 Task: Compose an email with the signature Cooper Powell with the subject Product update announcement and the message I will be unavailable during this time. from softage.1@softage.net to softage.6@softage.net,  softage.1@softage.net and softage.7@softage.net with CC to softage.8@softage.net with an attached document Quality_assurance_plan.docx, insert an emoji of bus Send the email
Action: Mouse moved to (470, 614)
Screenshot: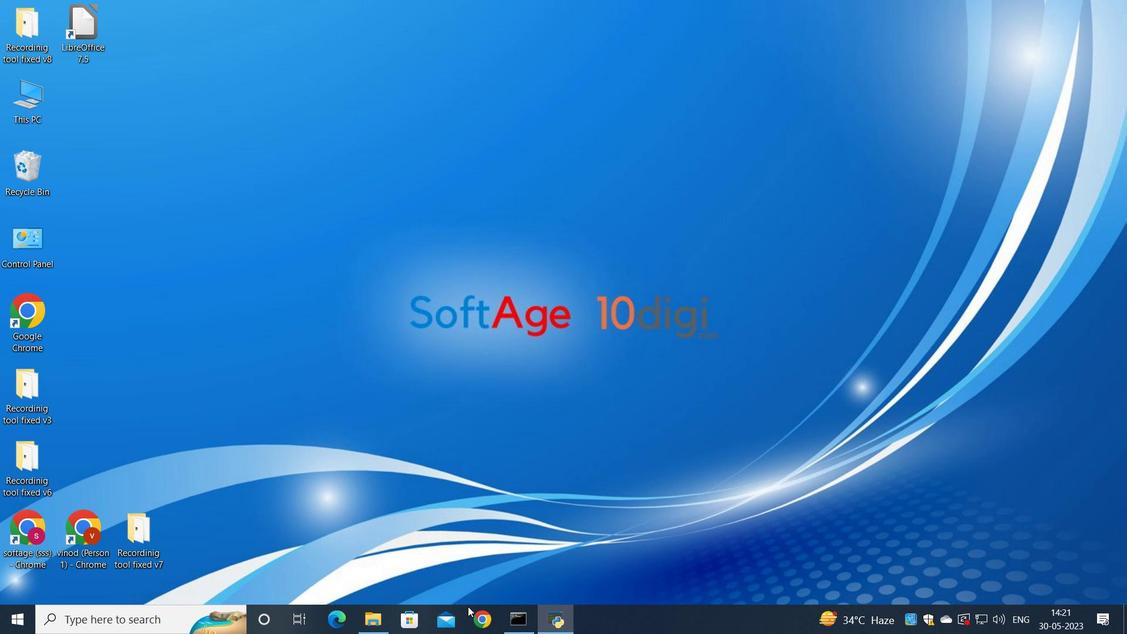 
Action: Mouse pressed left at (470, 614)
Screenshot: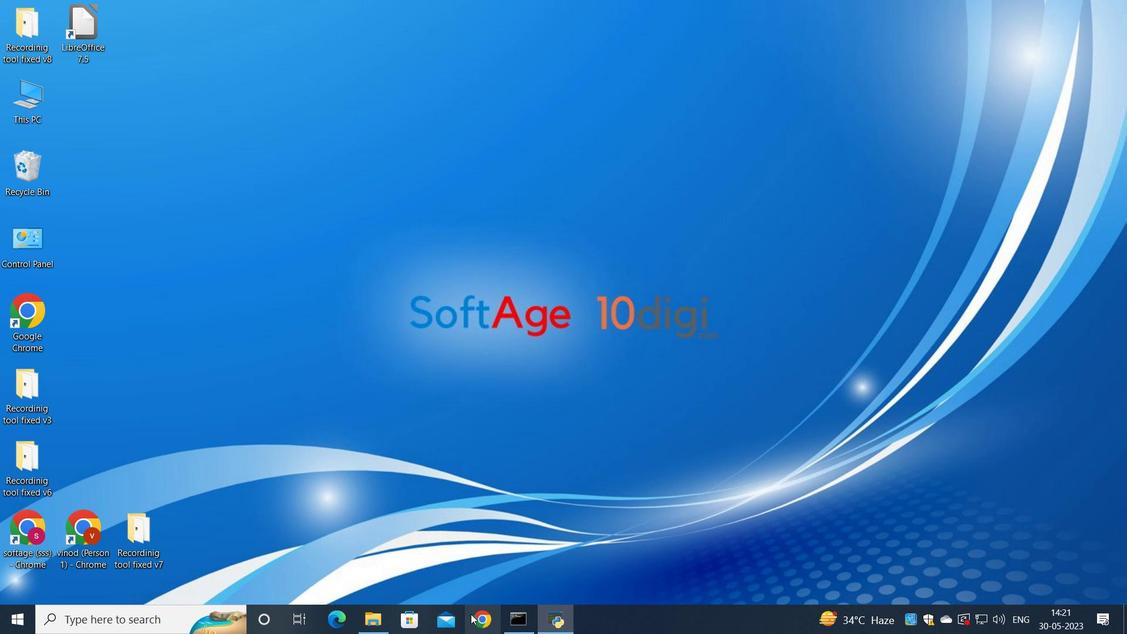 
Action: Mouse moved to (481, 376)
Screenshot: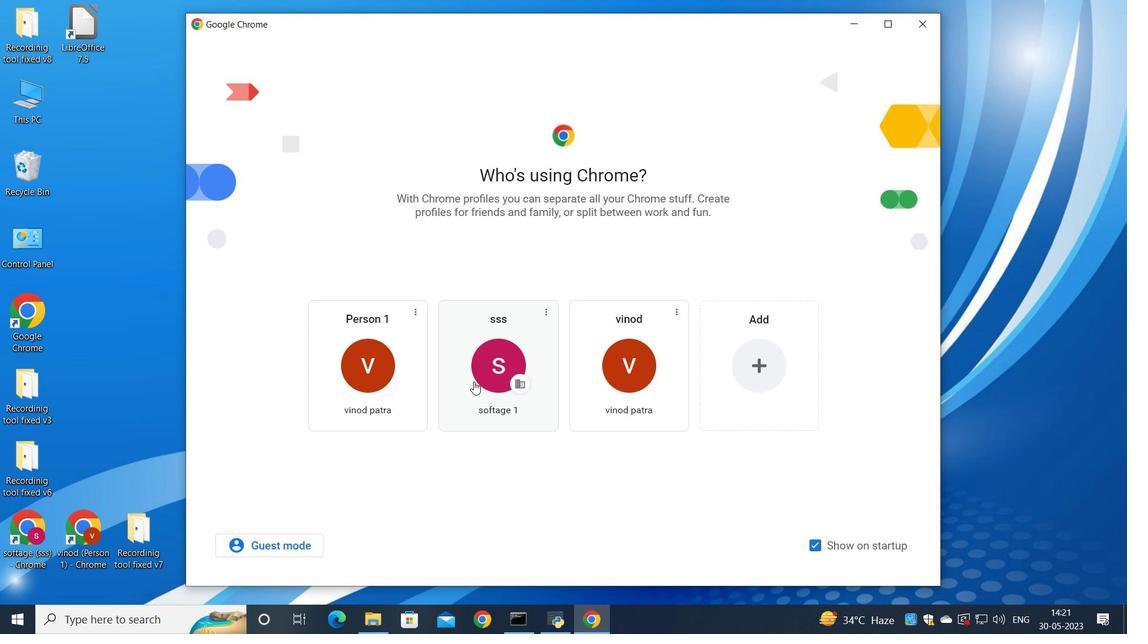 
Action: Mouse pressed left at (481, 376)
Screenshot: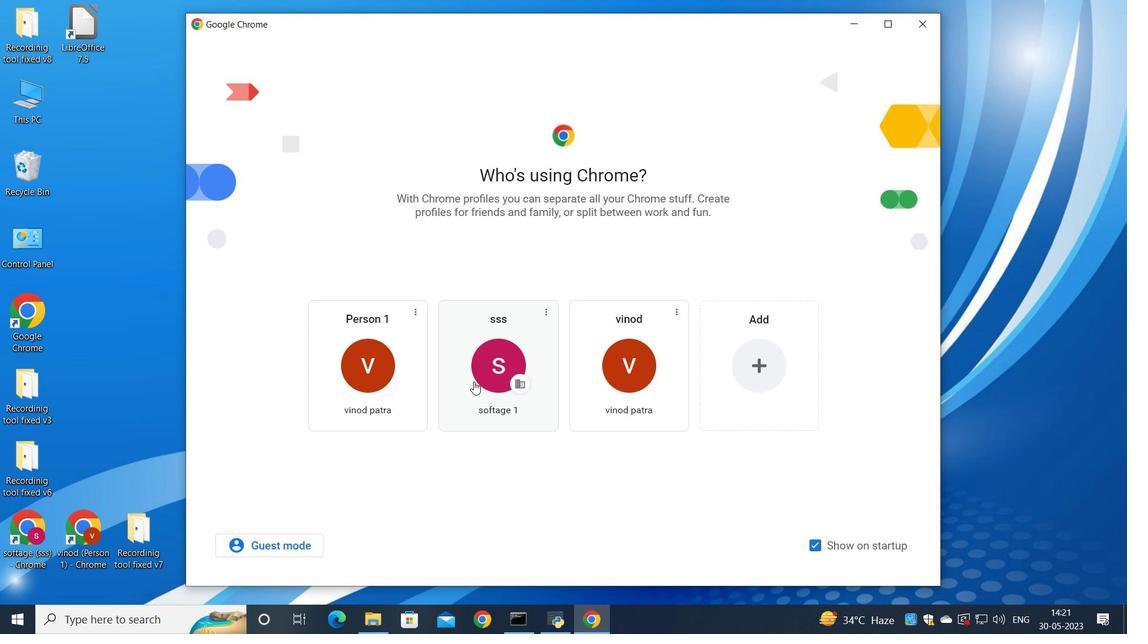 
Action: Mouse moved to (992, 76)
Screenshot: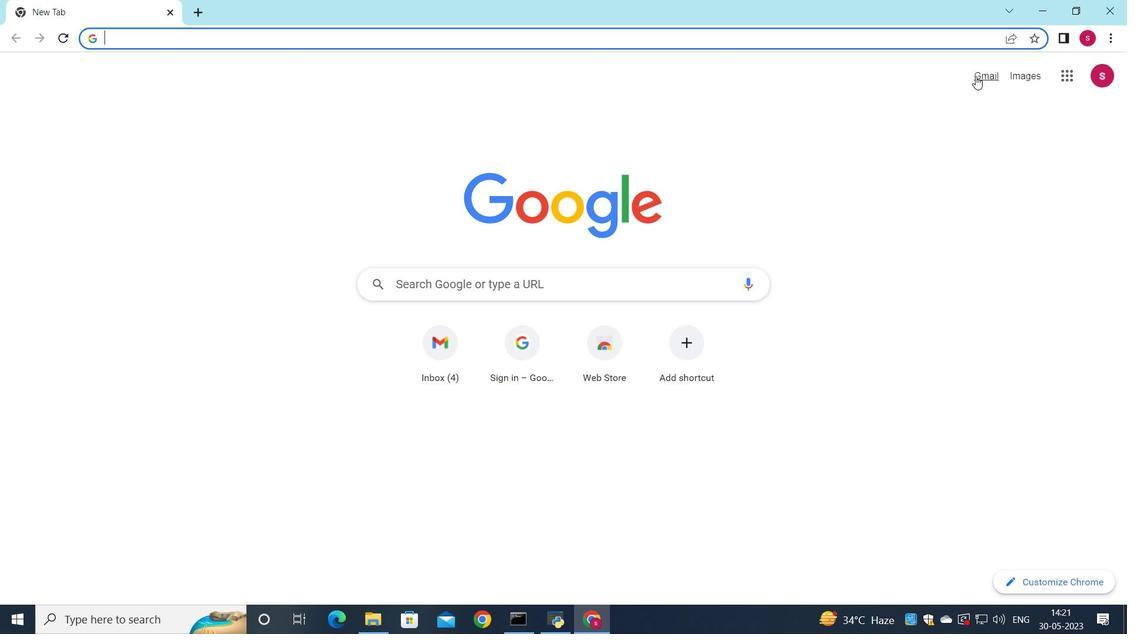 
Action: Mouse pressed left at (992, 76)
Screenshot: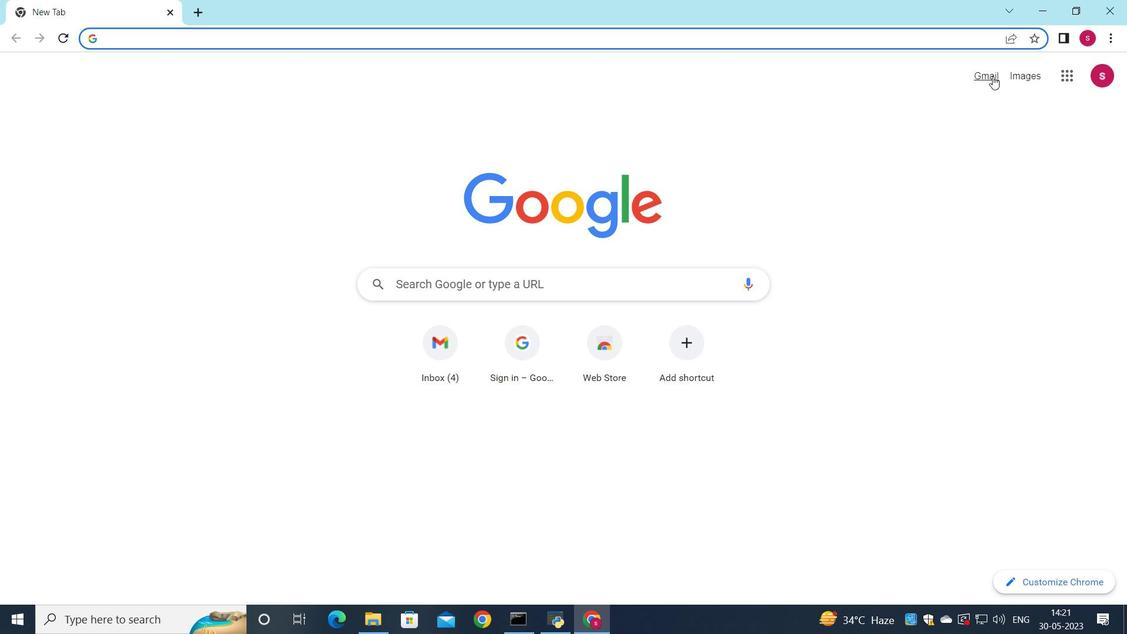 
Action: Mouse moved to (962, 94)
Screenshot: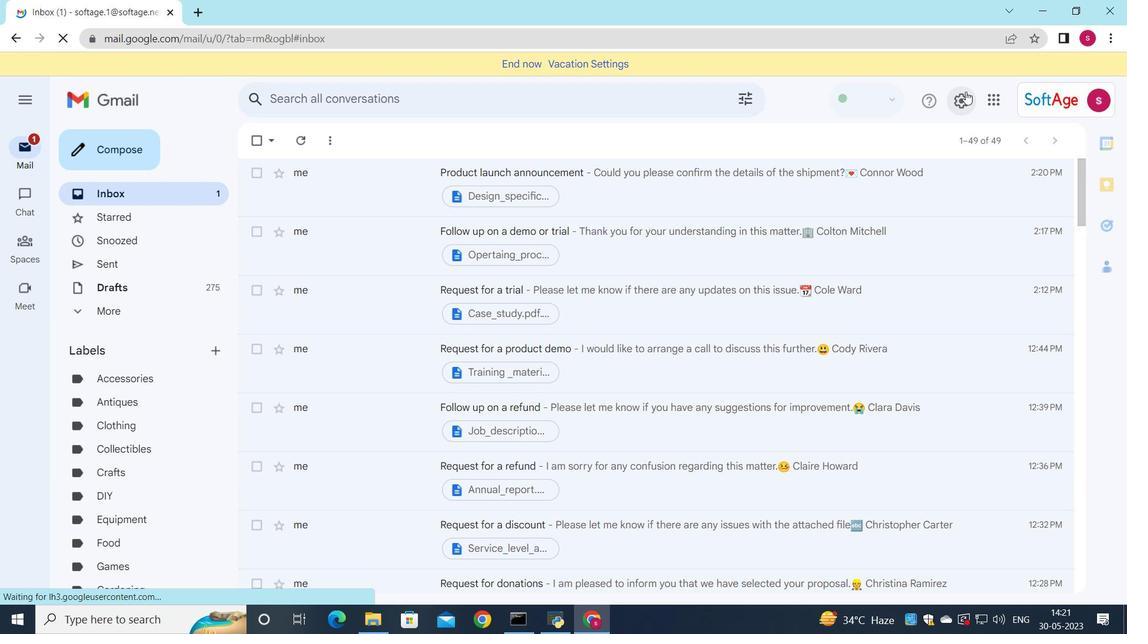 
Action: Mouse pressed left at (962, 94)
Screenshot: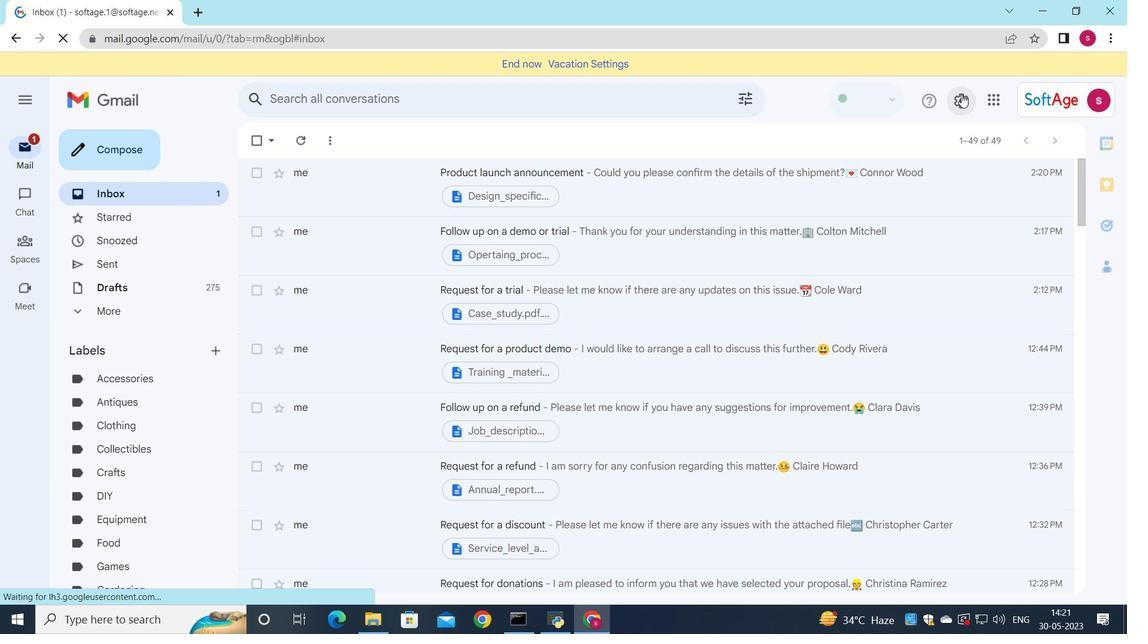 
Action: Mouse moved to (970, 175)
Screenshot: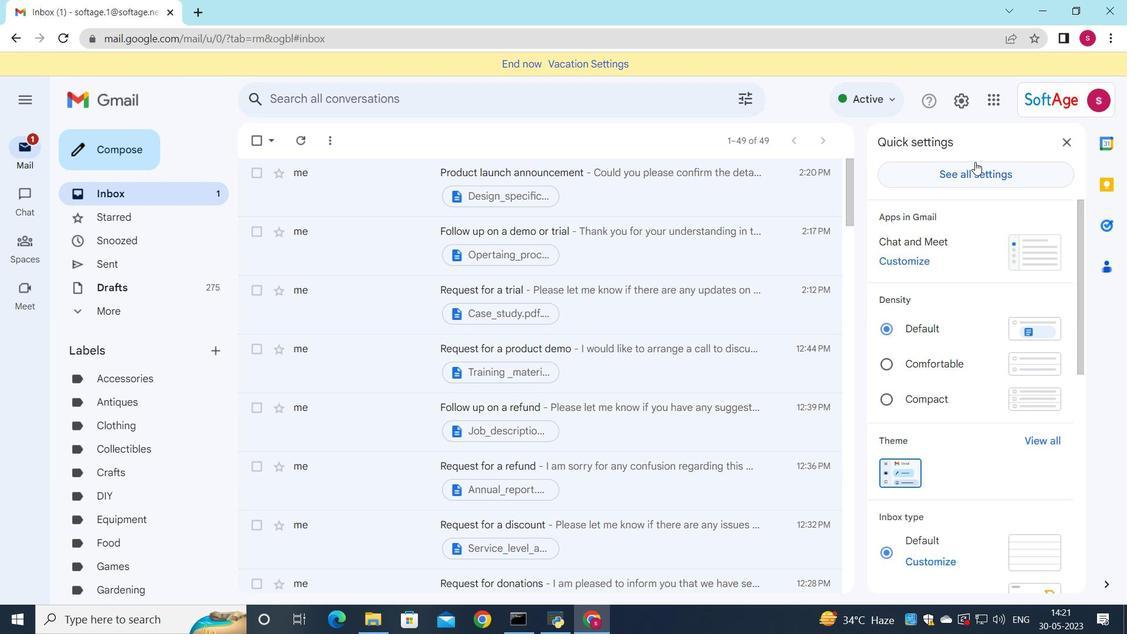 
Action: Mouse pressed left at (970, 175)
Screenshot: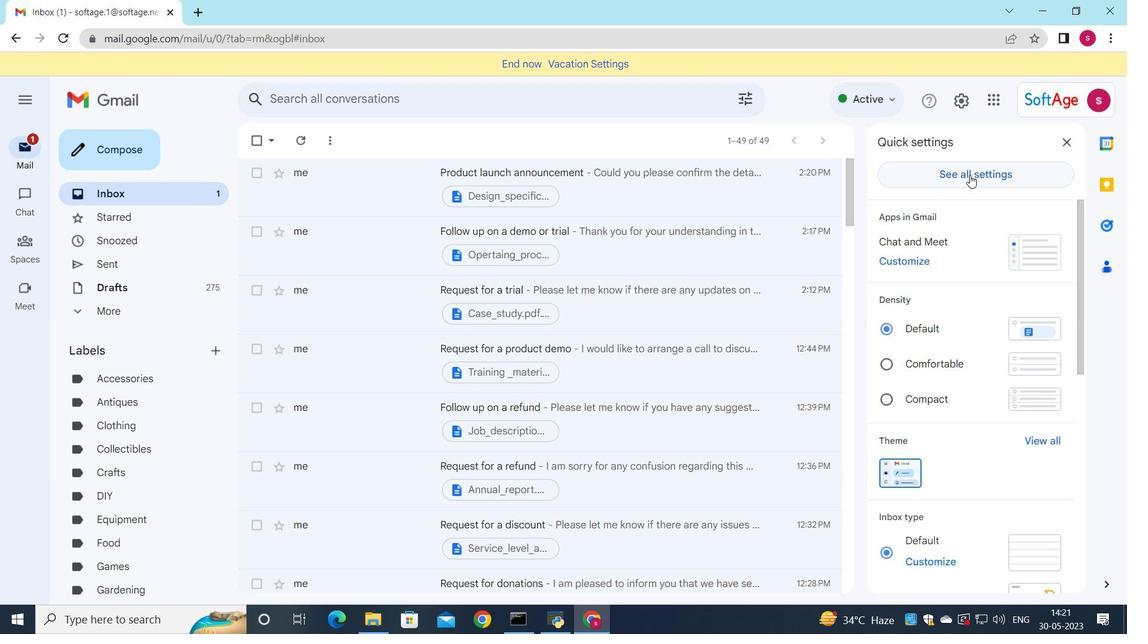 
Action: Mouse moved to (603, 298)
Screenshot: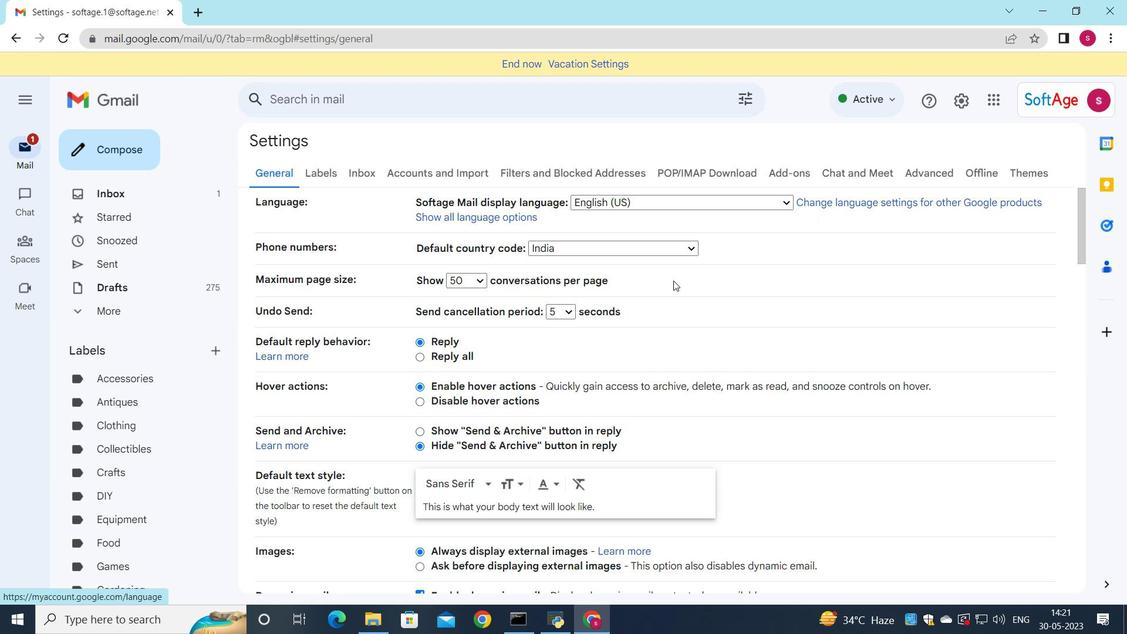 
Action: Mouse scrolled (603, 298) with delta (0, 0)
Screenshot: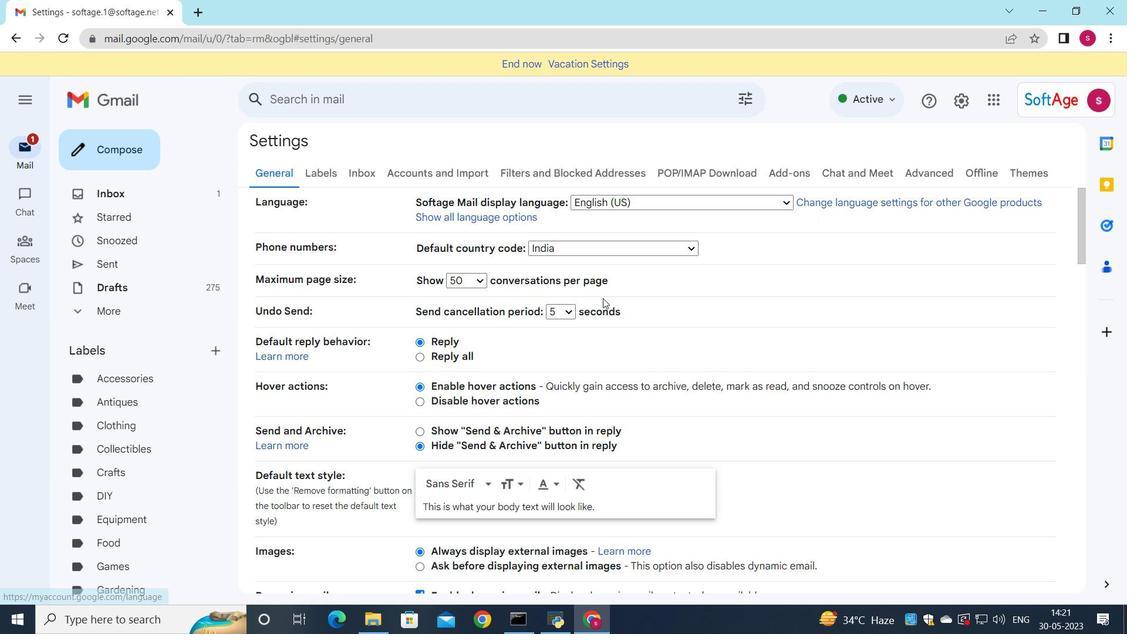 
Action: Mouse scrolled (603, 298) with delta (0, 0)
Screenshot: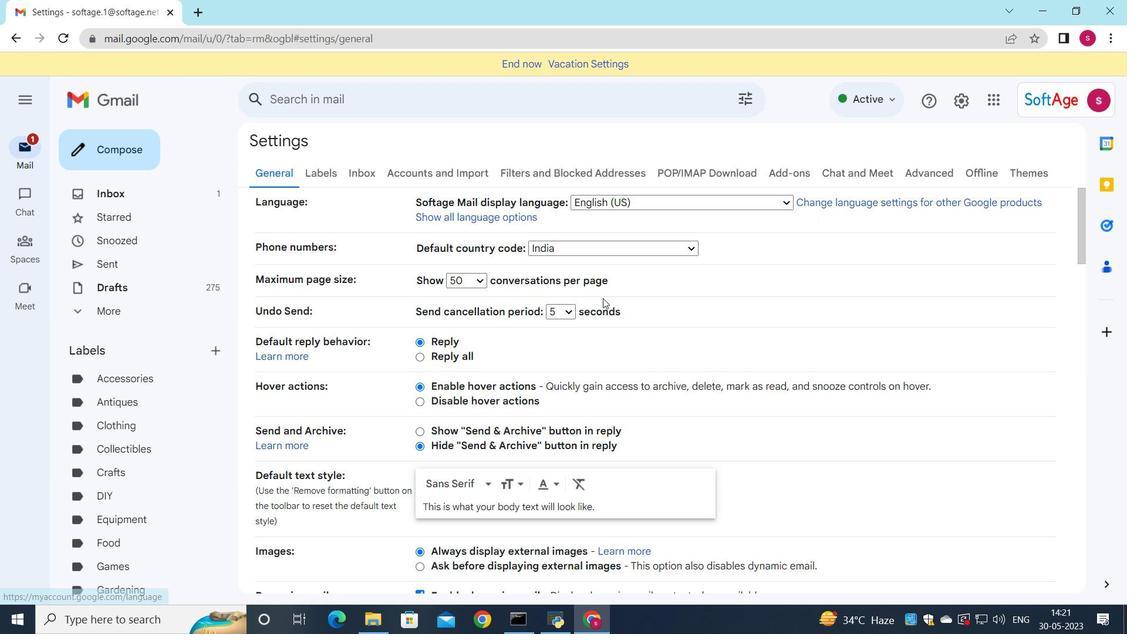 
Action: Mouse scrolled (603, 298) with delta (0, 0)
Screenshot: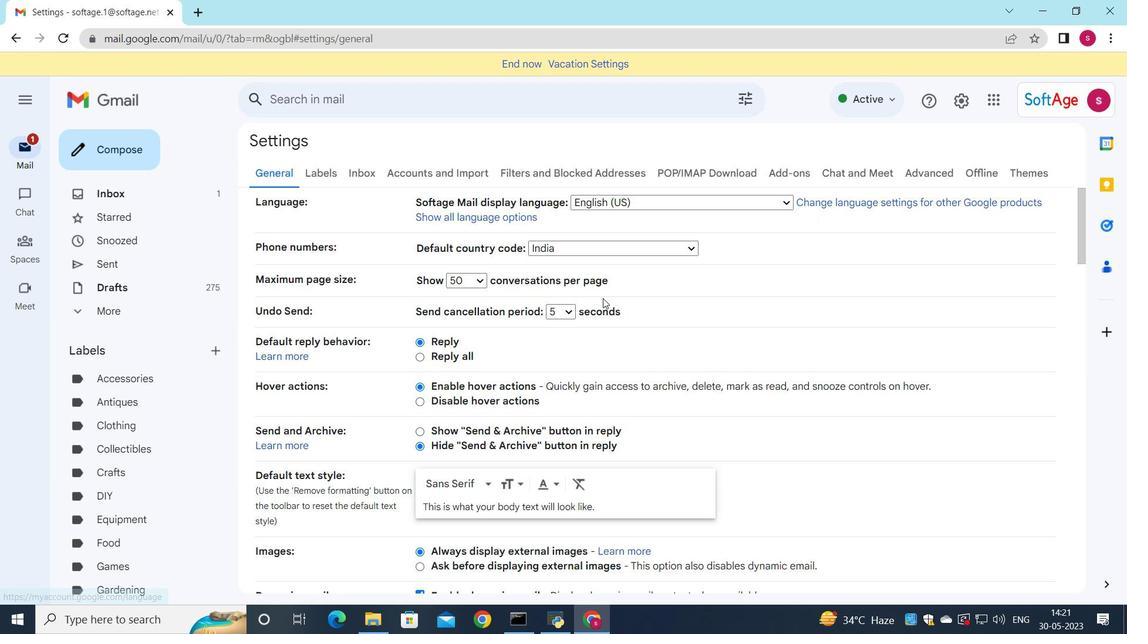 
Action: Mouse moved to (602, 298)
Screenshot: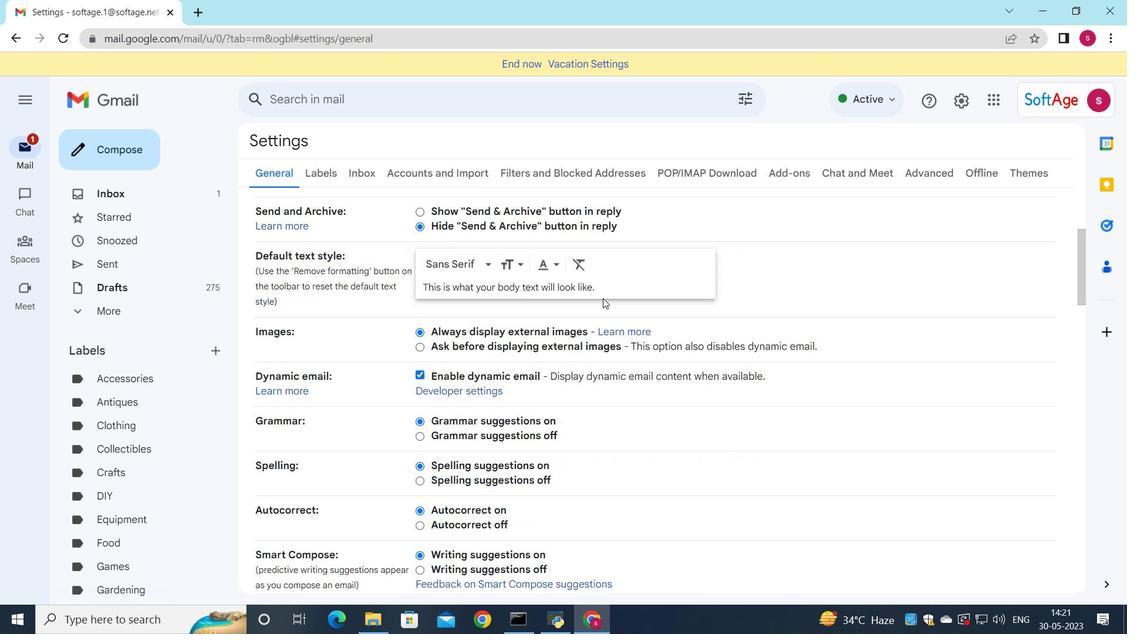 
Action: Mouse scrolled (602, 298) with delta (0, 0)
Screenshot: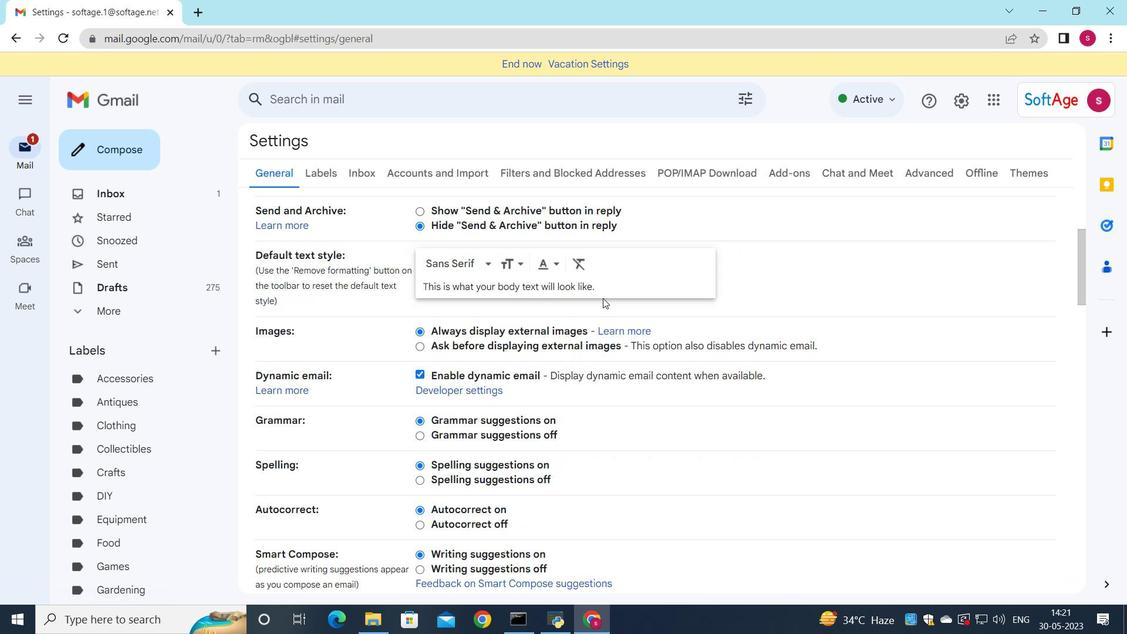 
Action: Mouse scrolled (602, 298) with delta (0, 0)
Screenshot: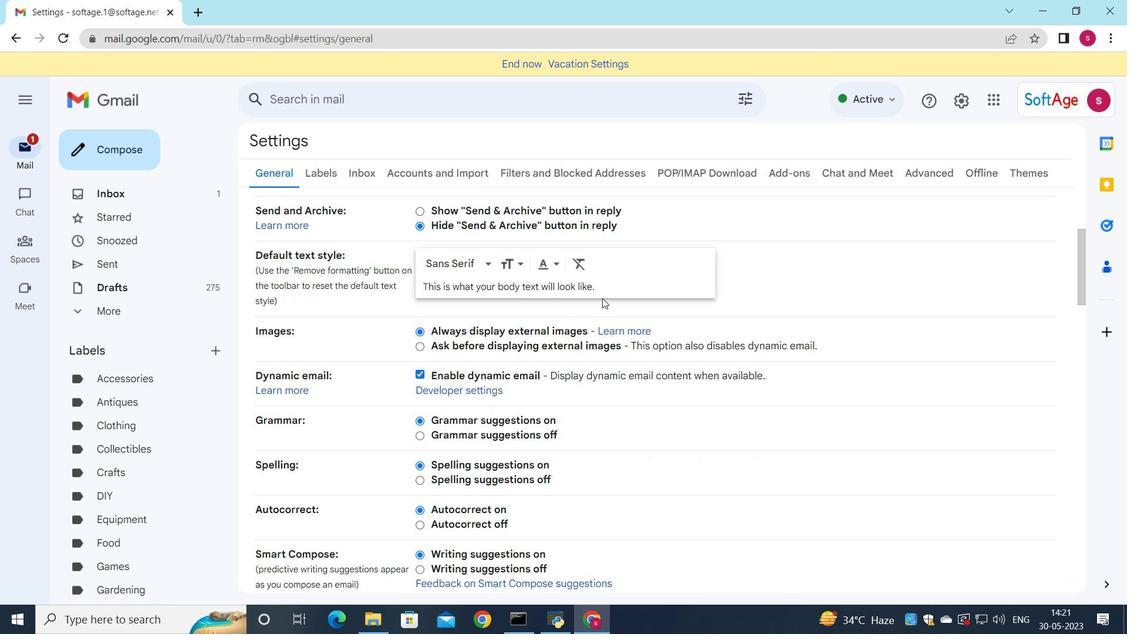 
Action: Mouse scrolled (602, 298) with delta (0, 0)
Screenshot: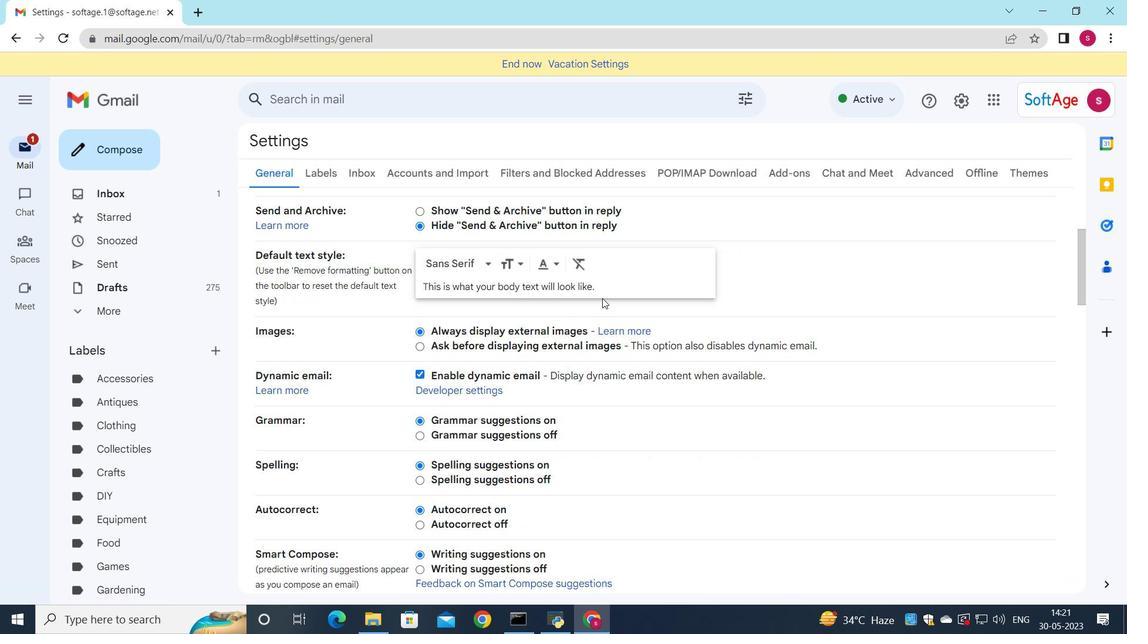 
Action: Mouse moved to (601, 298)
Screenshot: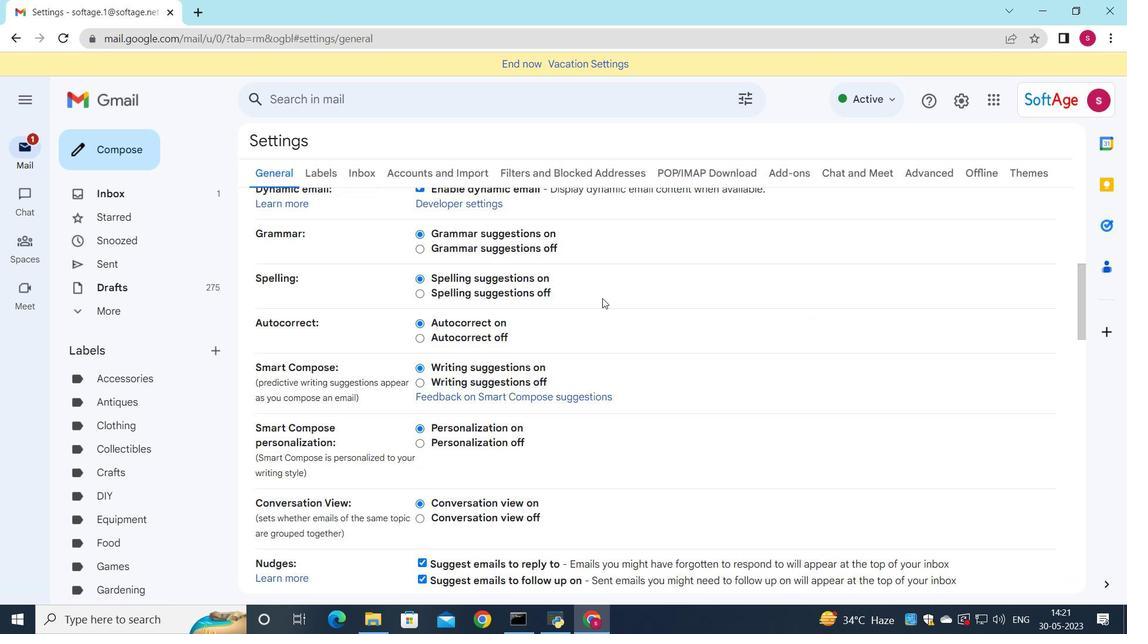 
Action: Mouse scrolled (601, 298) with delta (0, 0)
Screenshot: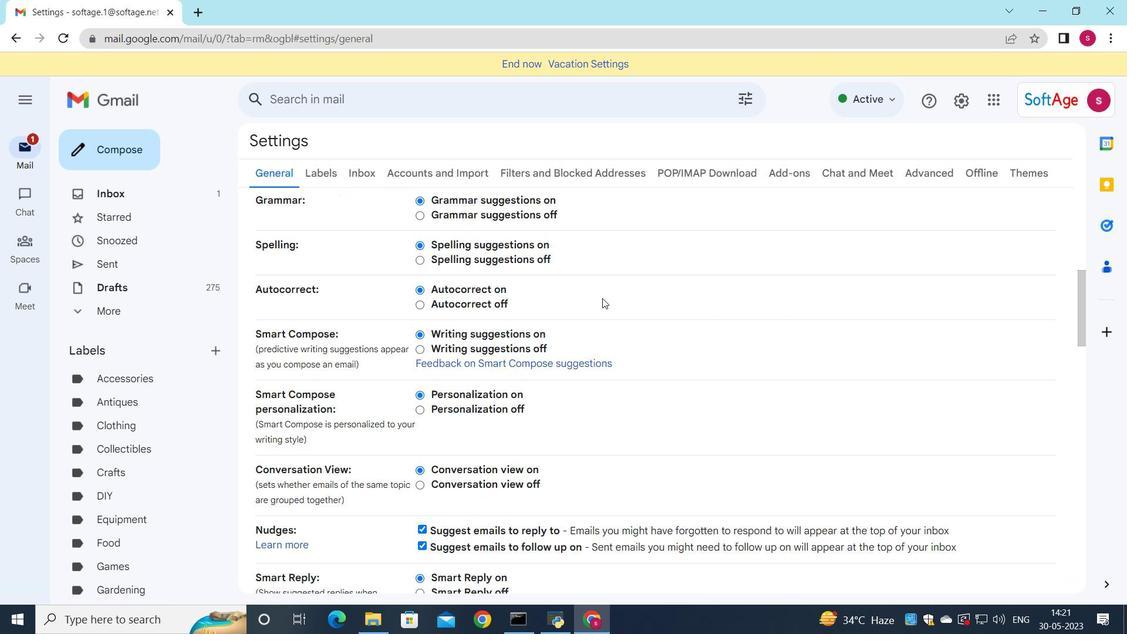 
Action: Mouse scrolled (601, 298) with delta (0, 0)
Screenshot: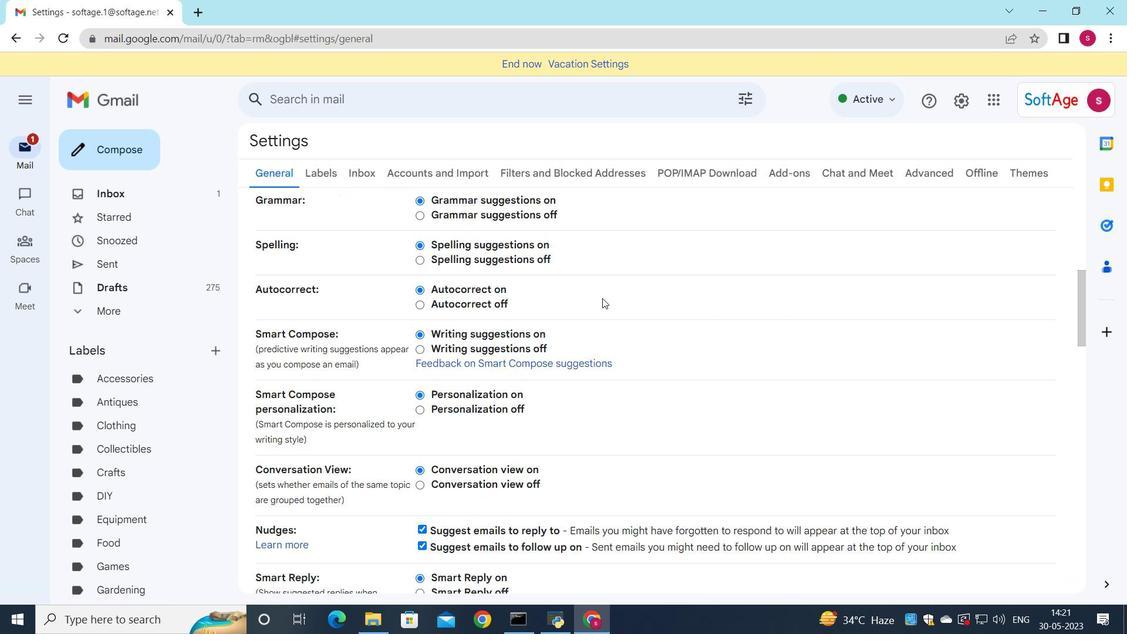 
Action: Mouse scrolled (601, 298) with delta (0, 0)
Screenshot: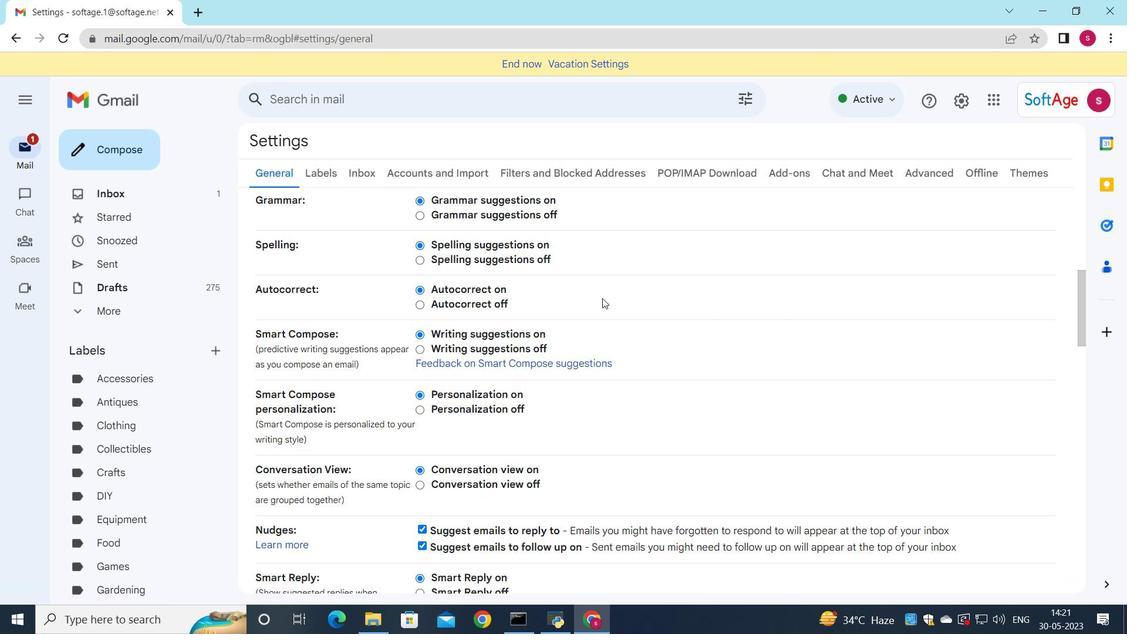 
Action: Mouse scrolled (601, 298) with delta (0, 0)
Screenshot: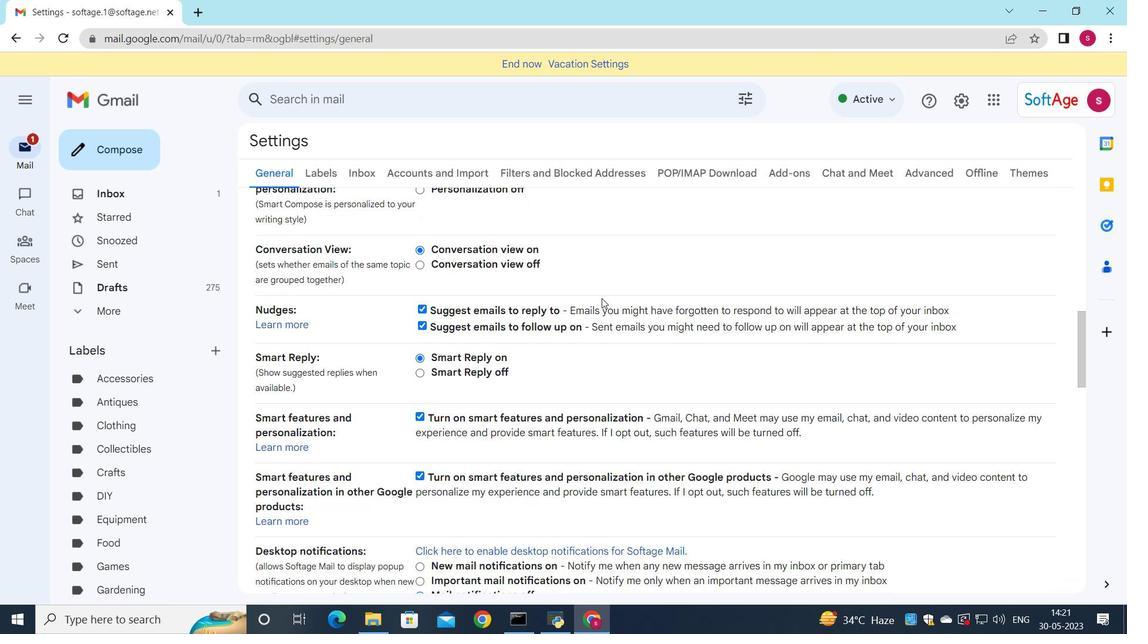 
Action: Mouse scrolled (601, 298) with delta (0, 0)
Screenshot: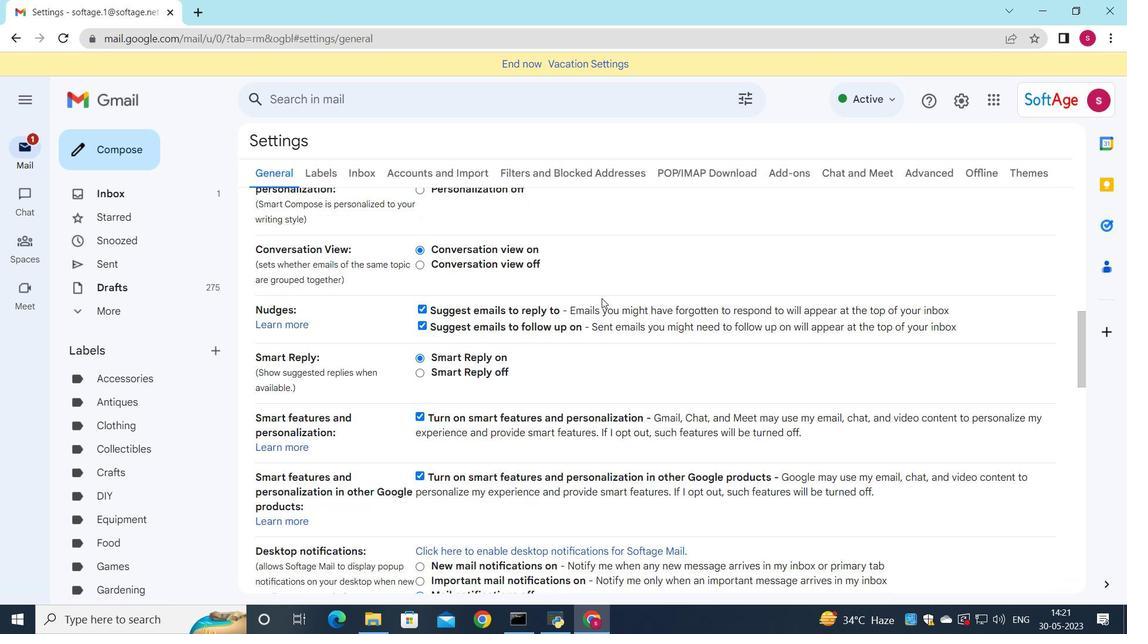 
Action: Mouse scrolled (601, 298) with delta (0, 0)
Screenshot: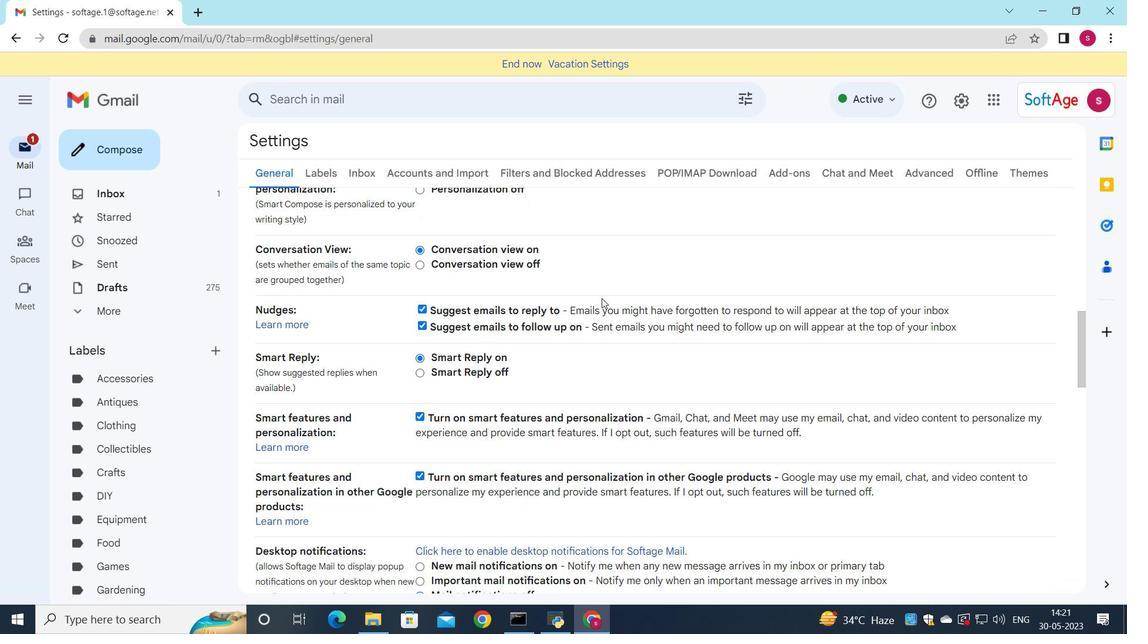 
Action: Mouse scrolled (601, 298) with delta (0, 0)
Screenshot: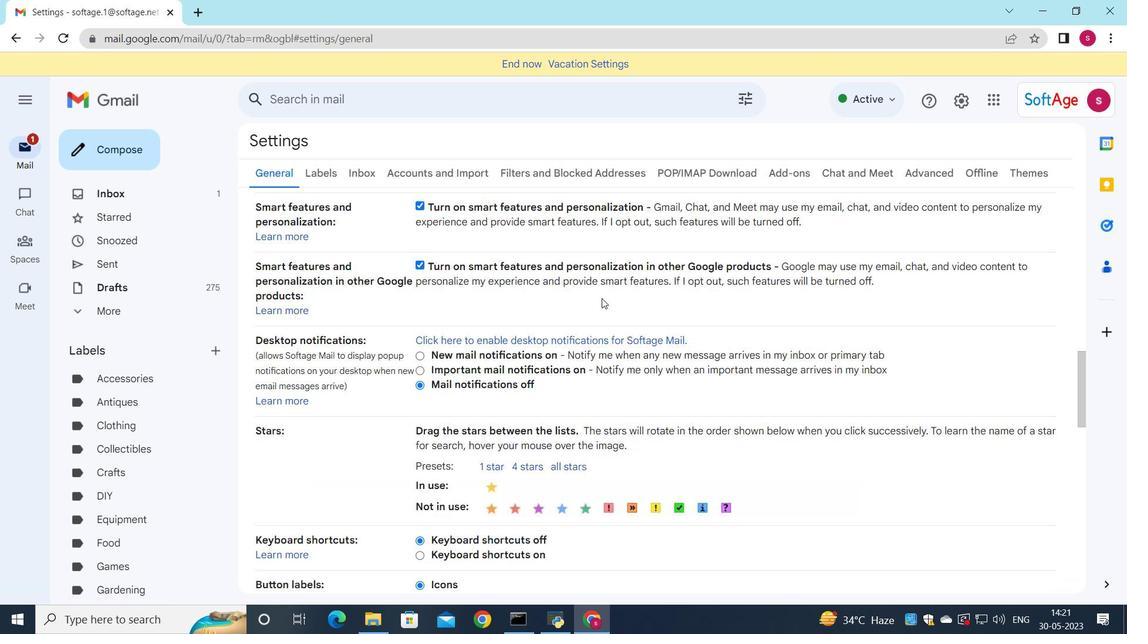 
Action: Mouse scrolled (601, 298) with delta (0, 0)
Screenshot: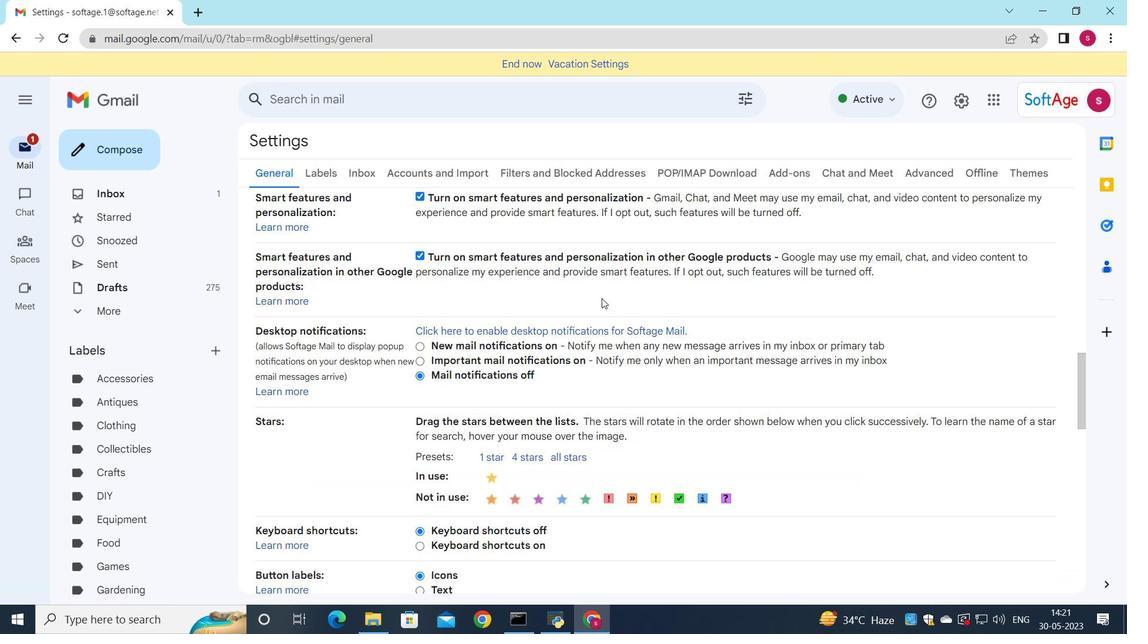 
Action: Mouse scrolled (601, 298) with delta (0, 0)
Screenshot: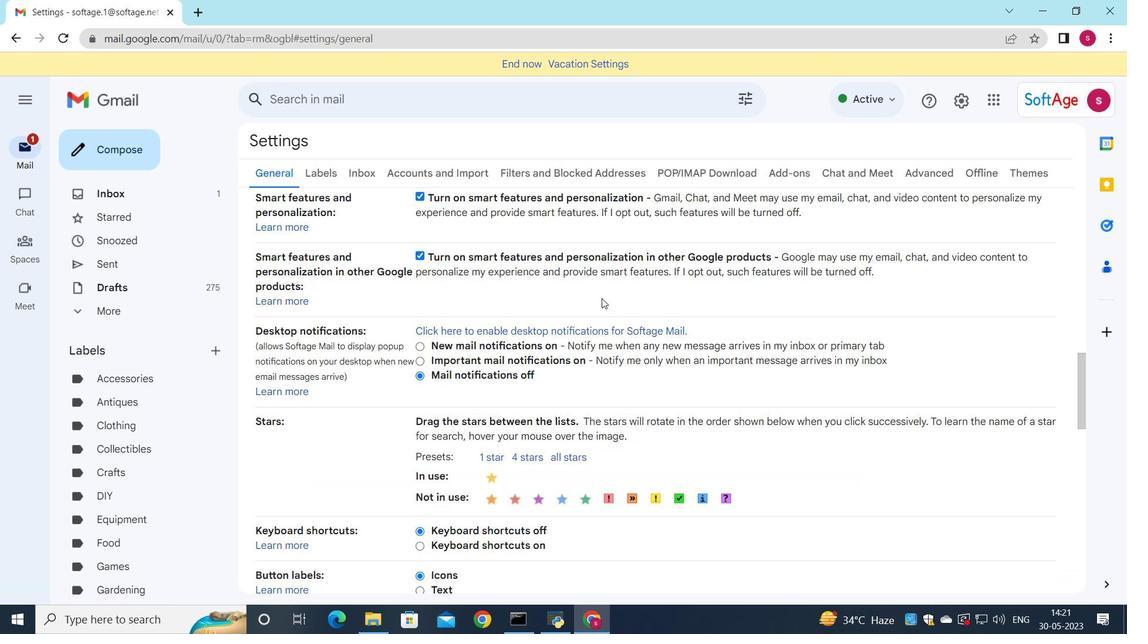 
Action: Mouse moved to (598, 294)
Screenshot: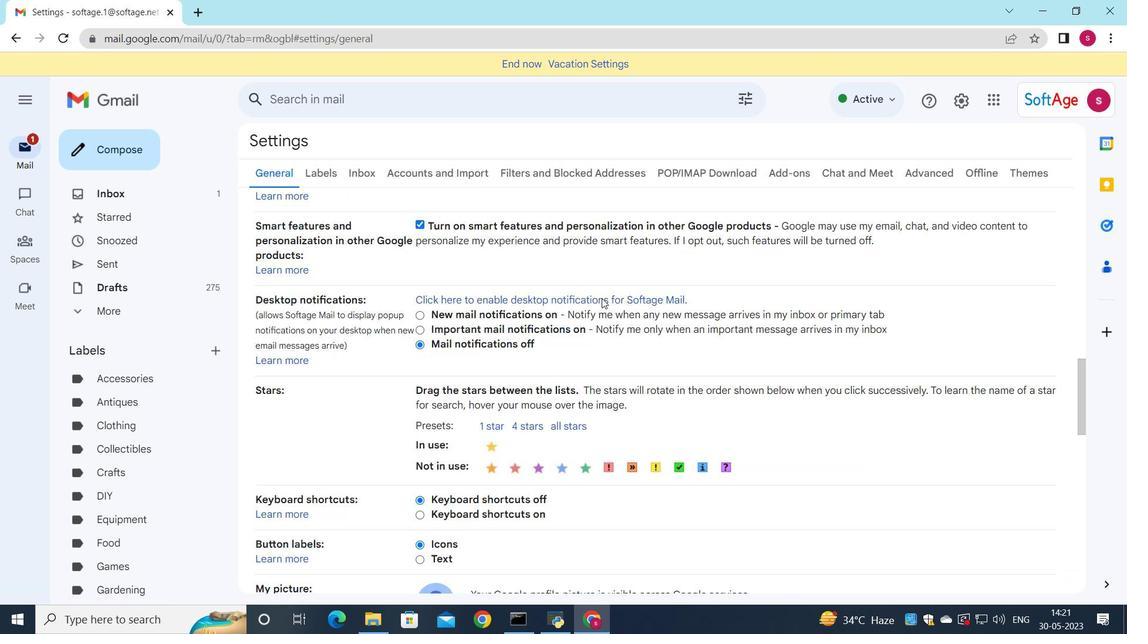 
Action: Mouse scrolled (598, 294) with delta (0, 0)
Screenshot: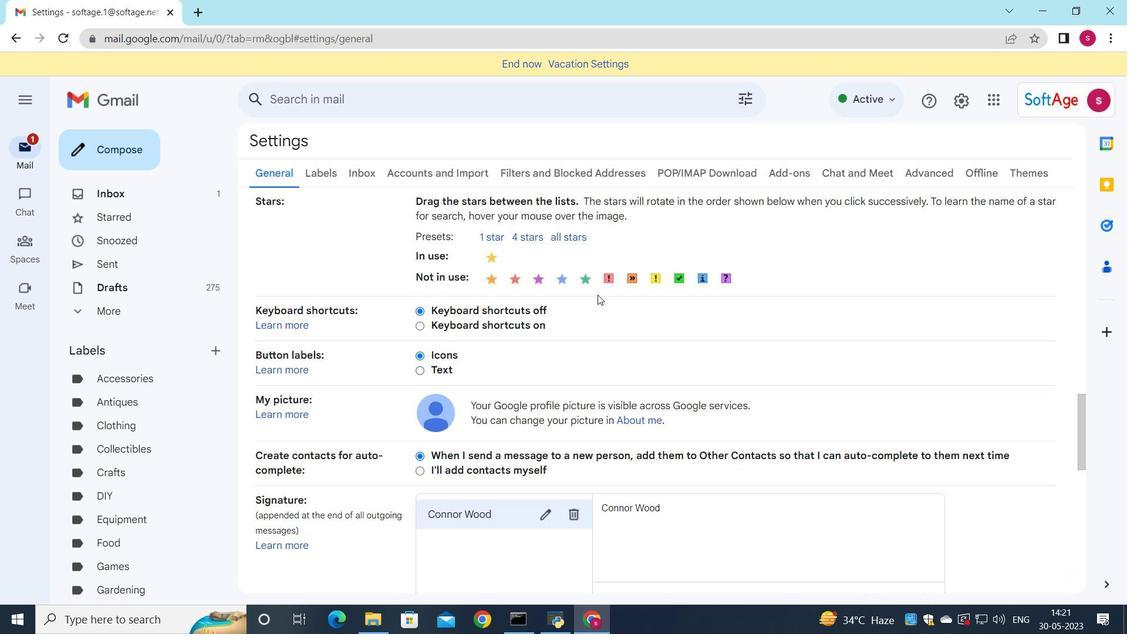 
Action: Mouse moved to (595, 292)
Screenshot: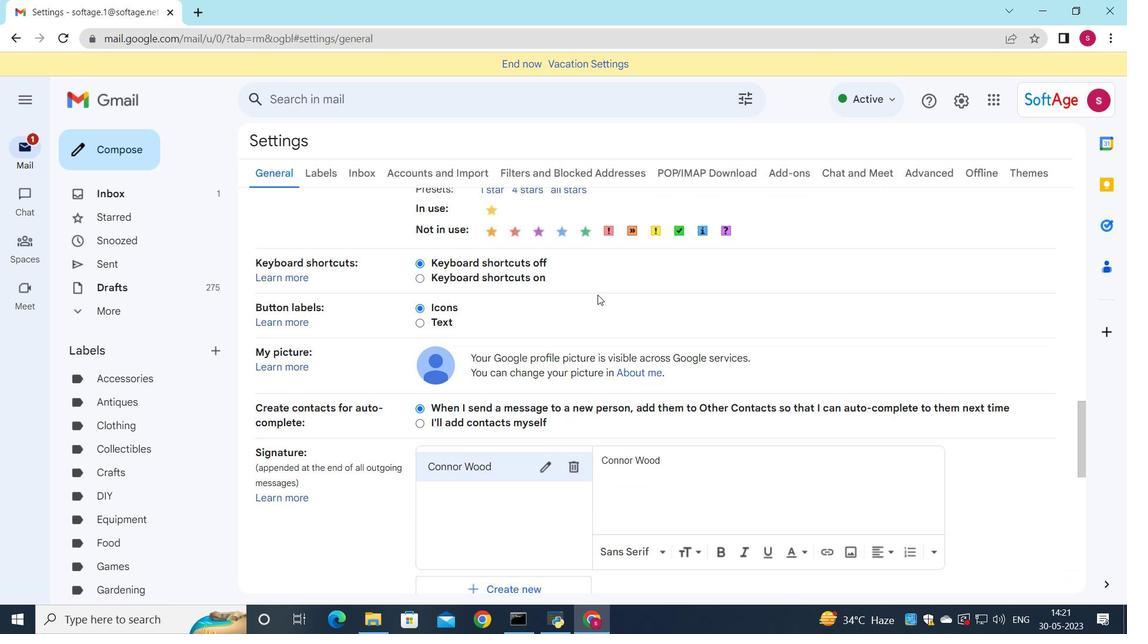 
Action: Mouse scrolled (595, 291) with delta (0, 0)
Screenshot: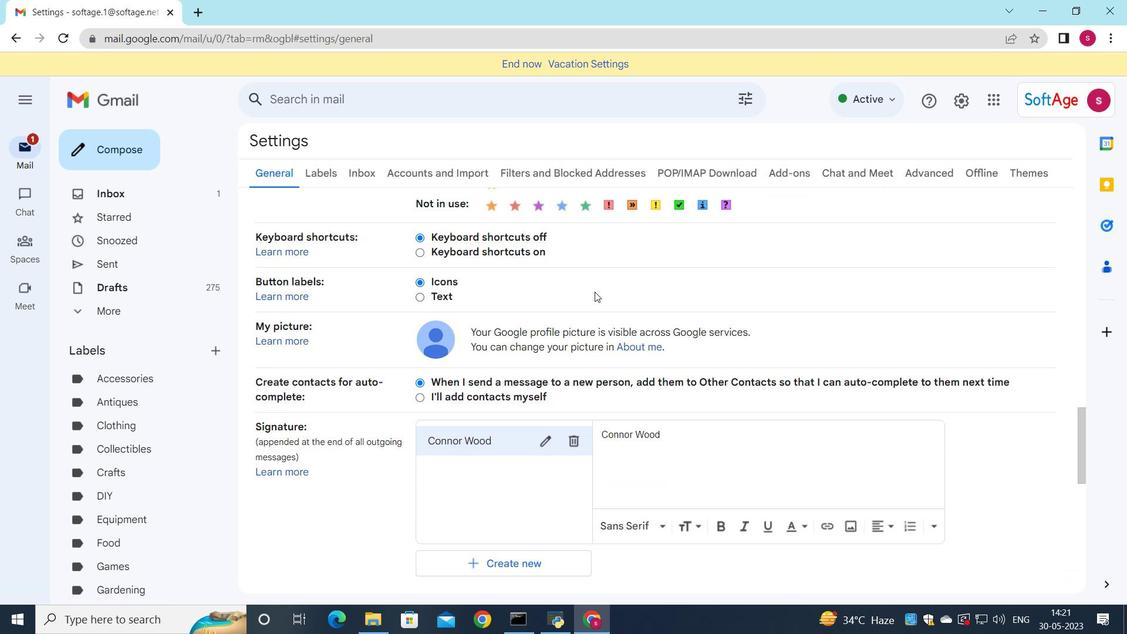 
Action: Mouse moved to (580, 362)
Screenshot: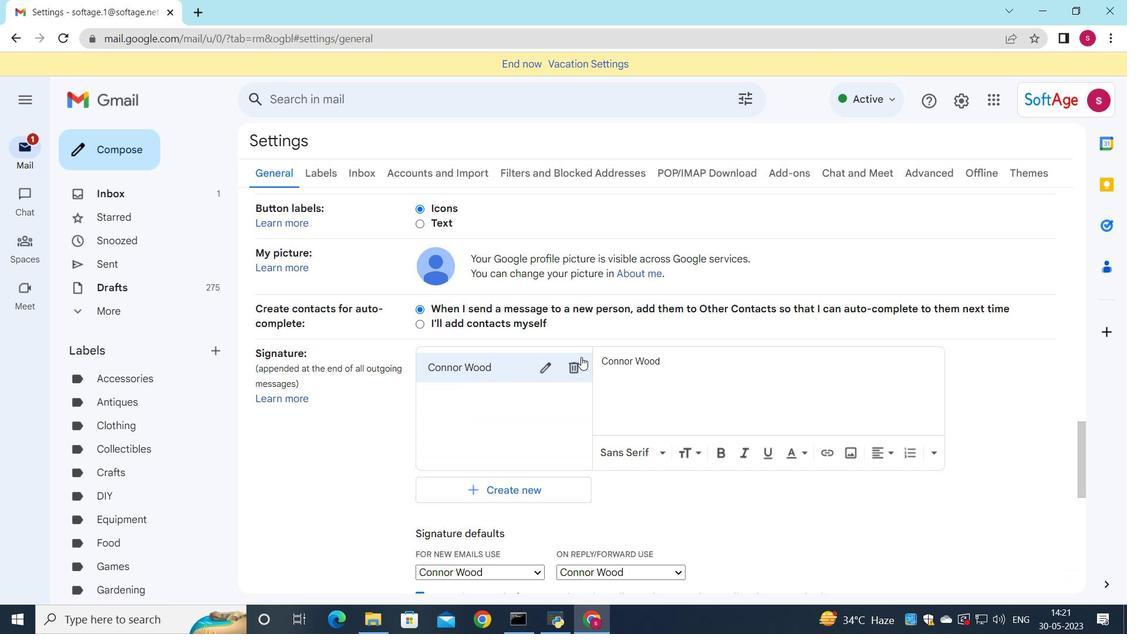 
Action: Mouse pressed left at (580, 362)
Screenshot: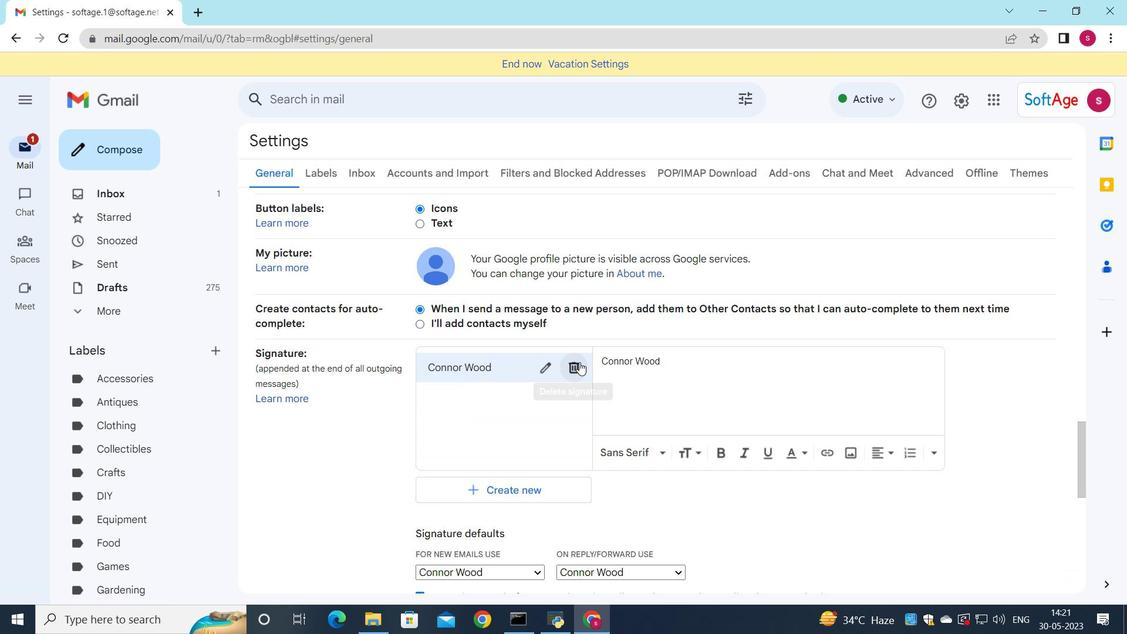 
Action: Mouse moved to (696, 362)
Screenshot: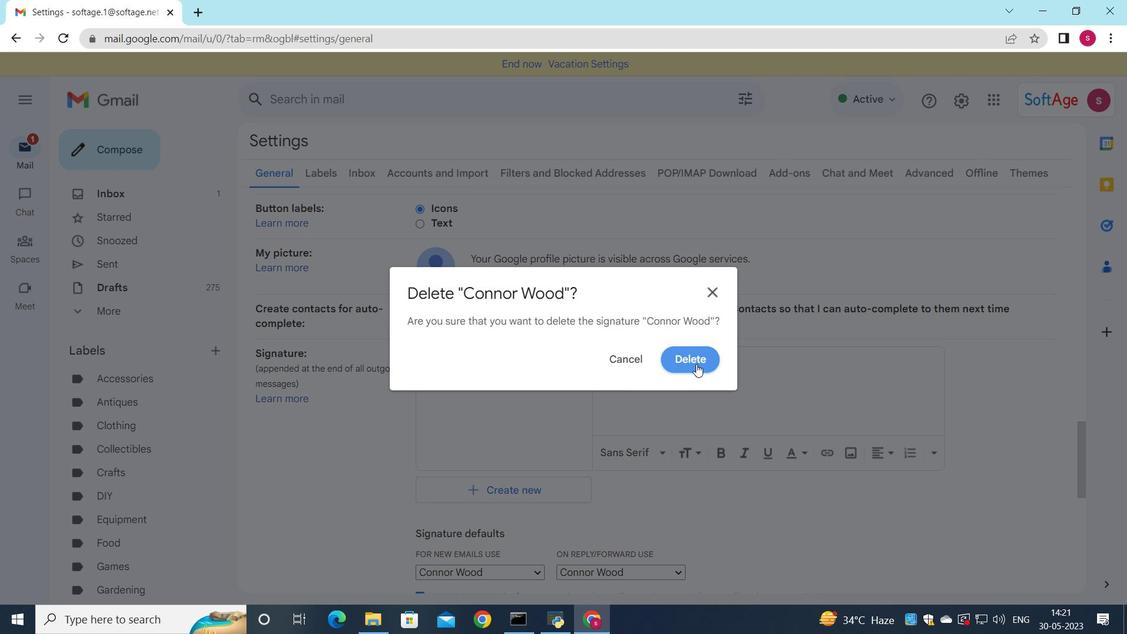 
Action: Mouse pressed left at (696, 362)
Screenshot: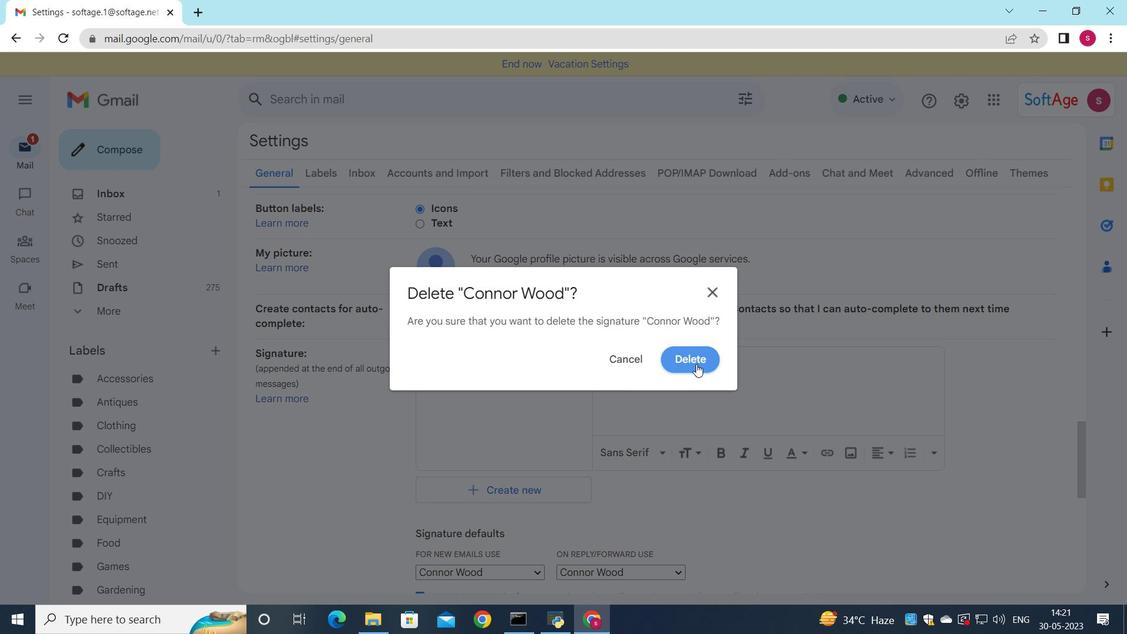 
Action: Mouse moved to (497, 376)
Screenshot: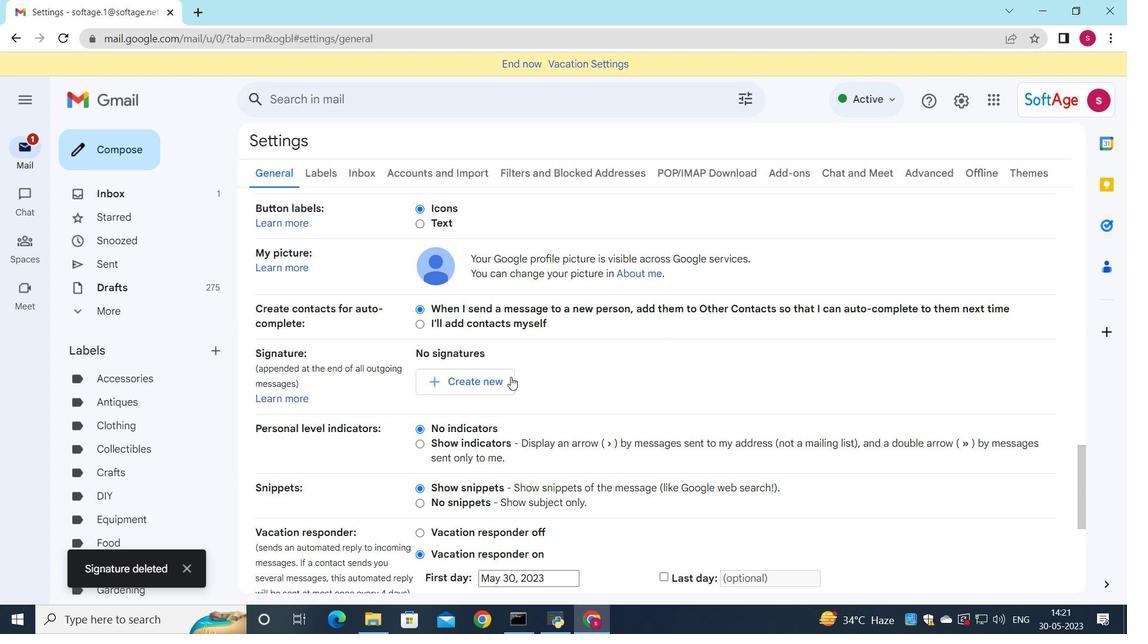
Action: Mouse pressed left at (497, 376)
Screenshot: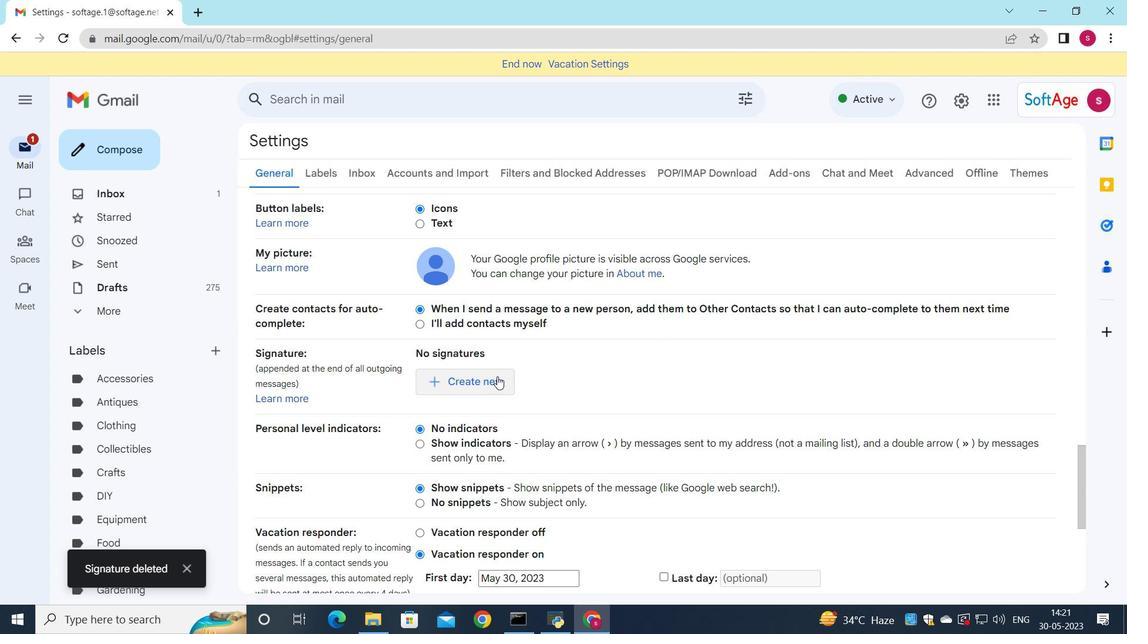 
Action: Mouse moved to (851, 360)
Screenshot: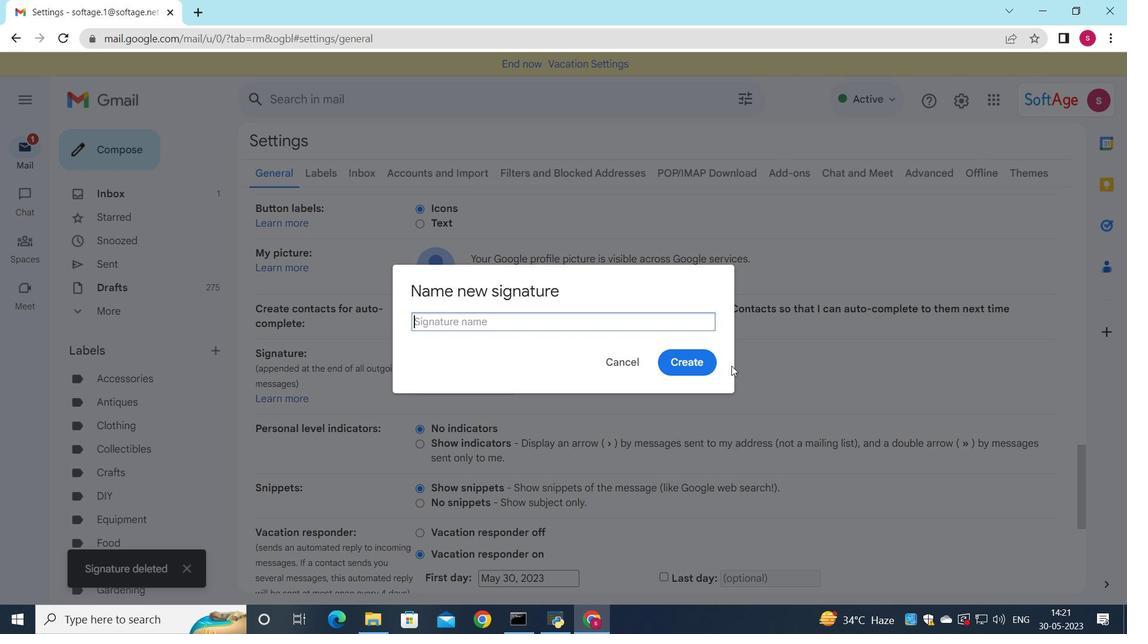 
Action: Key pressed <Key.shift>Cooper<Key.space><Key.shift>Powell
Screenshot: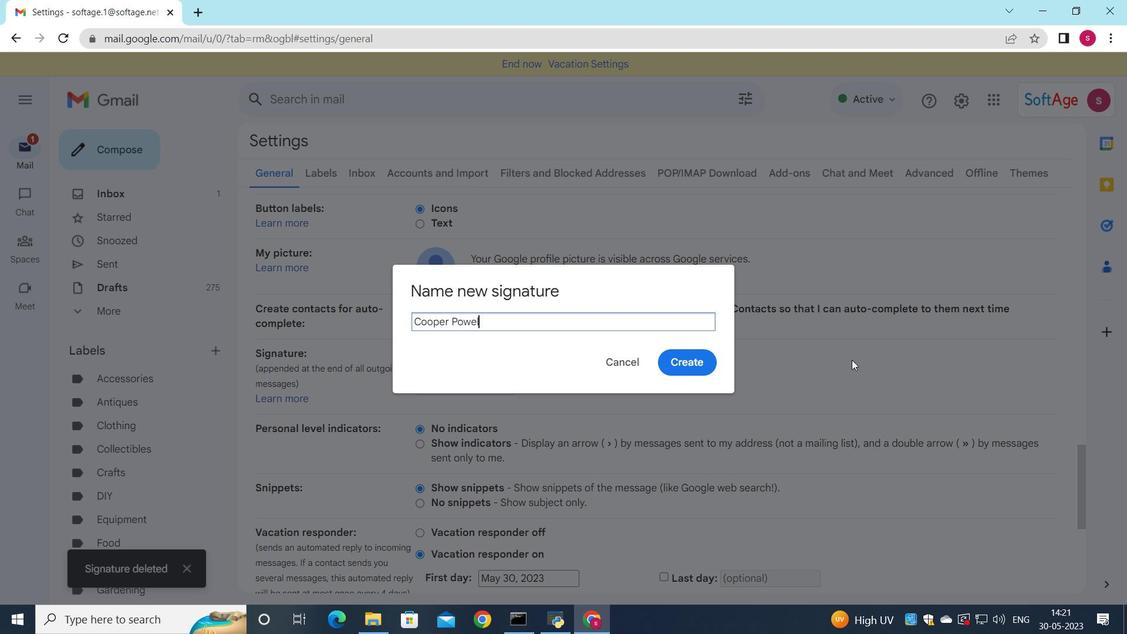 
Action: Mouse moved to (680, 364)
Screenshot: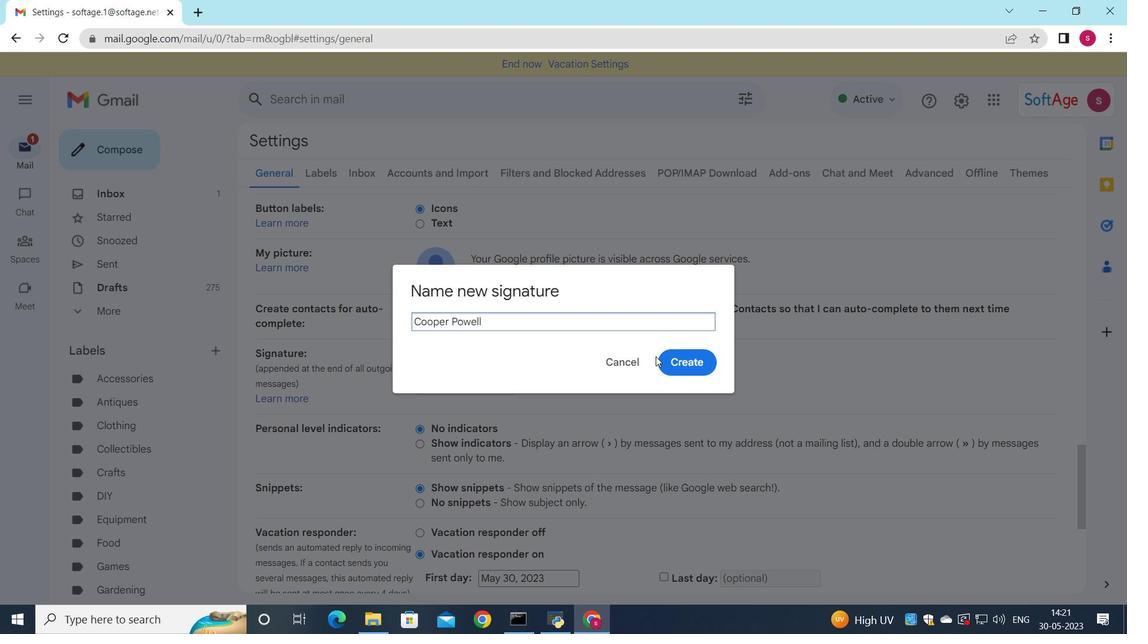 
Action: Mouse pressed left at (680, 364)
Screenshot: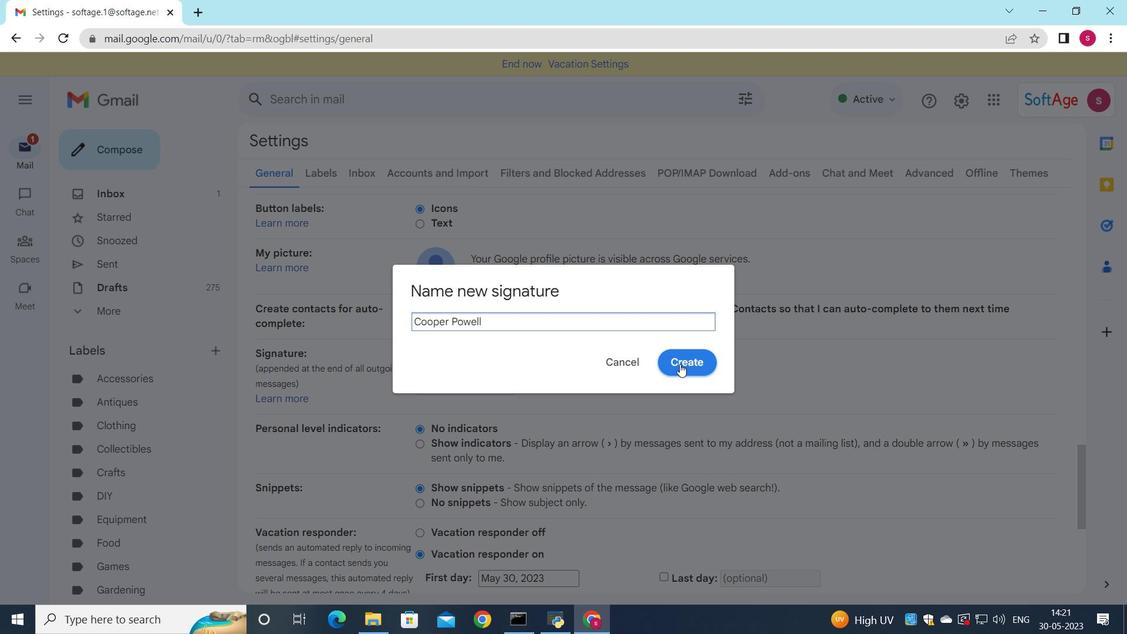 
Action: Mouse moved to (688, 371)
Screenshot: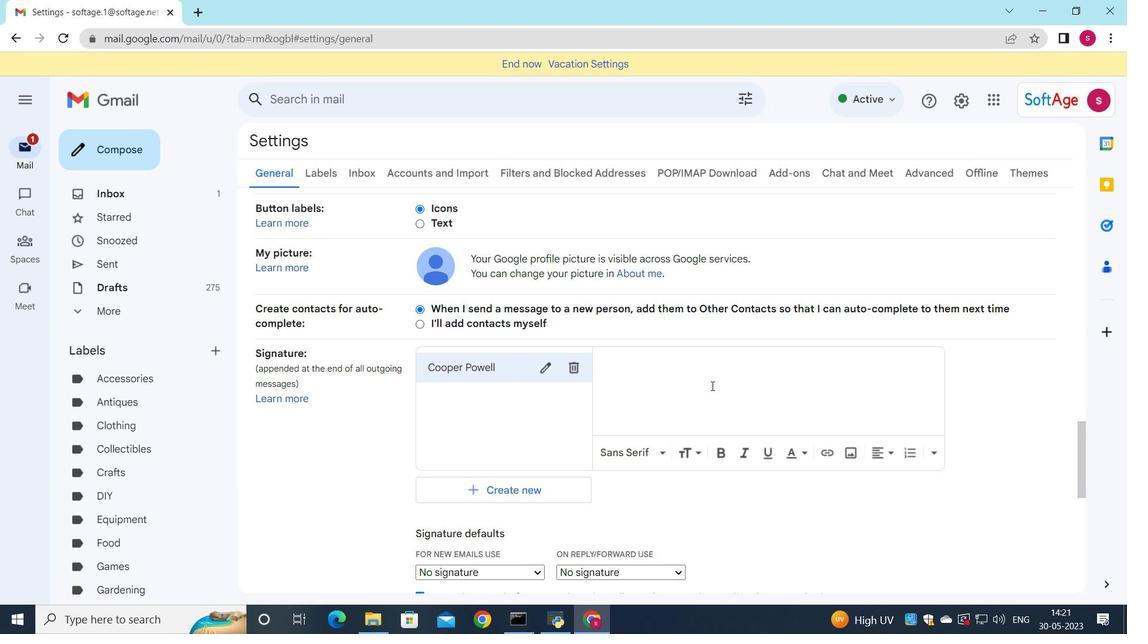 
Action: Mouse pressed left at (688, 371)
Screenshot: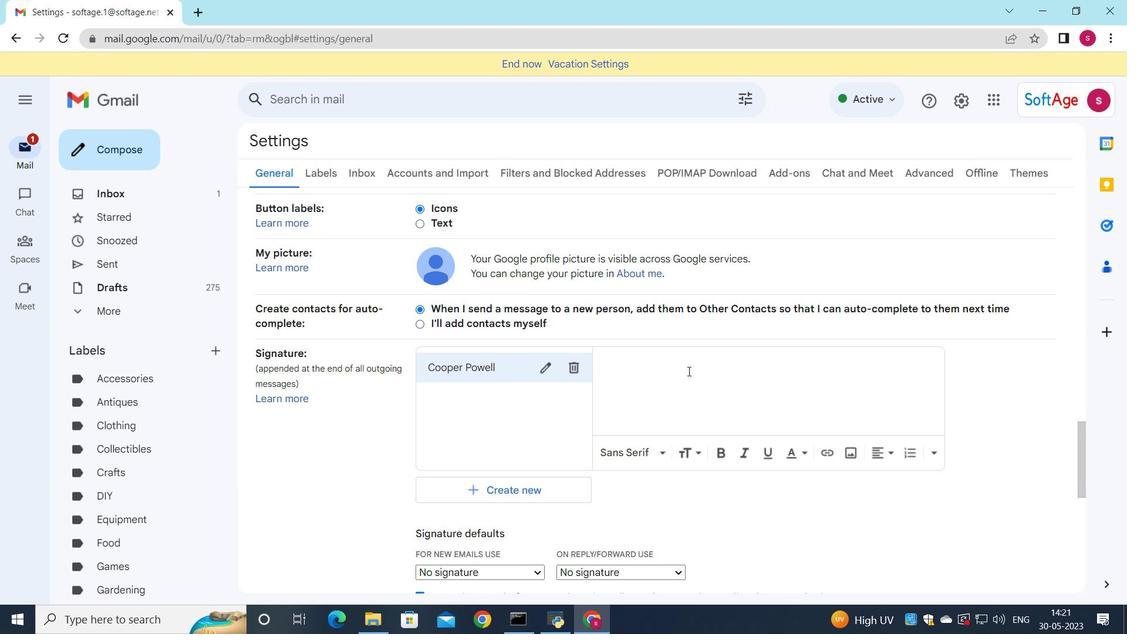 
Action: Key pressed <Key.shift>cooper<Key.space><Key.shift>powell
Screenshot: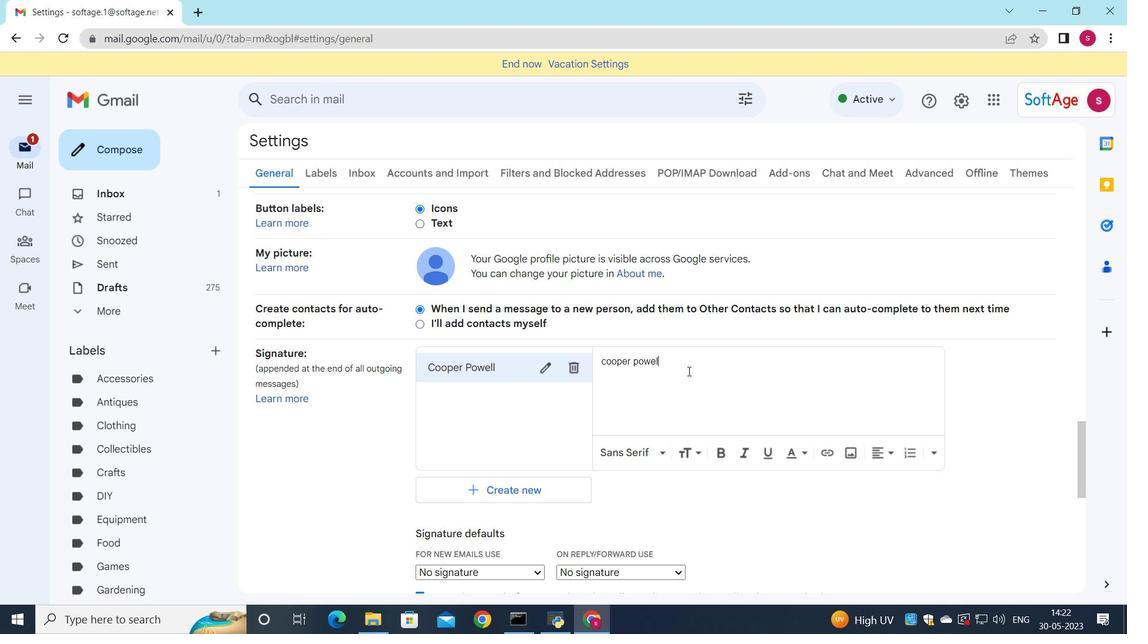 
Action: Mouse moved to (638, 363)
Screenshot: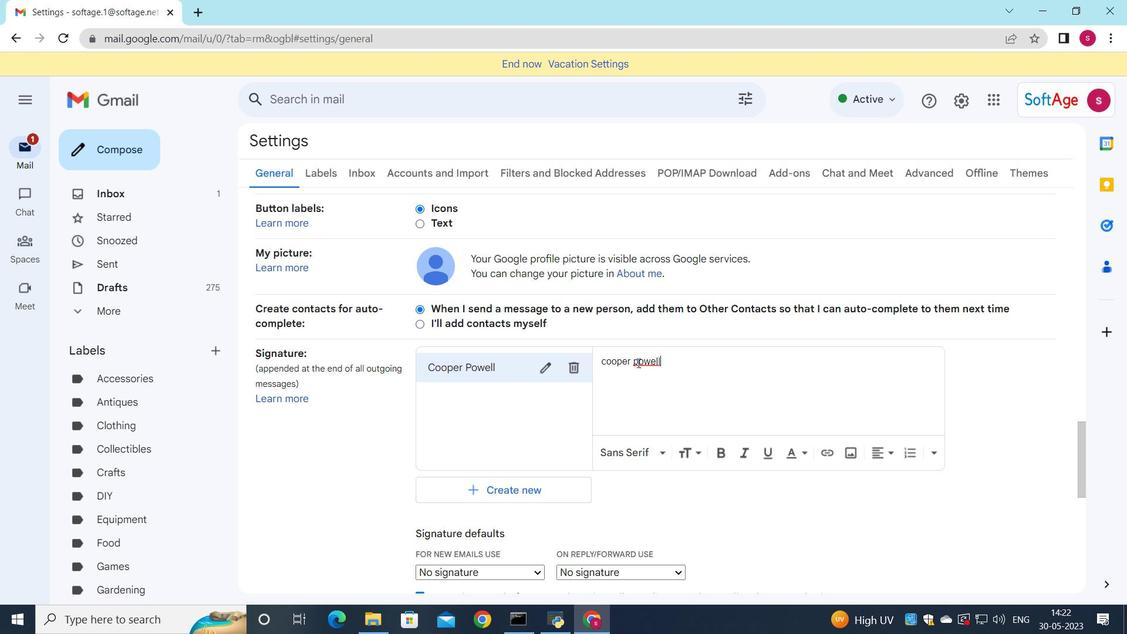 
Action: Mouse pressed left at (638, 363)
Screenshot: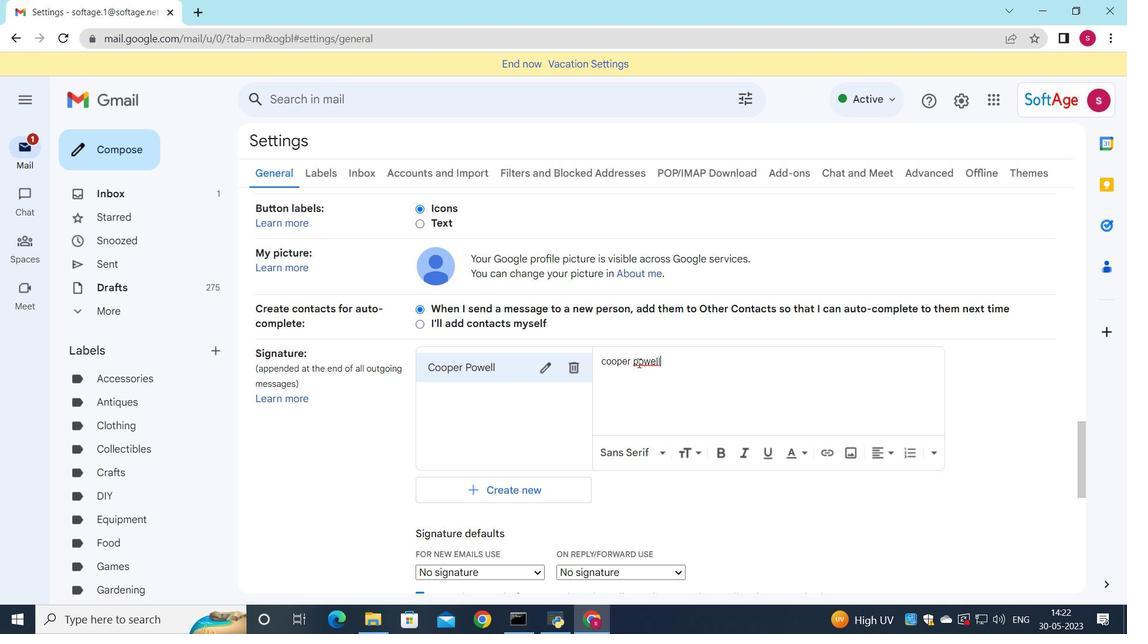 
Action: Key pressed <Key.backspace><Key.shift>P
Screenshot: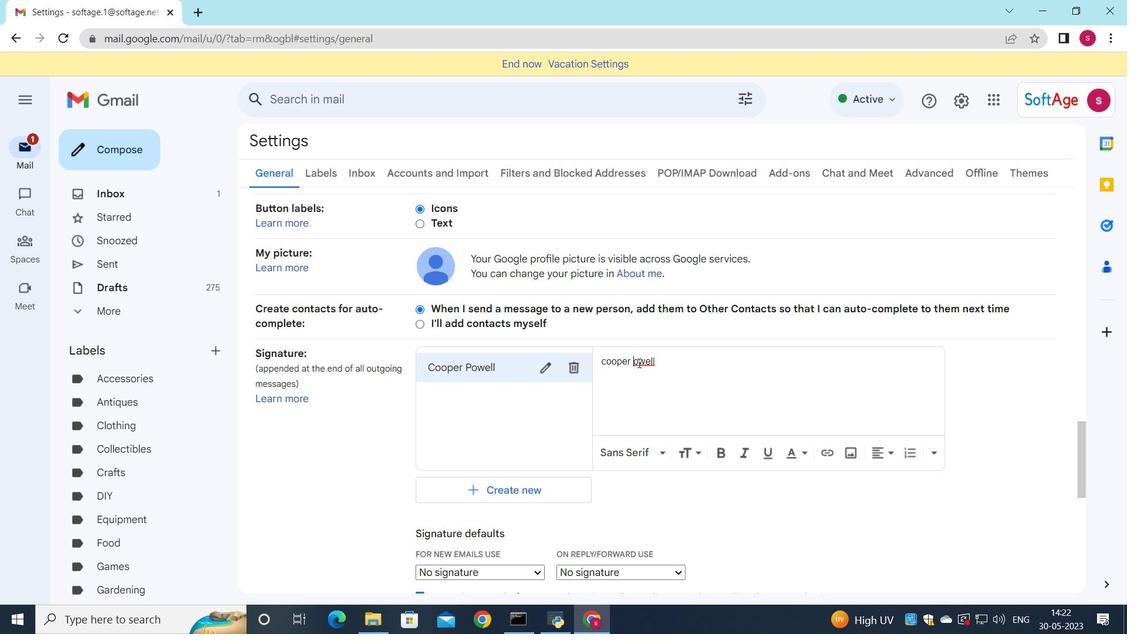 
Action: Mouse moved to (637, 429)
Screenshot: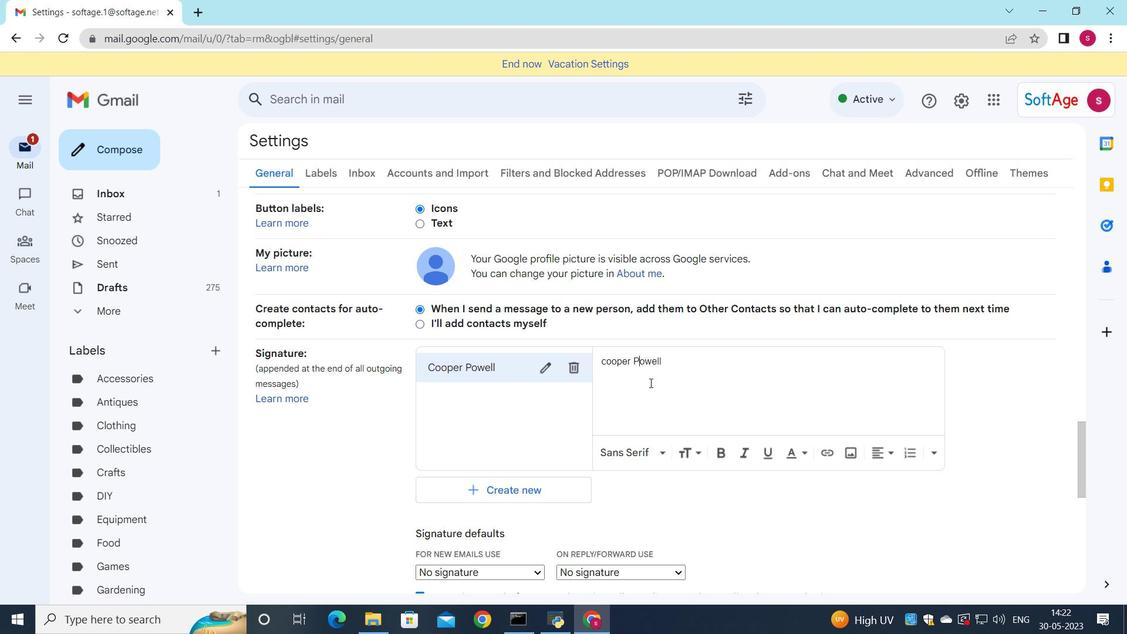 
Action: Mouse scrolled (637, 428) with delta (0, 0)
Screenshot: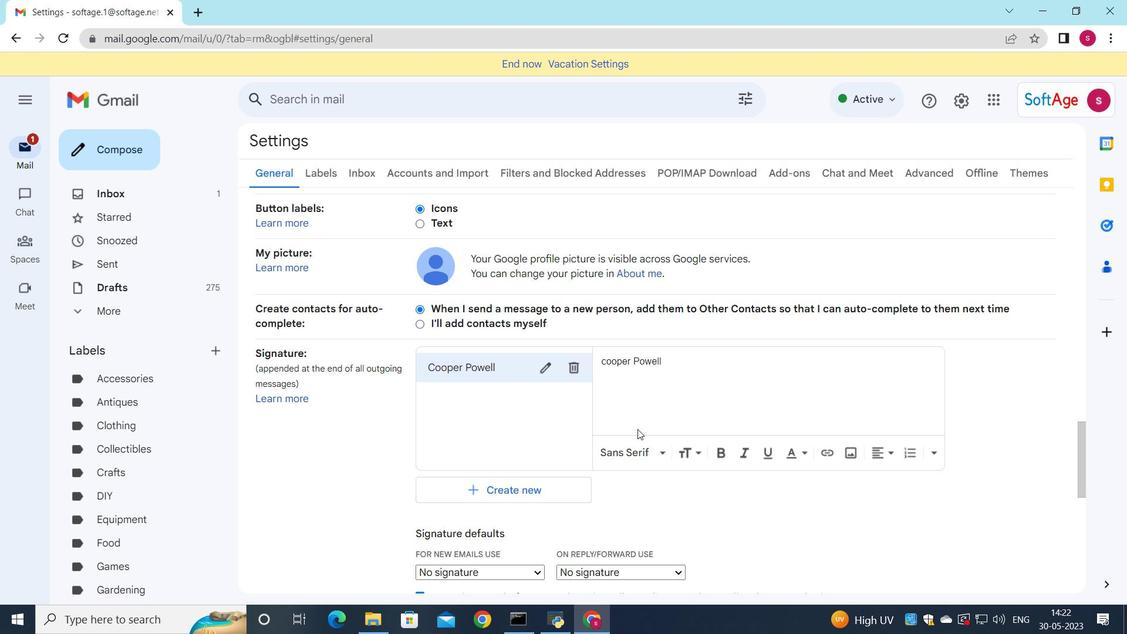 
Action: Mouse scrolled (637, 428) with delta (0, 0)
Screenshot: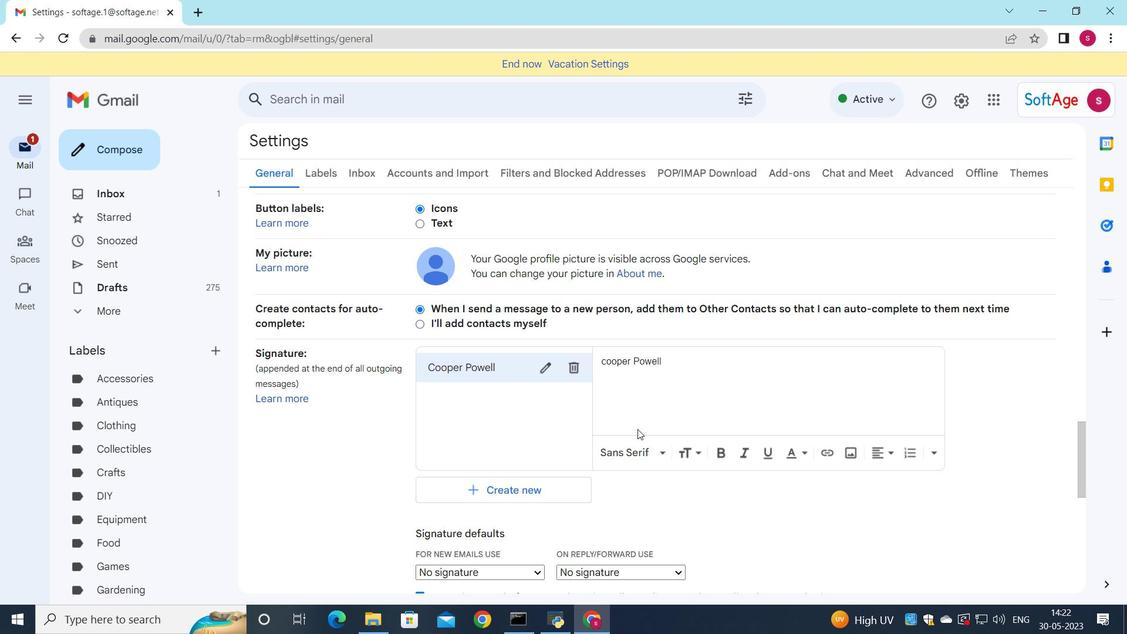 
Action: Mouse moved to (604, 216)
Screenshot: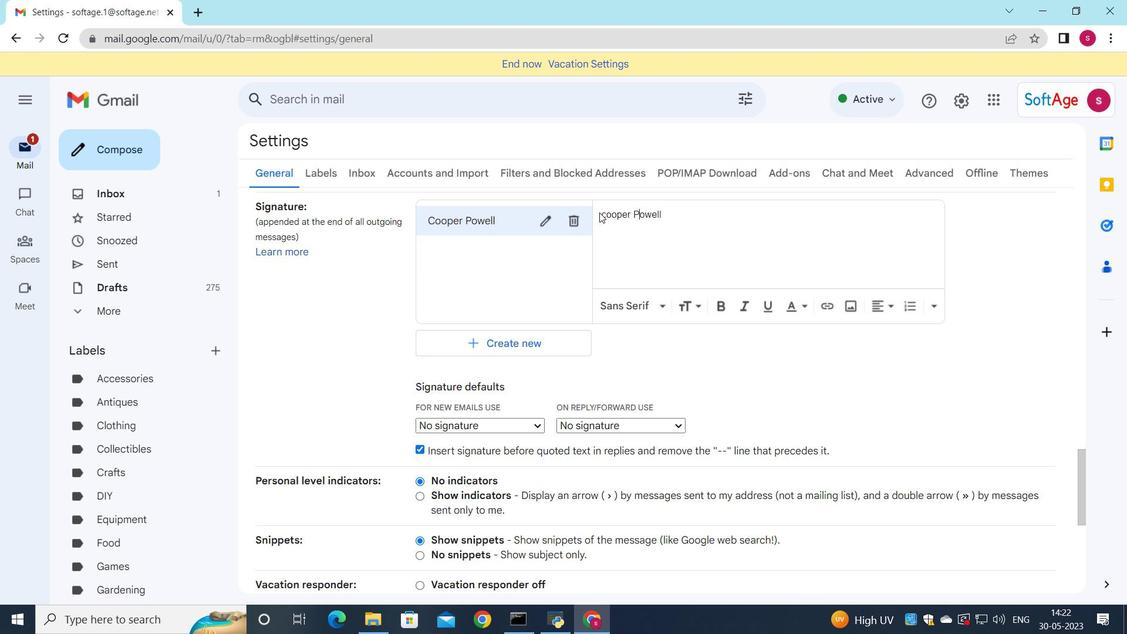 
Action: Mouse pressed left at (604, 216)
Screenshot: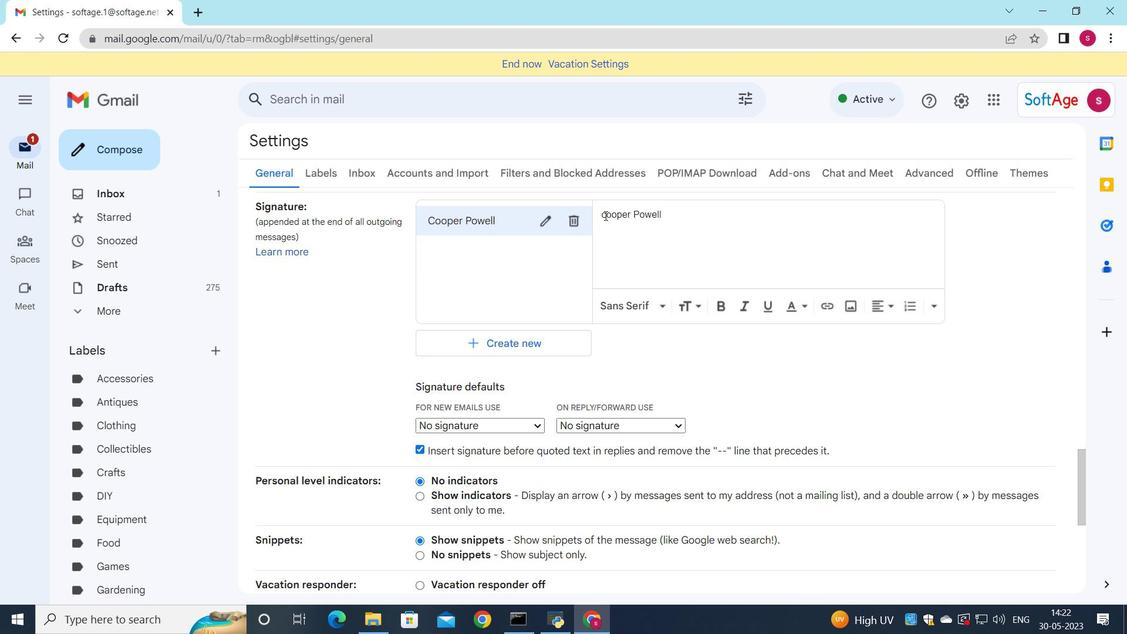 
Action: Key pressed <Key.backspace><Key.shift>C
Screenshot: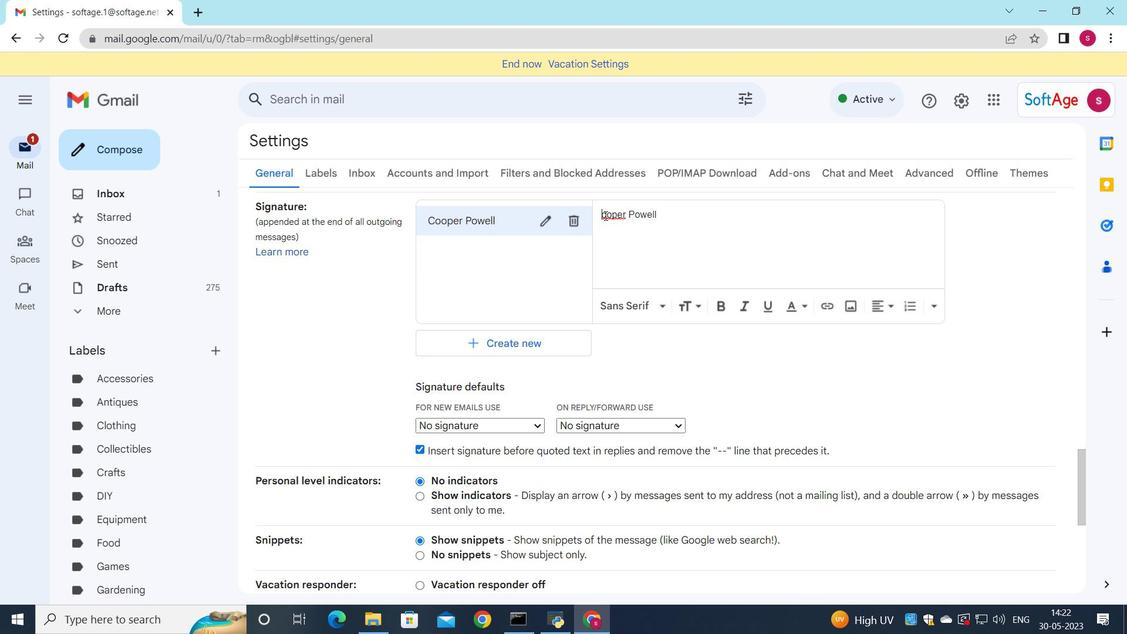 
Action: Mouse moved to (559, 289)
Screenshot: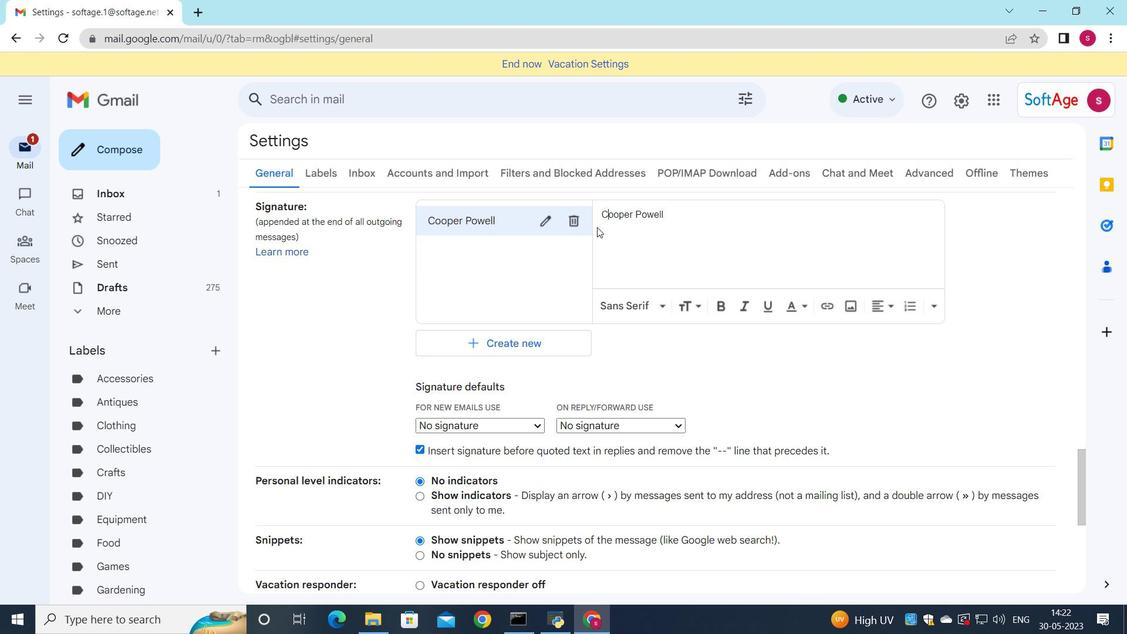 
Action: Mouse scrolled (578, 262) with delta (0, 0)
Screenshot: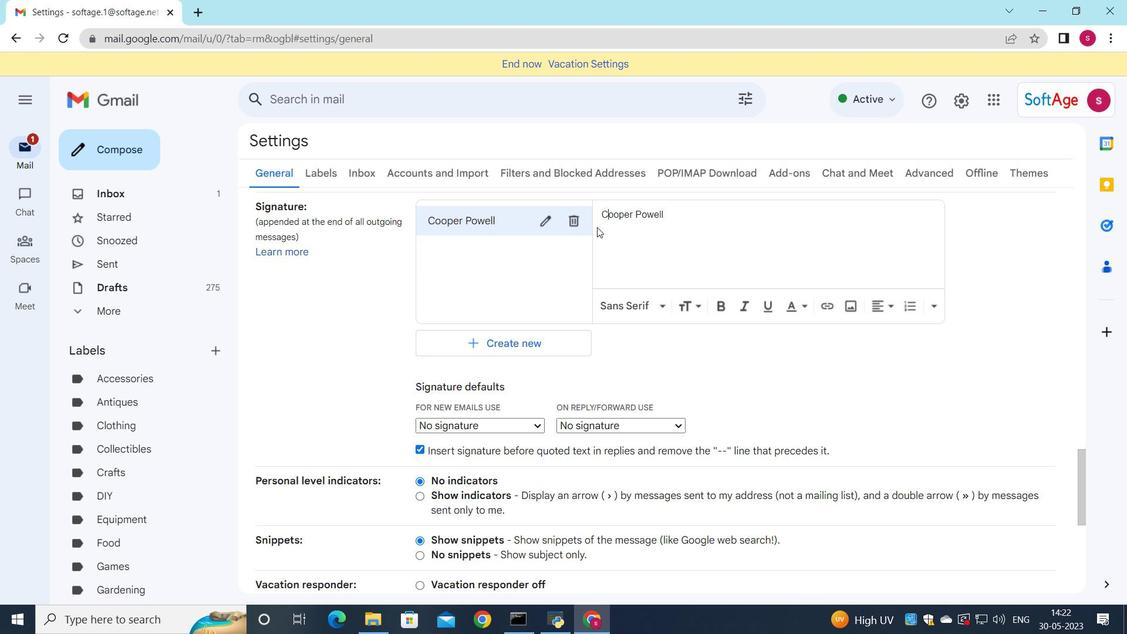 
Action: Mouse moved to (530, 317)
Screenshot: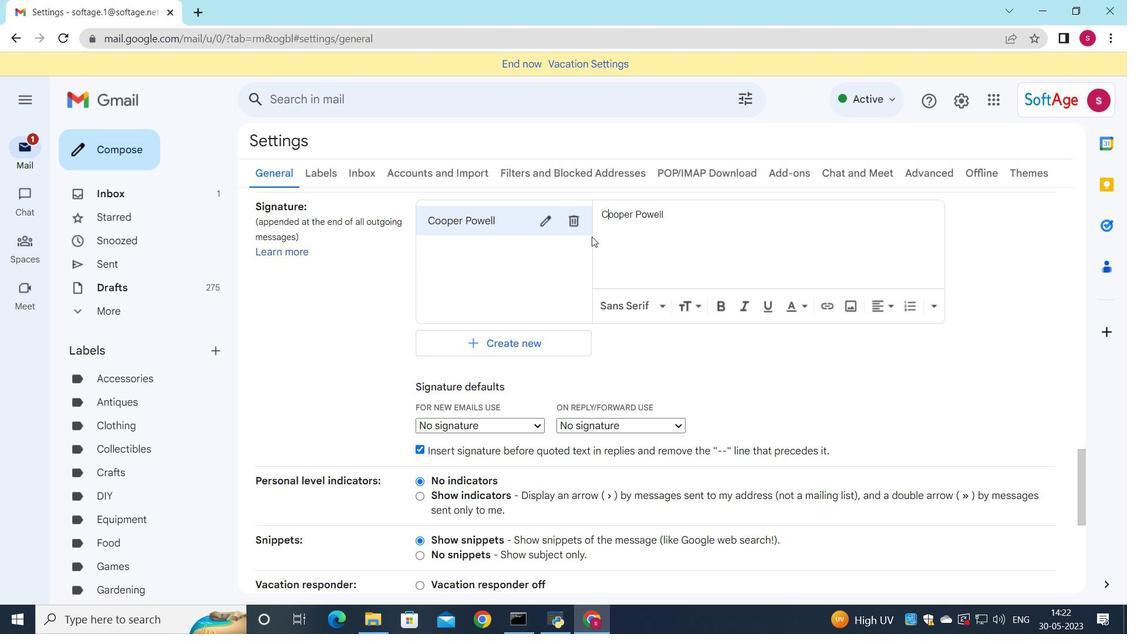 
Action: Mouse scrolled (530, 317) with delta (0, 0)
Screenshot: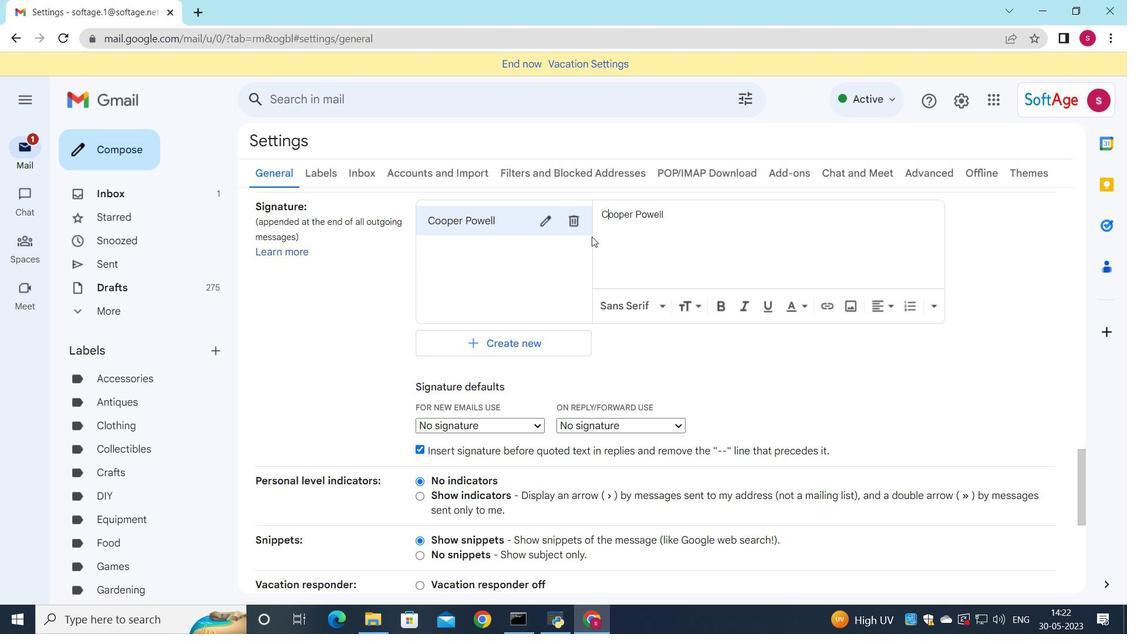 
Action: Mouse moved to (511, 337)
Screenshot: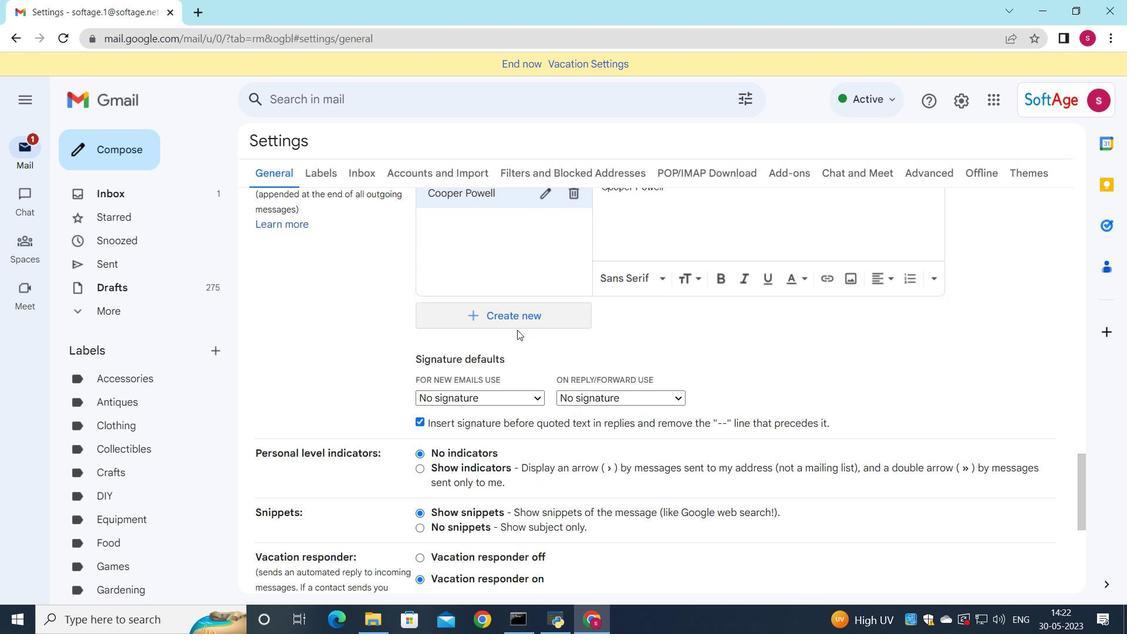 
Action: Mouse scrolled (511, 336) with delta (0, 0)
Screenshot: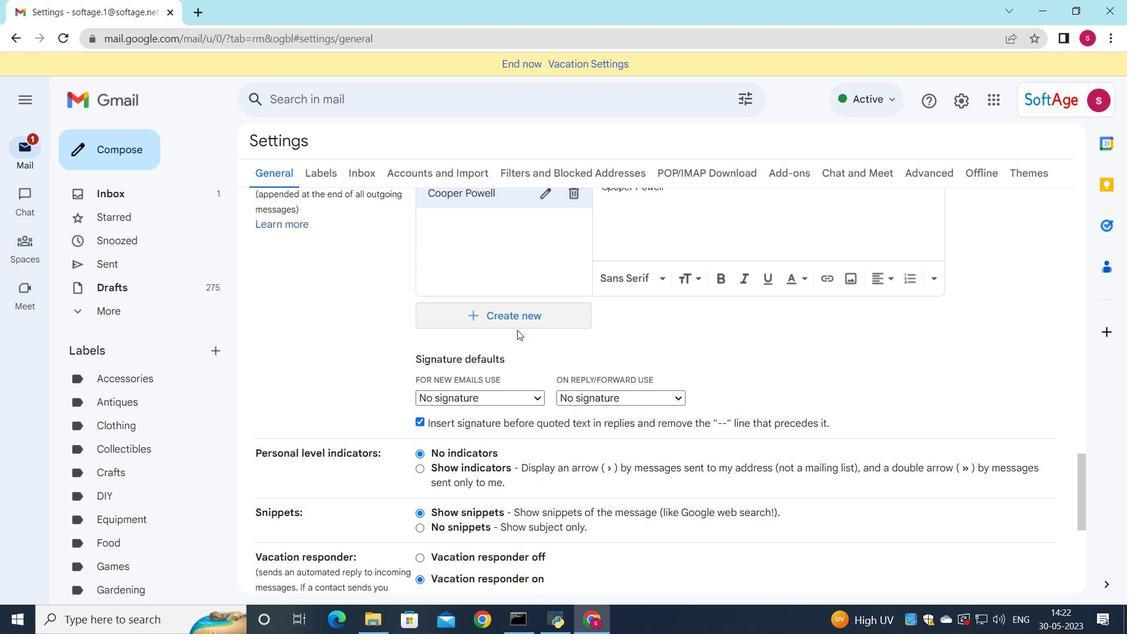 
Action: Mouse moved to (500, 206)
Screenshot: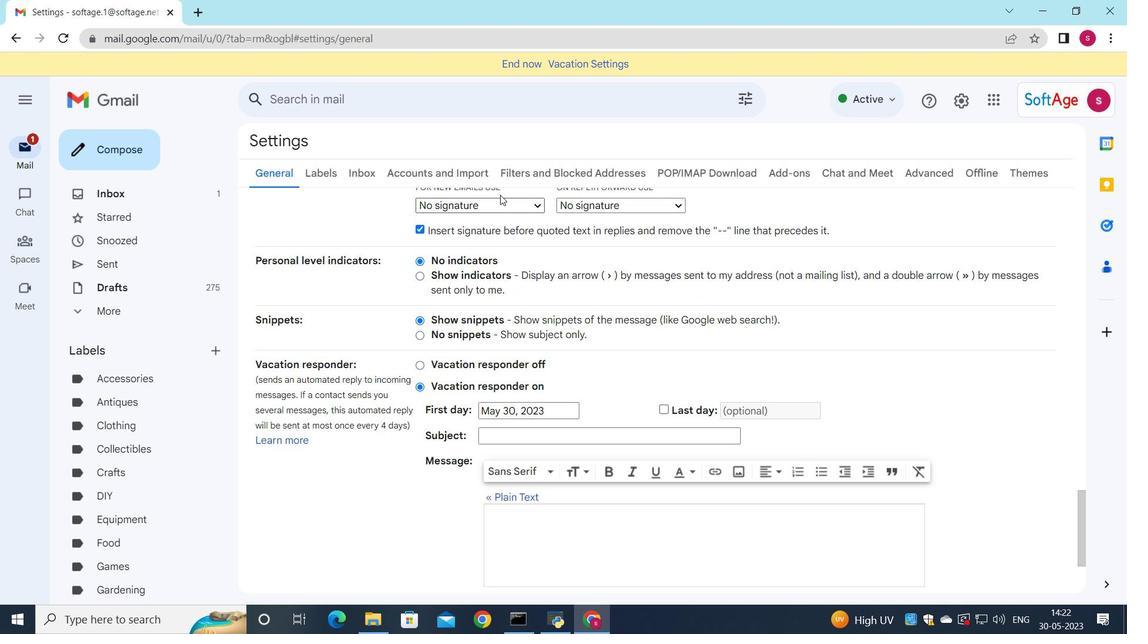 
Action: Mouse pressed left at (500, 206)
Screenshot: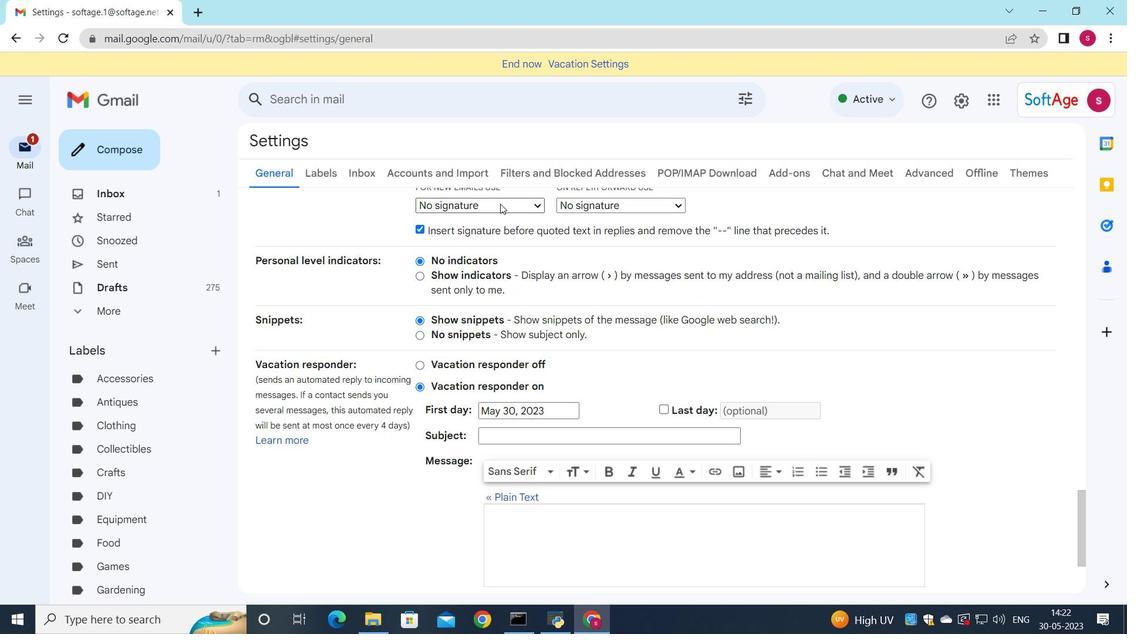 
Action: Mouse moved to (500, 235)
Screenshot: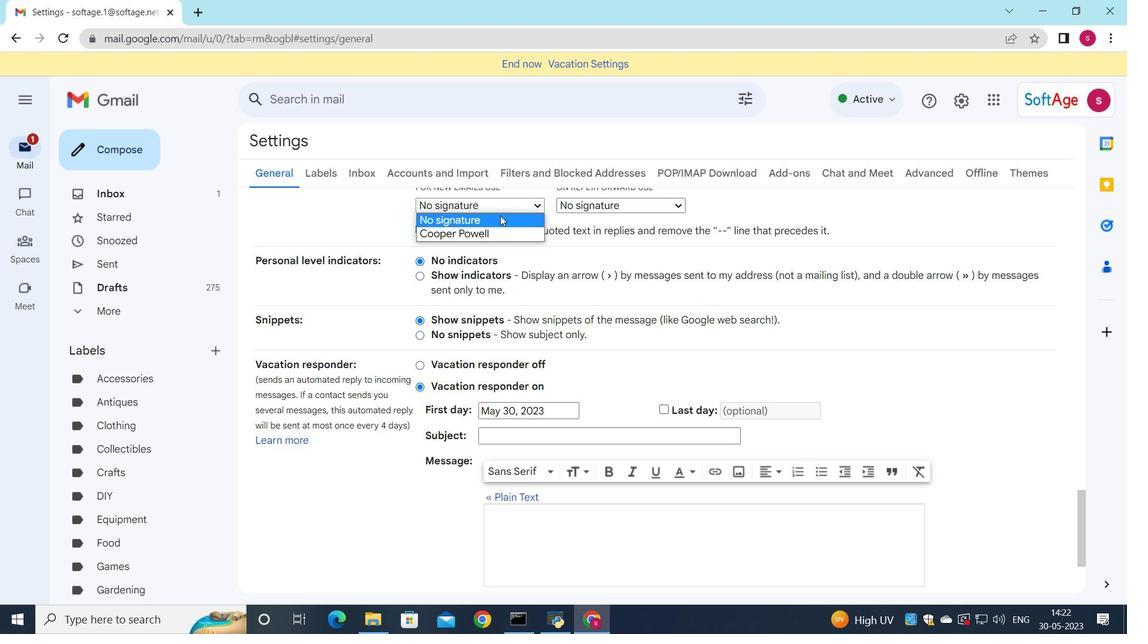 
Action: Mouse pressed left at (500, 235)
Screenshot: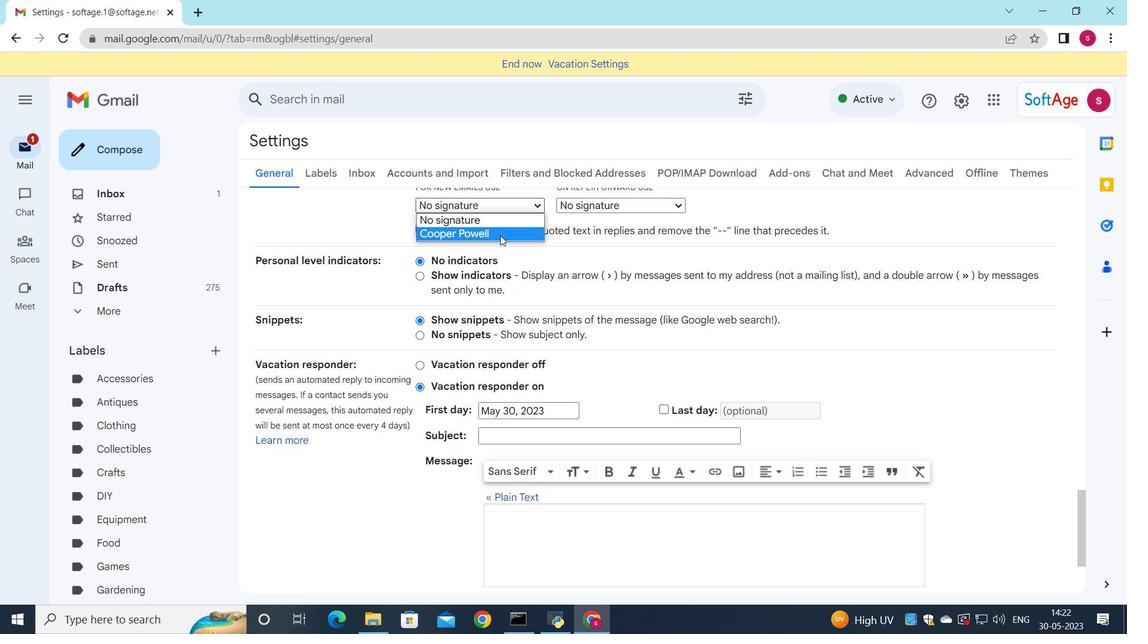 
Action: Mouse moved to (576, 205)
Screenshot: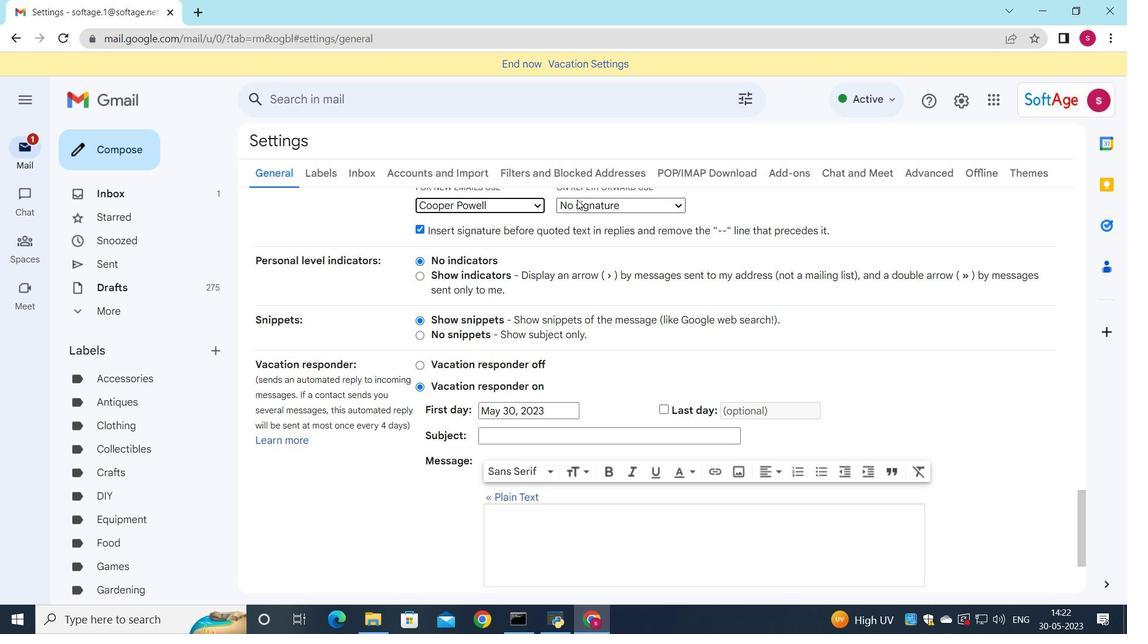 
Action: Mouse pressed left at (576, 205)
Screenshot: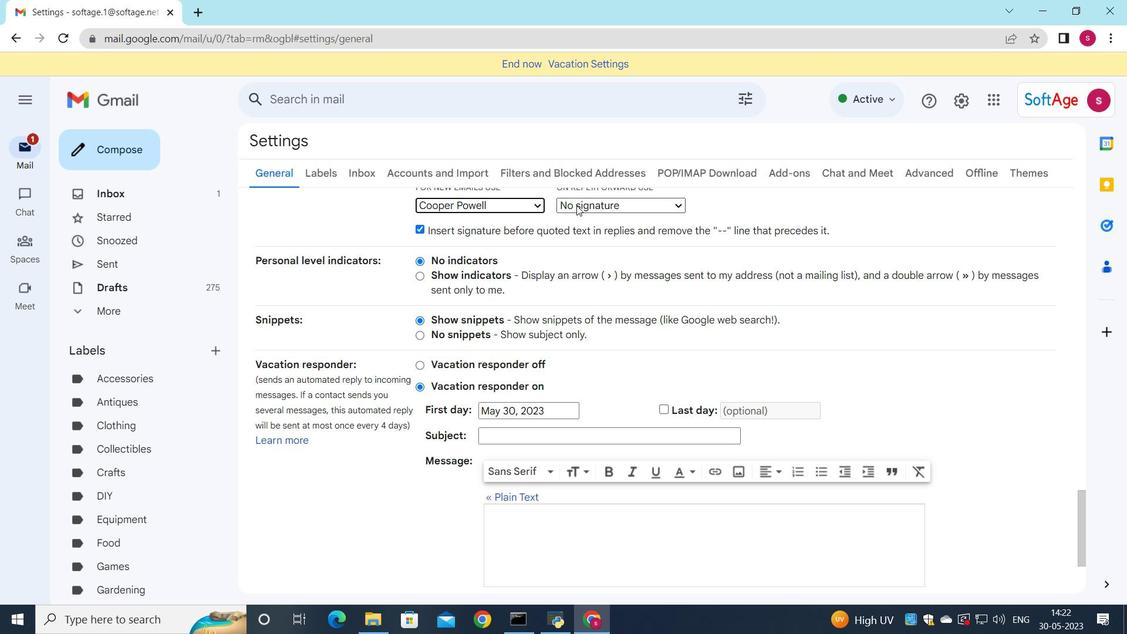 
Action: Mouse moved to (583, 237)
Screenshot: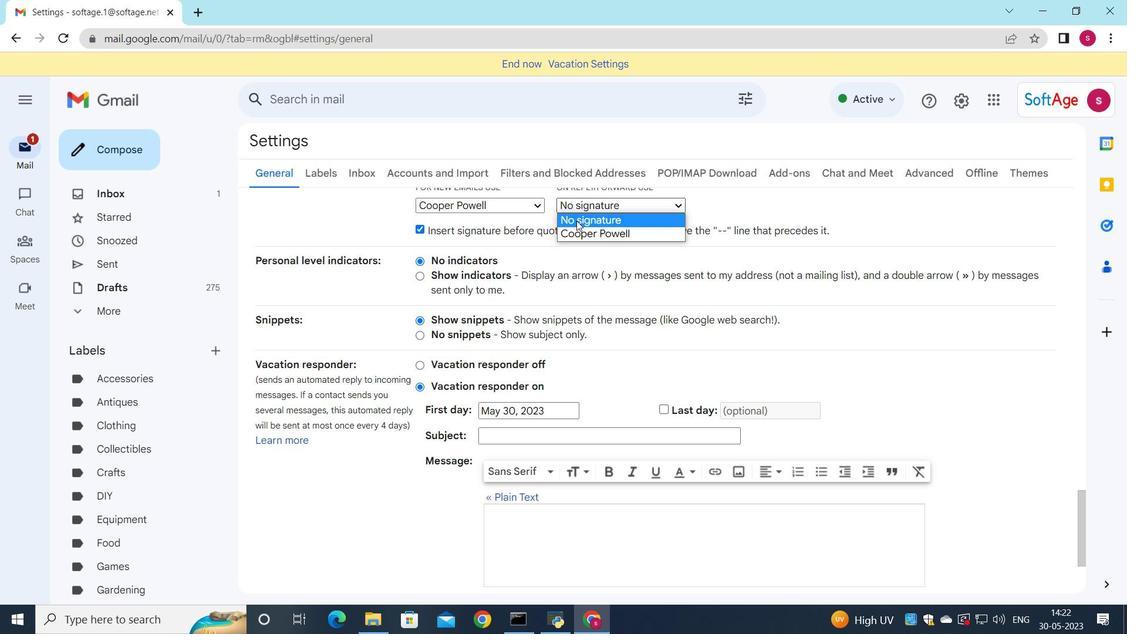 
Action: Mouse pressed left at (583, 237)
Screenshot: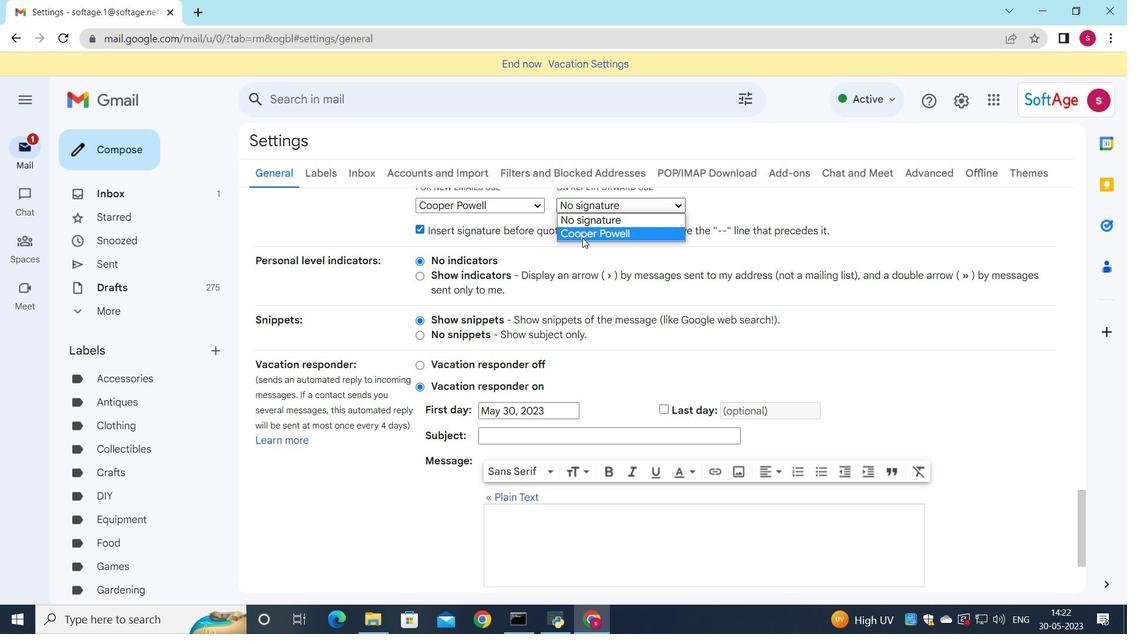 
Action: Mouse moved to (531, 307)
Screenshot: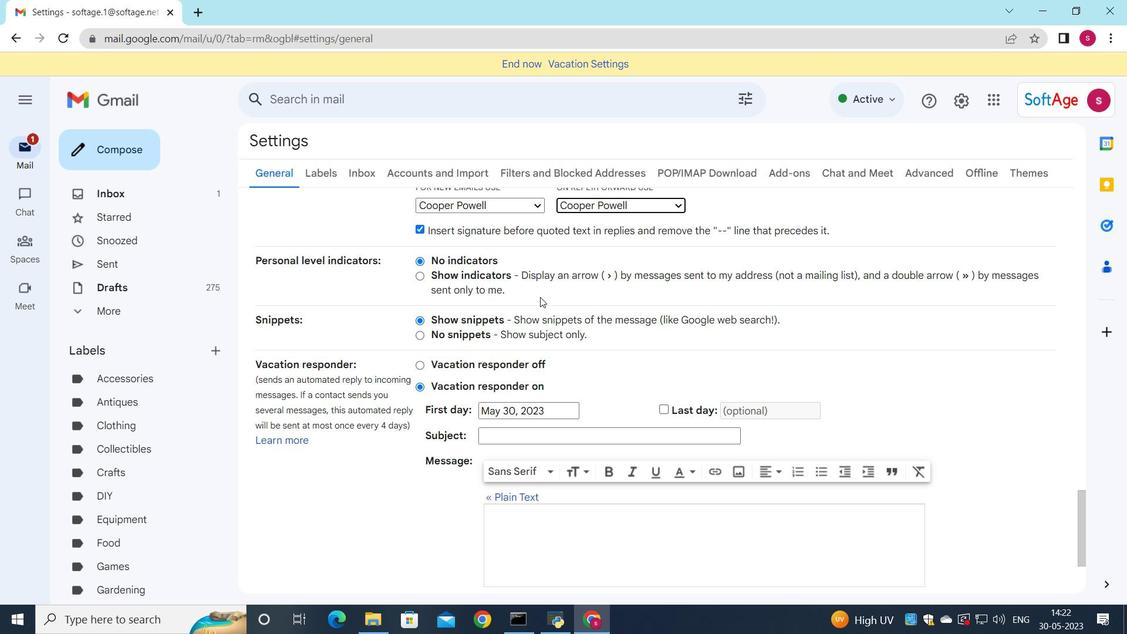 
Action: Mouse scrolled (531, 306) with delta (0, 0)
Screenshot: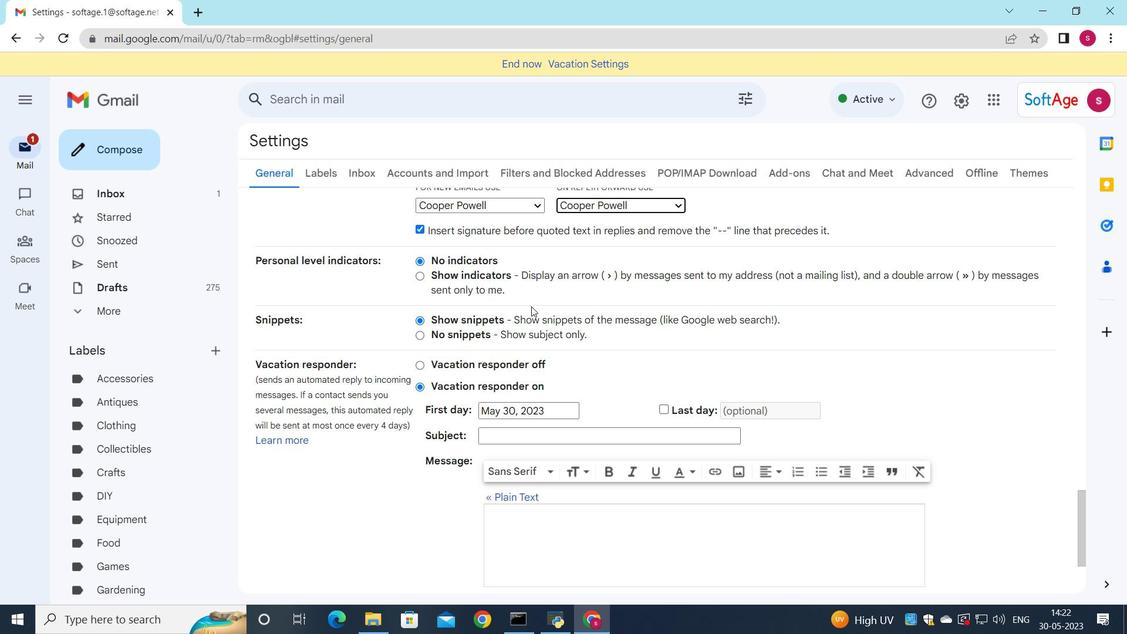 
Action: Mouse scrolled (531, 306) with delta (0, 0)
Screenshot: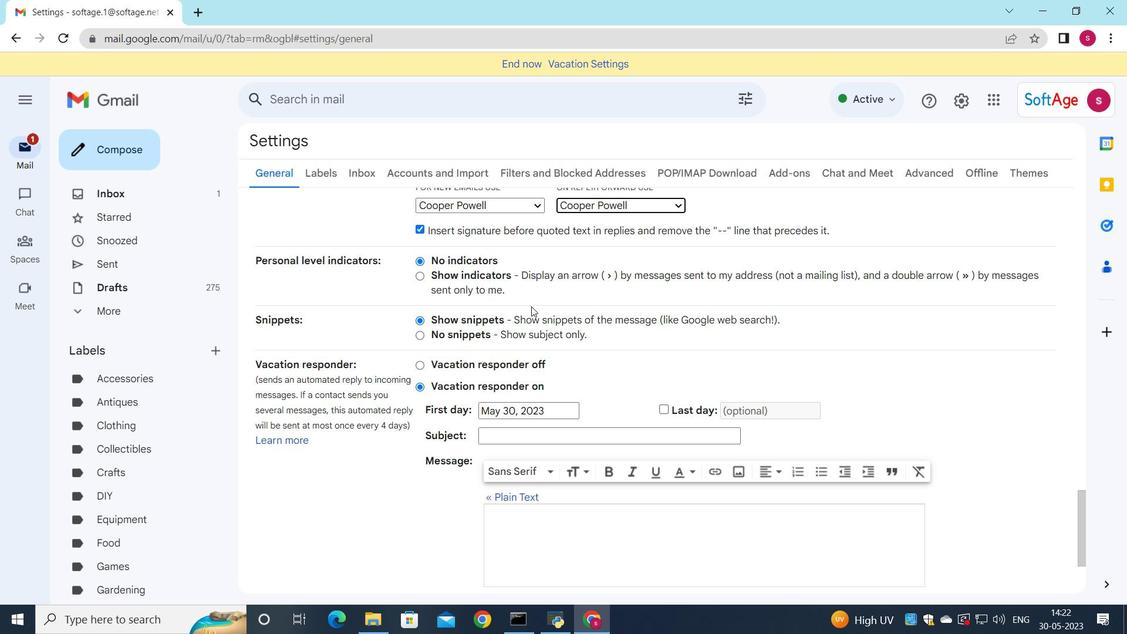 
Action: Mouse scrolled (531, 306) with delta (0, 0)
Screenshot: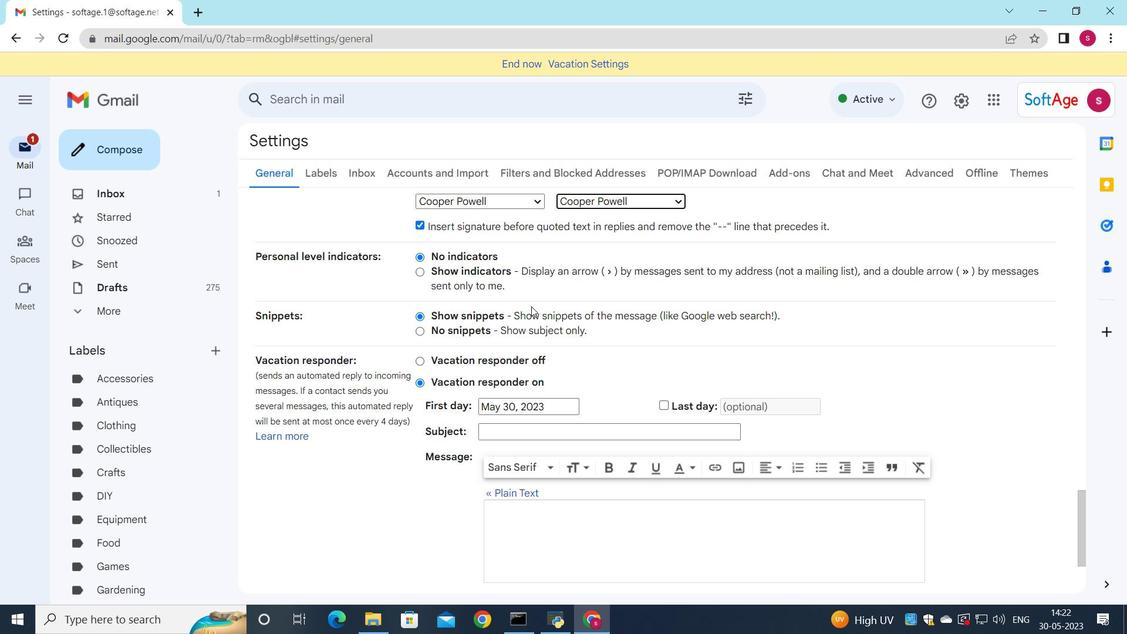 
Action: Mouse scrolled (531, 306) with delta (0, 0)
Screenshot: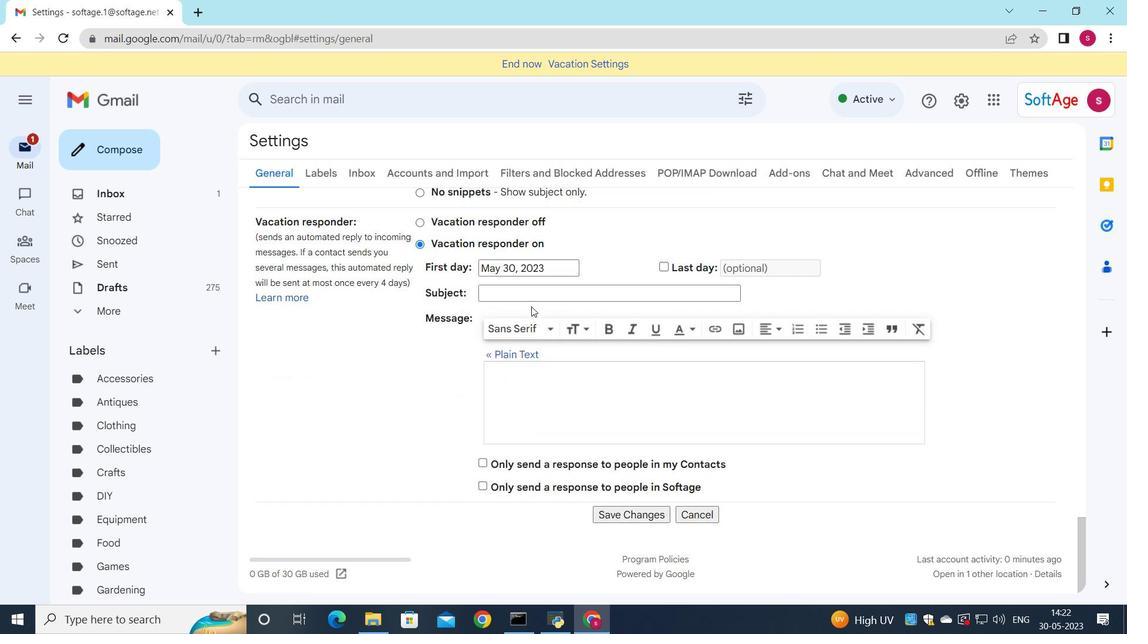 
Action: Mouse moved to (531, 310)
Screenshot: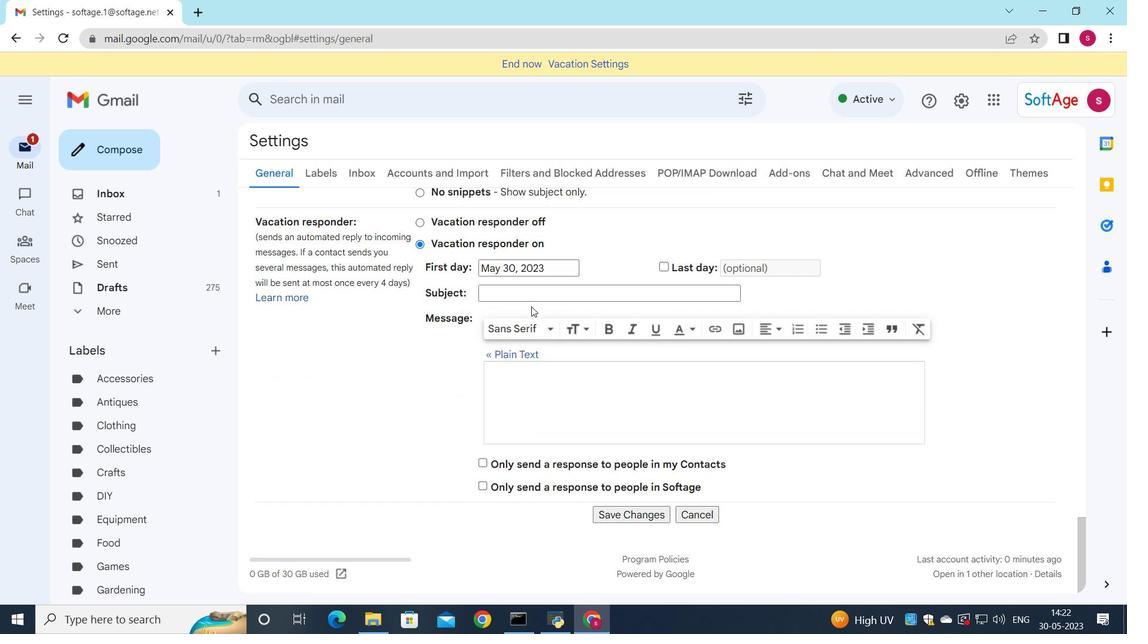 
Action: Mouse scrolled (531, 310) with delta (0, 0)
Screenshot: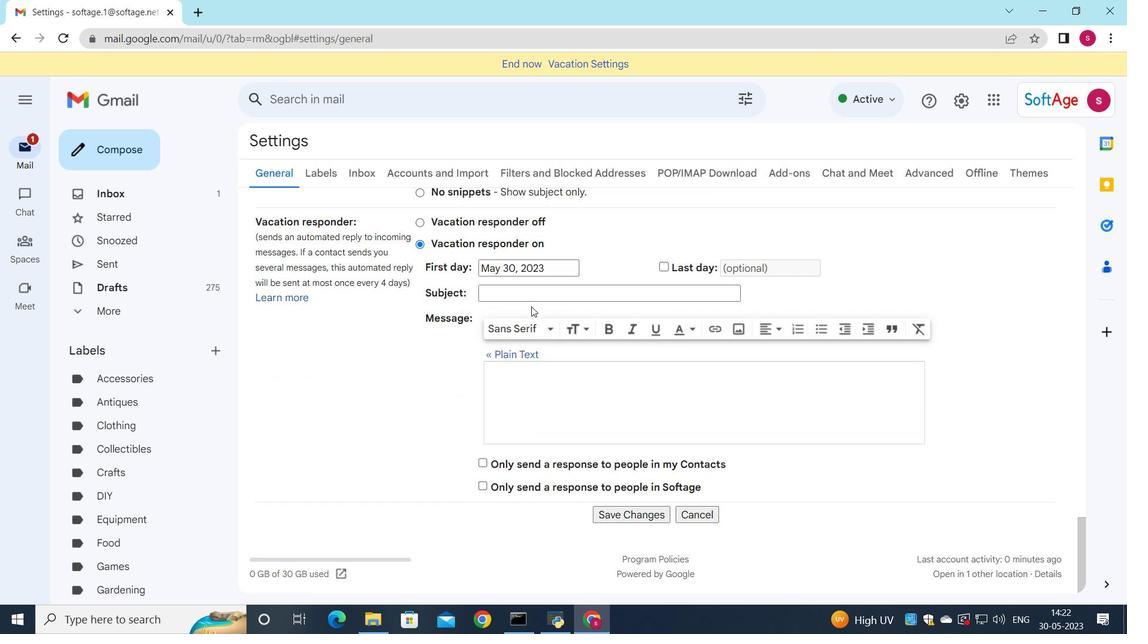 
Action: Mouse moved to (534, 325)
Screenshot: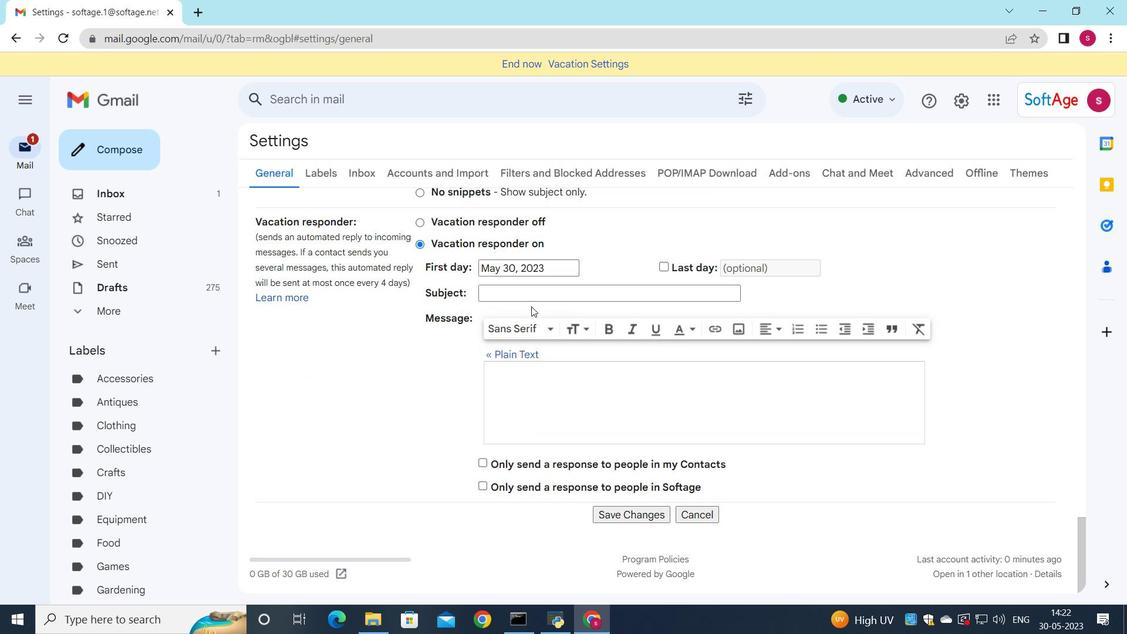 
Action: Mouse scrolled (534, 325) with delta (0, 0)
Screenshot: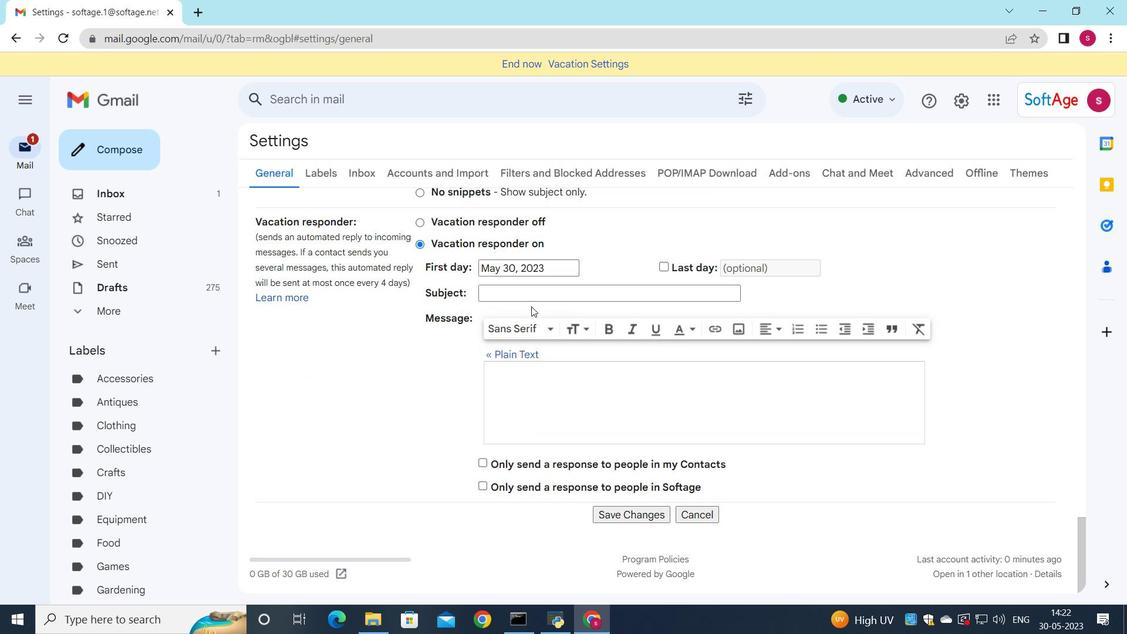 
Action: Mouse moved to (569, 424)
Screenshot: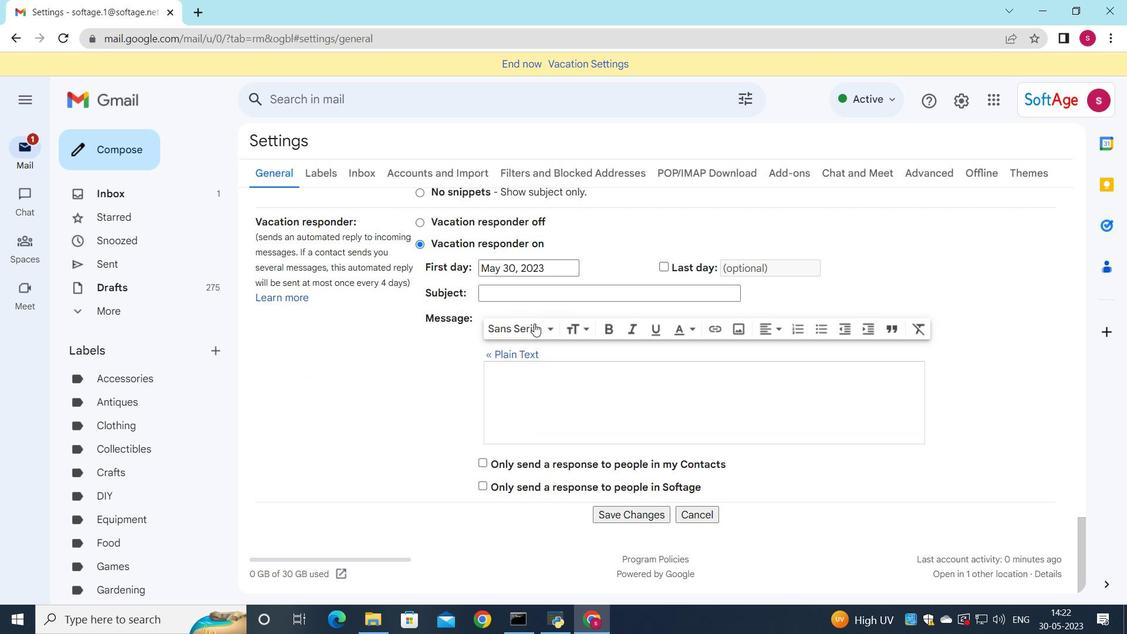 
Action: Mouse scrolled (569, 423) with delta (0, 0)
Screenshot: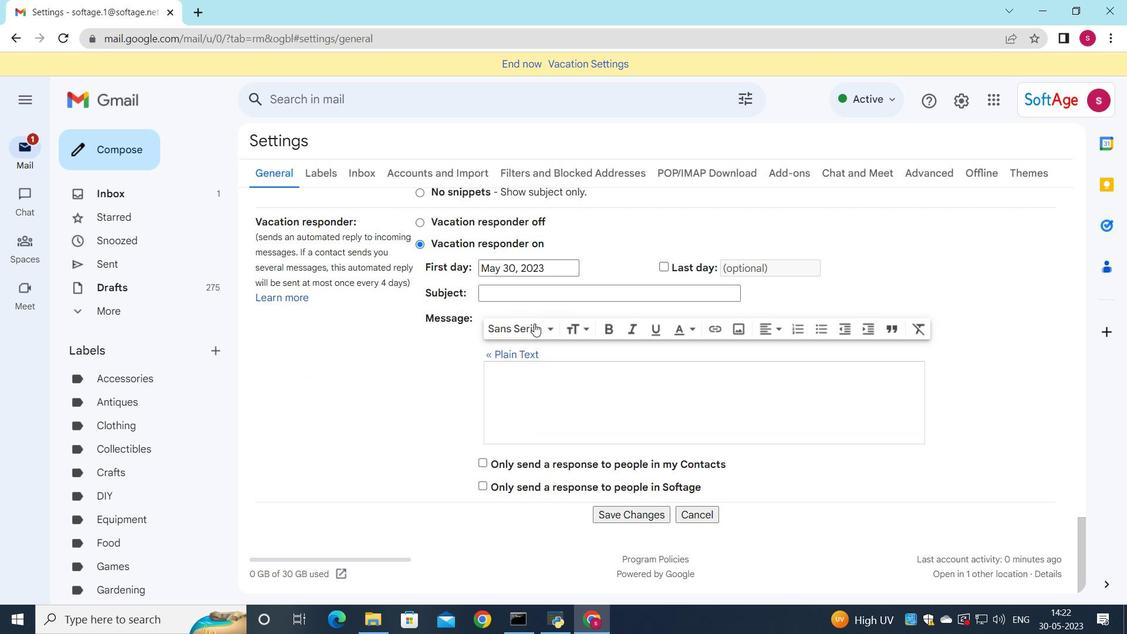 
Action: Mouse moved to (615, 520)
Screenshot: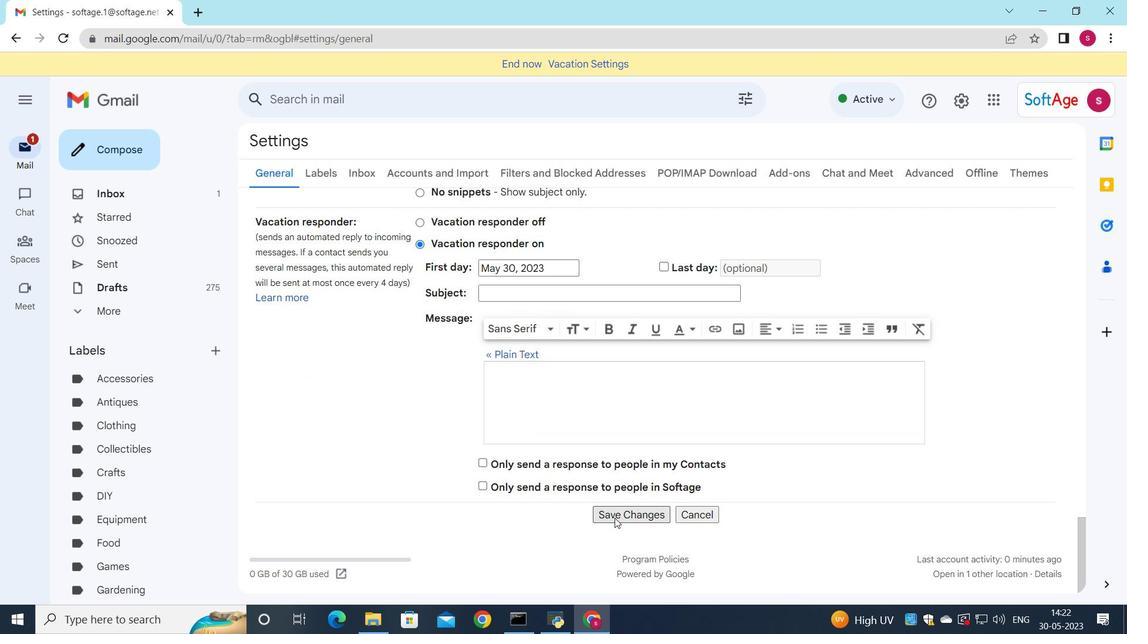 
Action: Mouse pressed left at (615, 520)
Screenshot: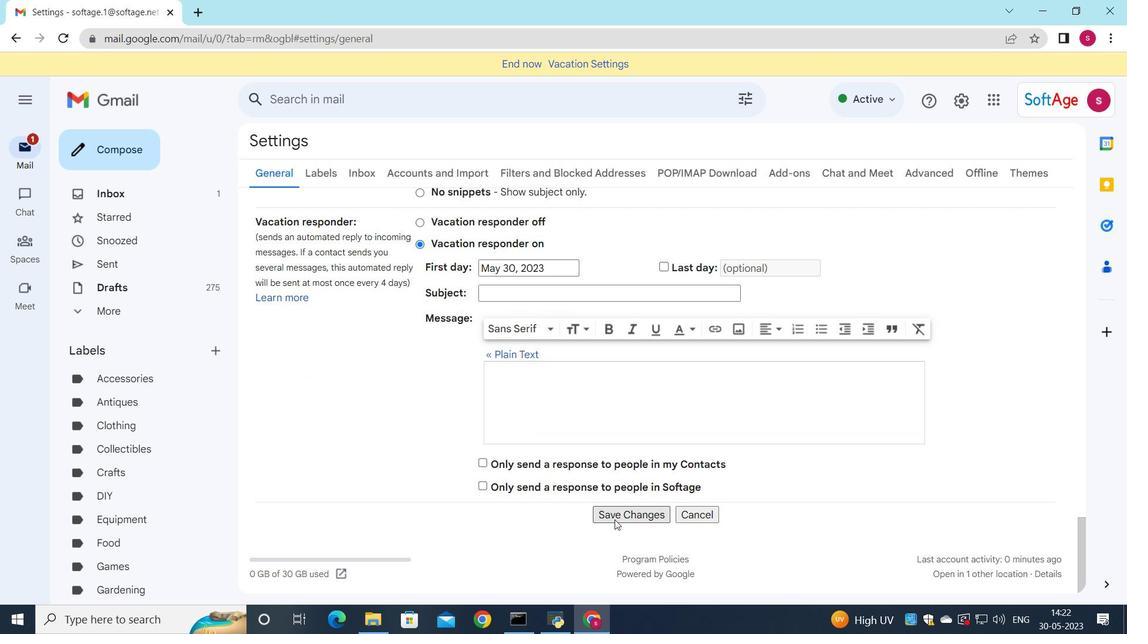
Action: Mouse moved to (100, 139)
Screenshot: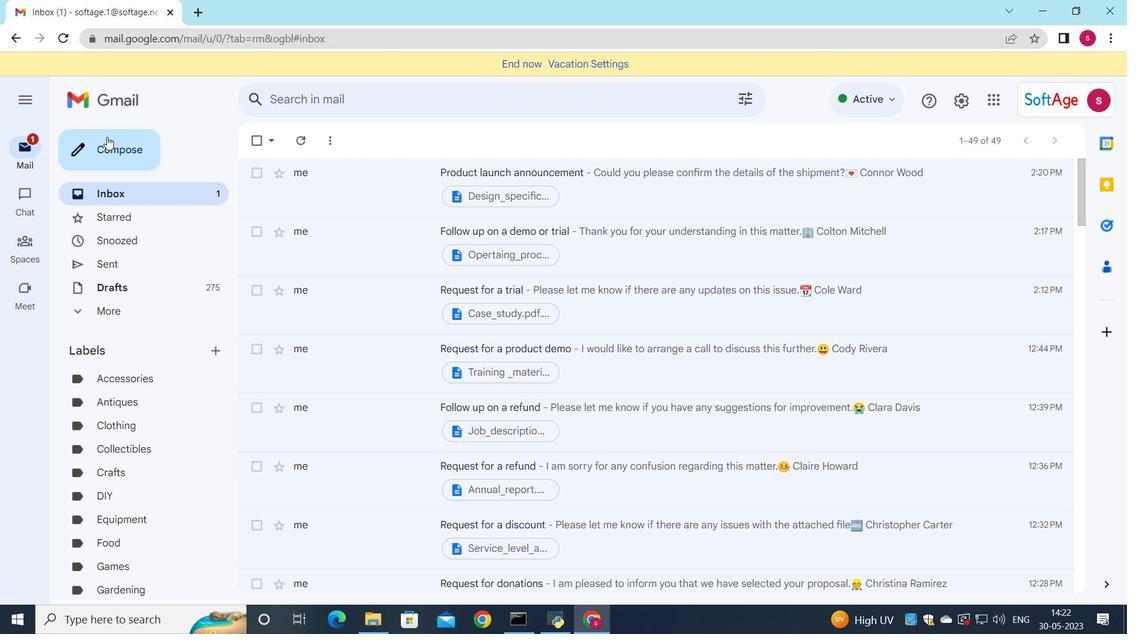 
Action: Mouse pressed left at (100, 139)
Screenshot: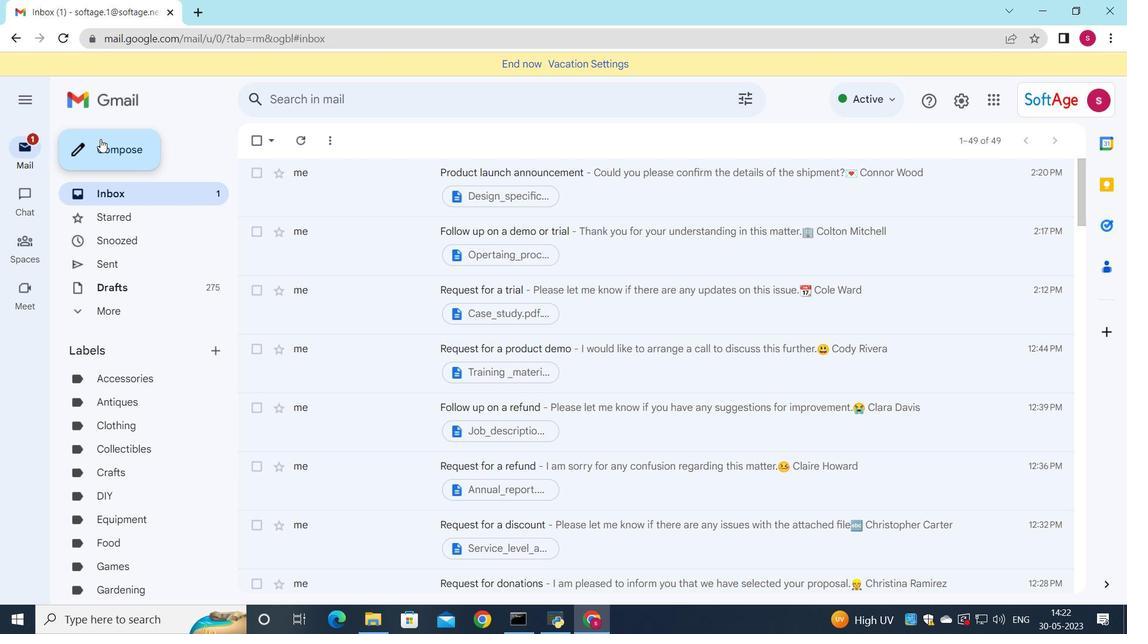 
Action: Mouse moved to (512, 227)
Screenshot: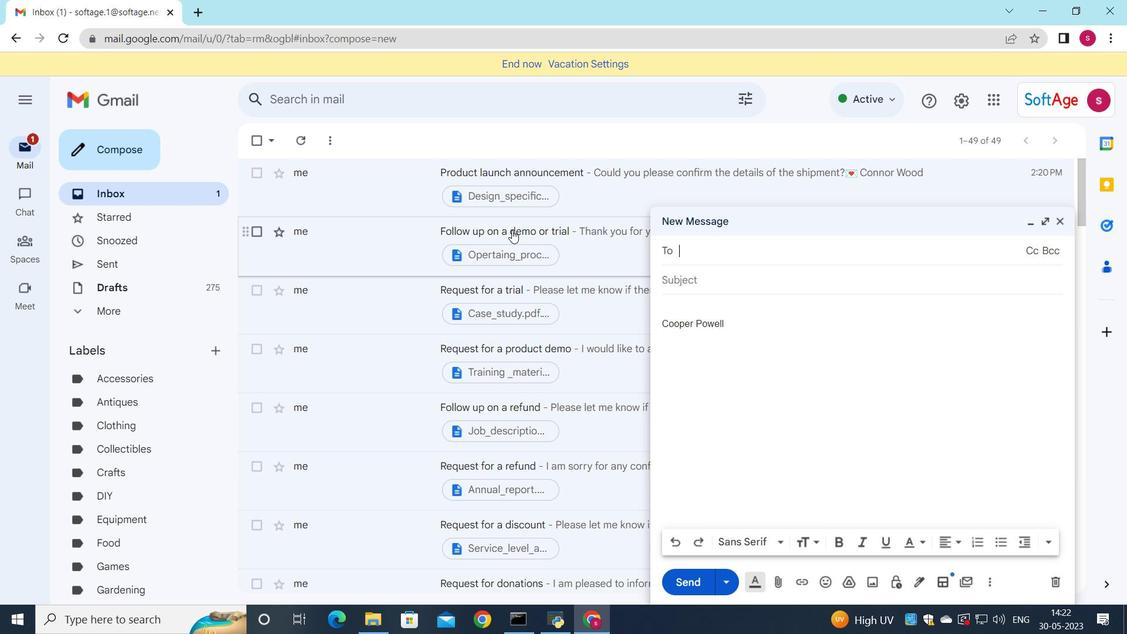 
Action: Key pressed s
Screenshot: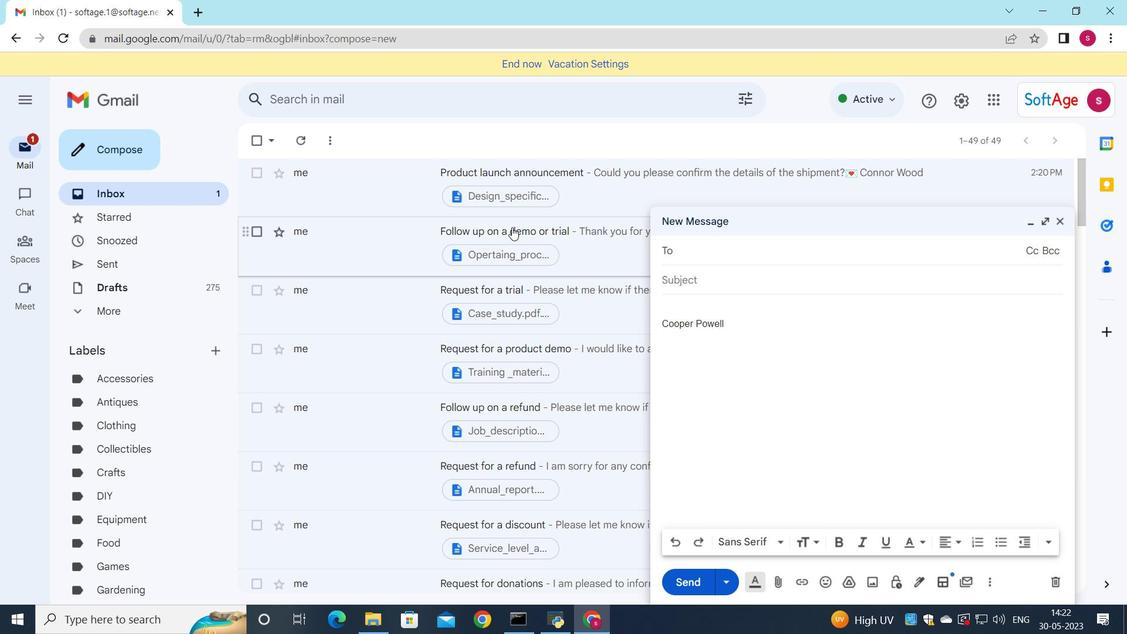 
Action: Mouse moved to (762, 515)
Screenshot: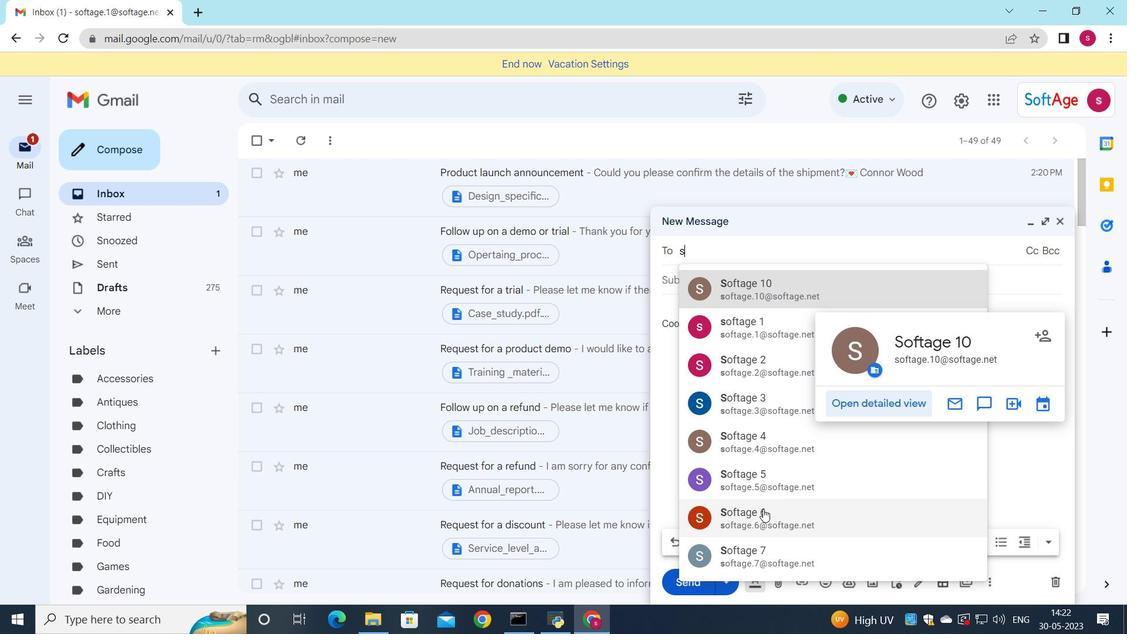 
Action: Mouse pressed left at (762, 515)
Screenshot: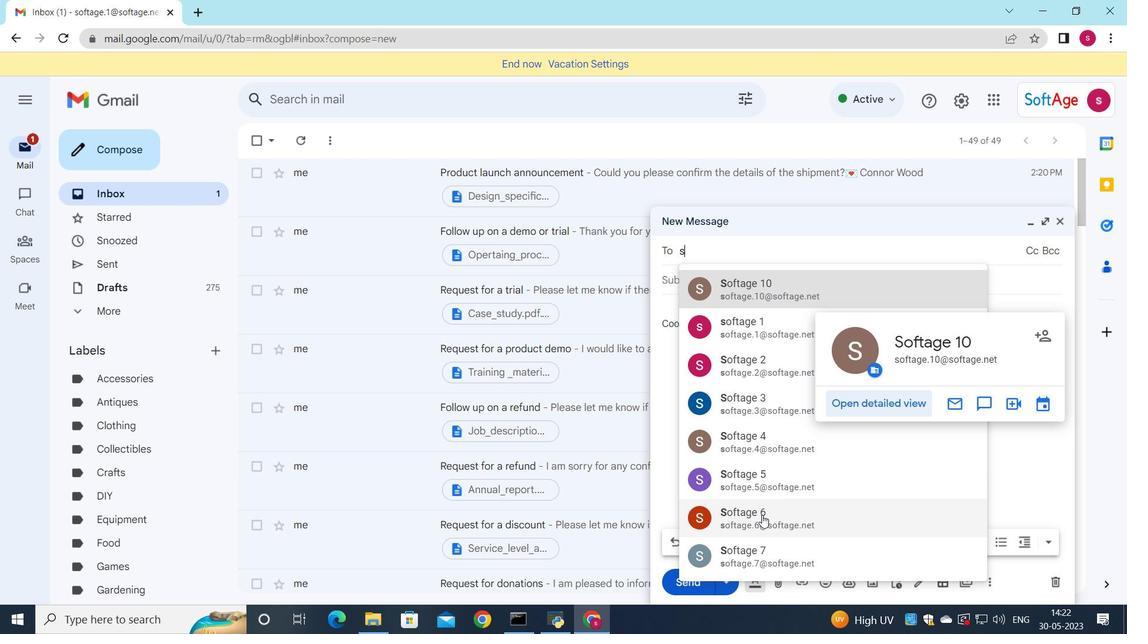 
Action: Mouse moved to (793, 503)
Screenshot: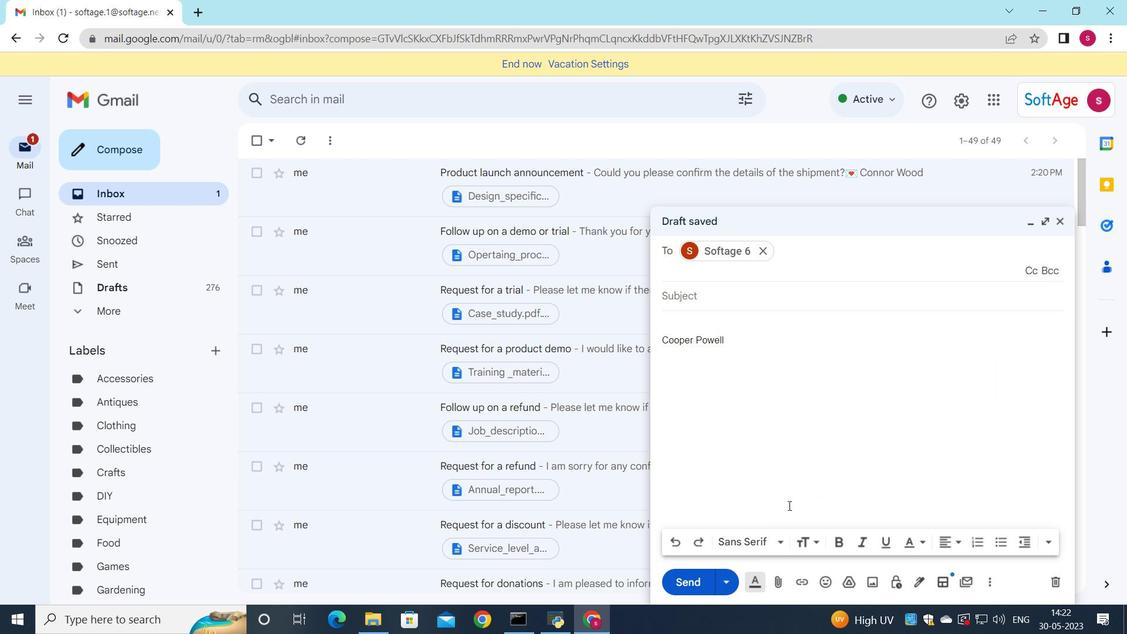 
Action: Key pressed <Key.down>
Screenshot: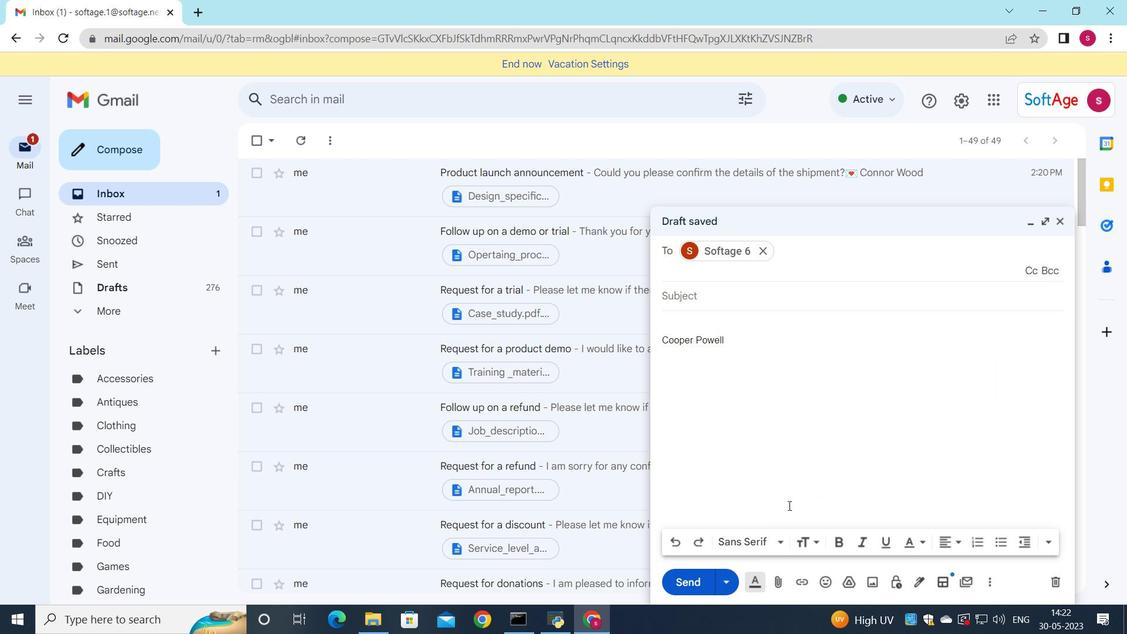 
Action: Mouse moved to (874, 318)
Screenshot: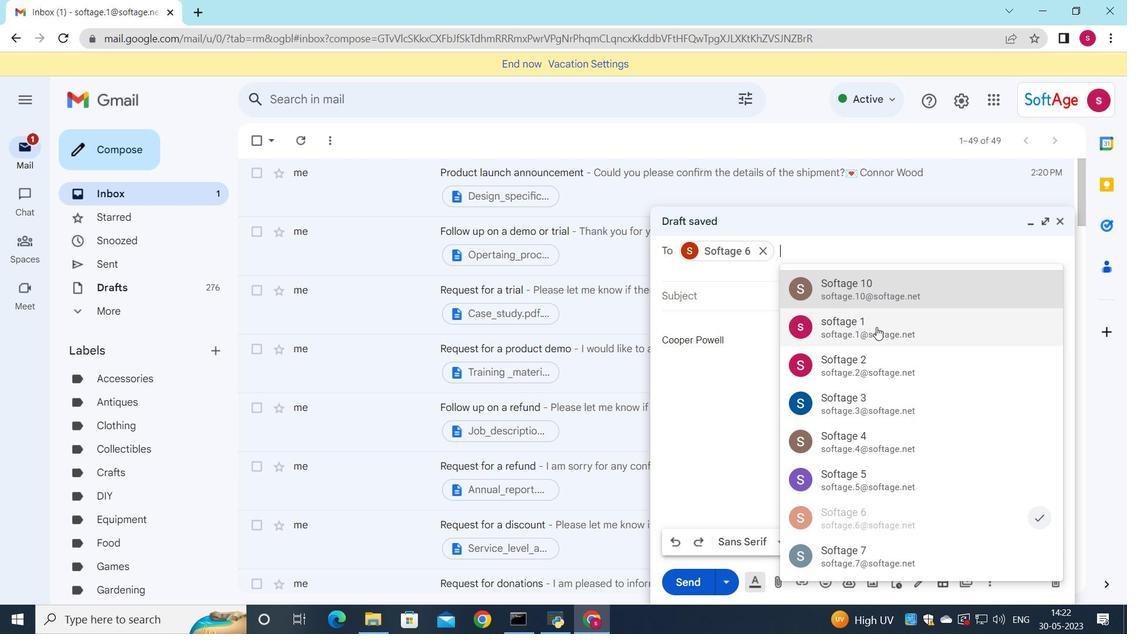 
Action: Mouse pressed left at (874, 318)
Screenshot: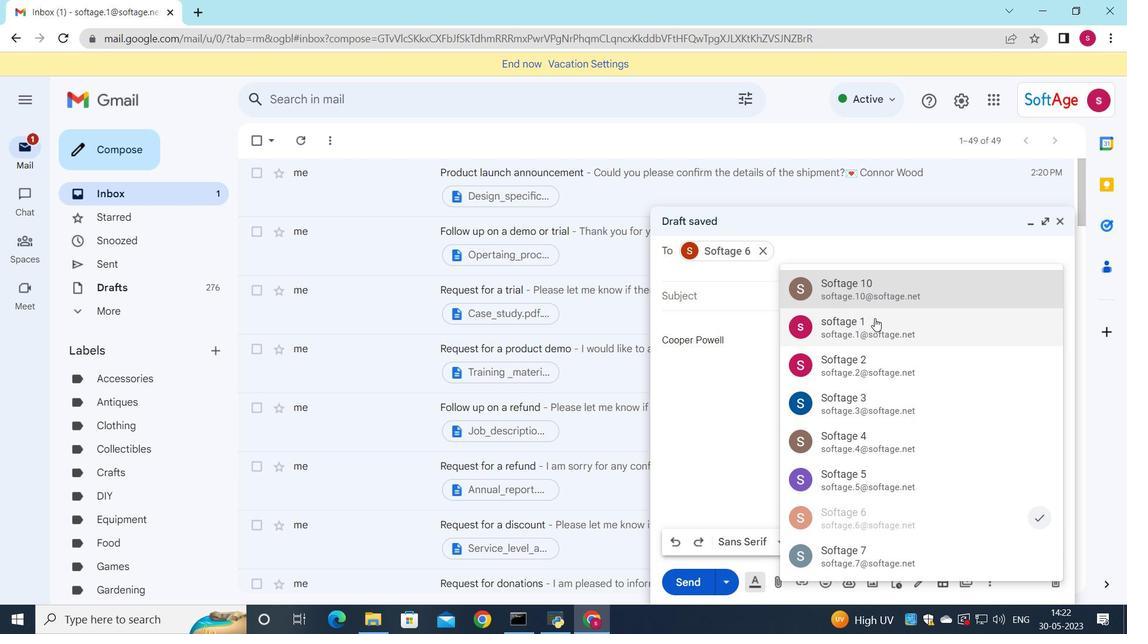 
Action: Mouse moved to (885, 348)
Screenshot: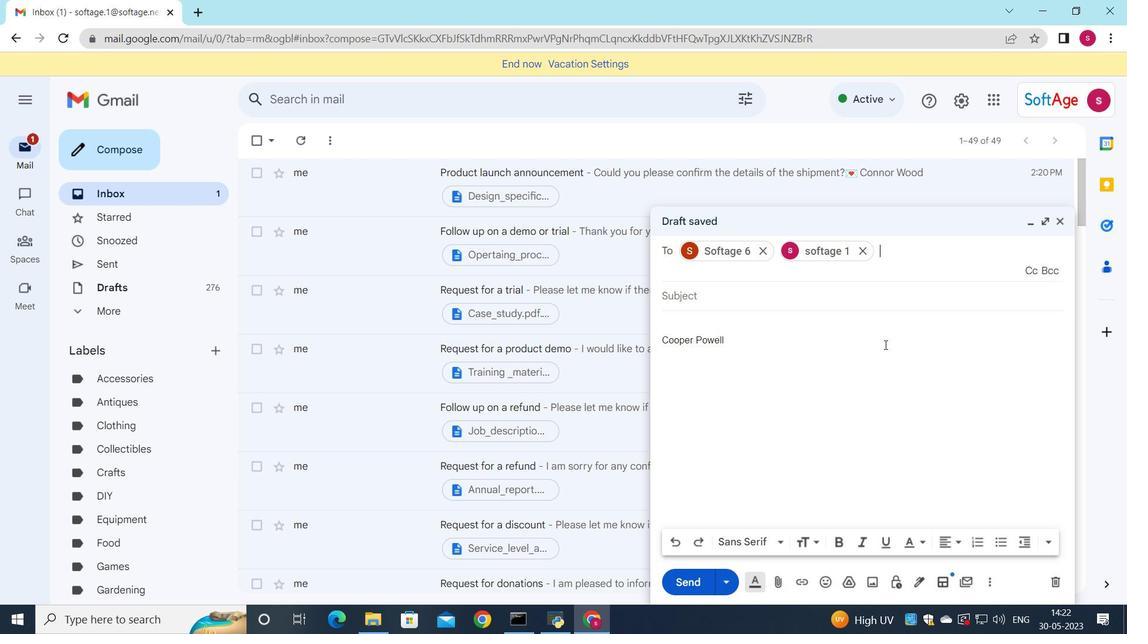 
Action: Key pressed <Key.down>
Screenshot: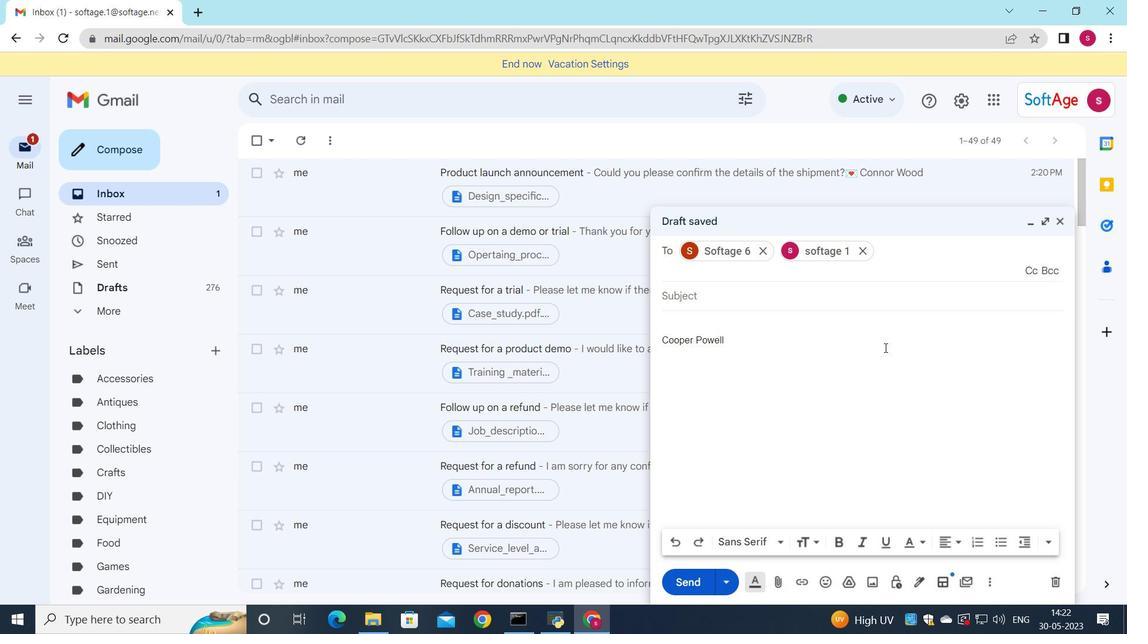 
Action: Mouse moved to (927, 561)
Screenshot: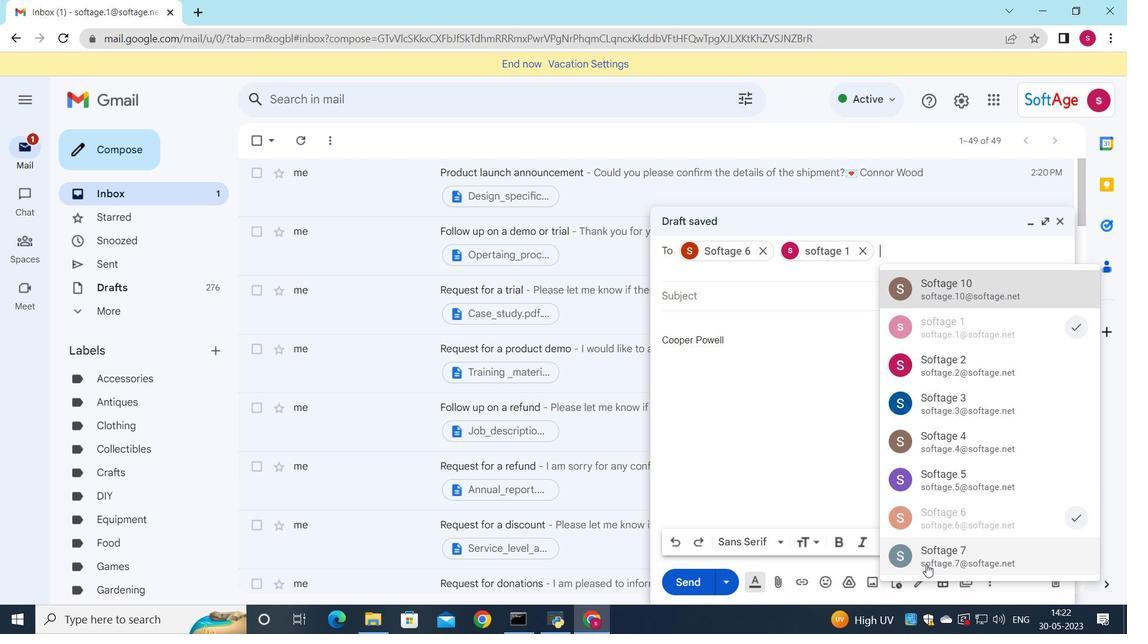 
Action: Mouse pressed left at (927, 561)
Screenshot: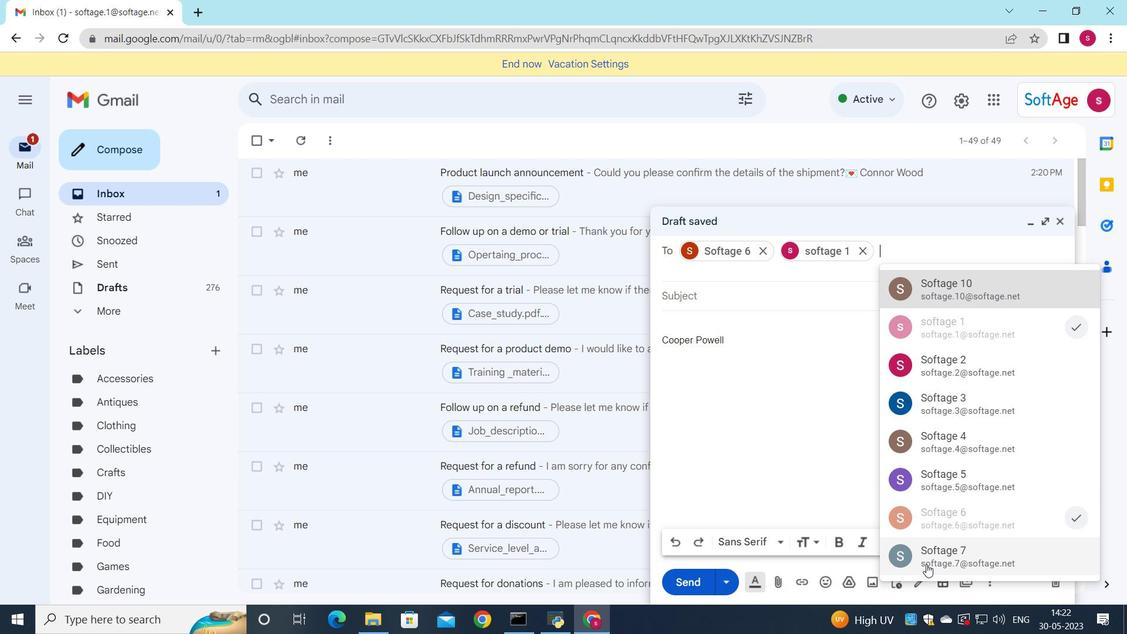 
Action: Mouse moved to (1031, 275)
Screenshot: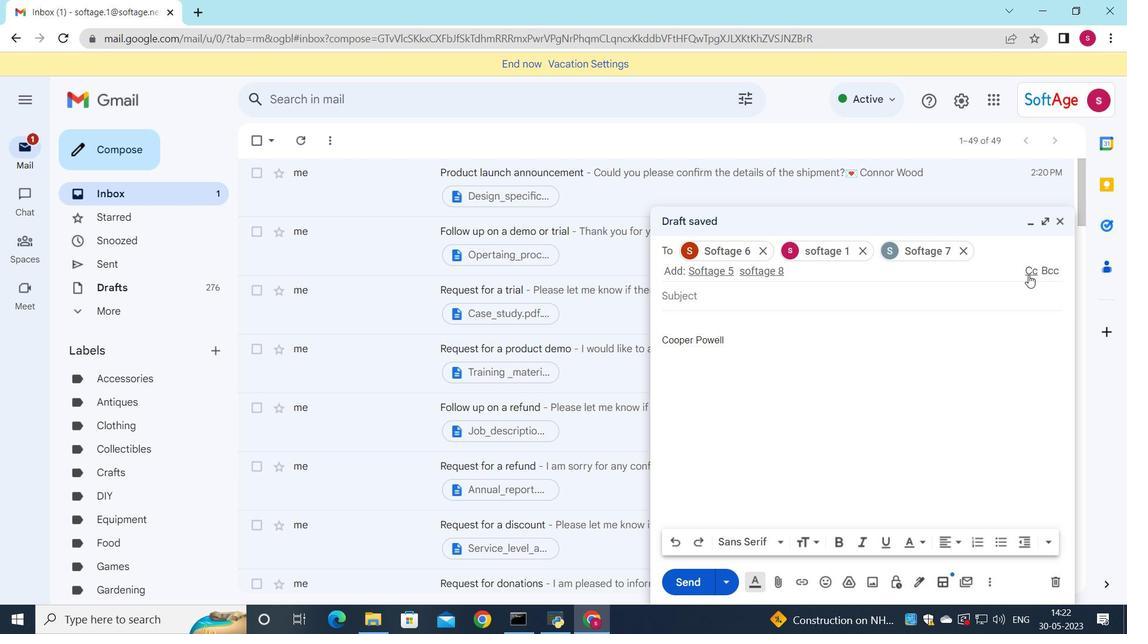 
Action: Mouse pressed left at (1031, 275)
Screenshot: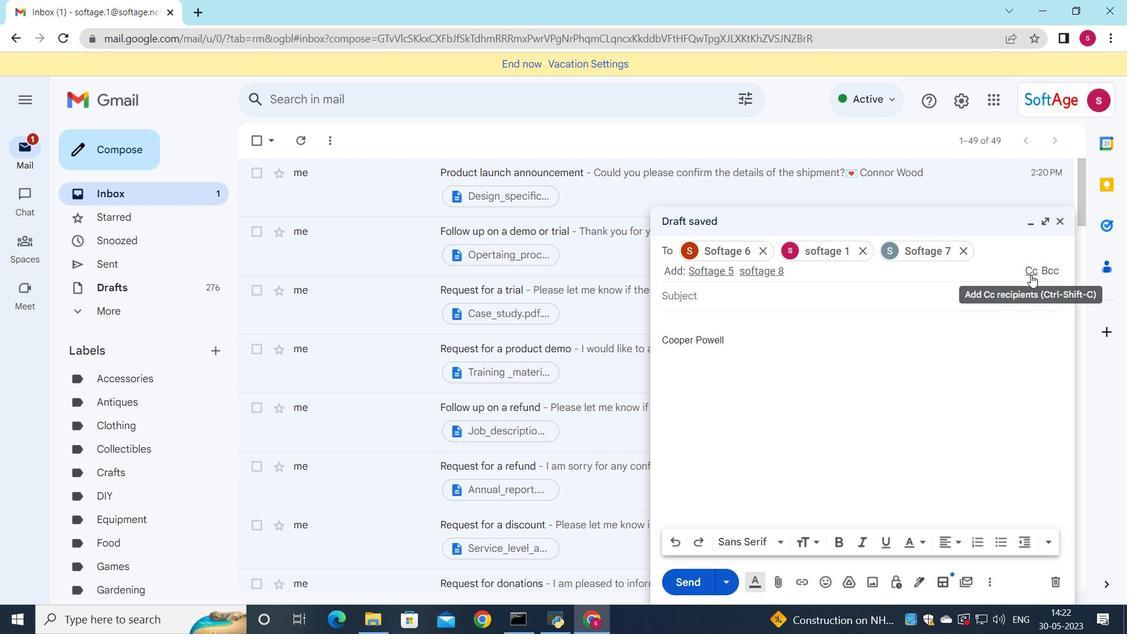 
Action: Mouse moved to (760, 301)
Screenshot: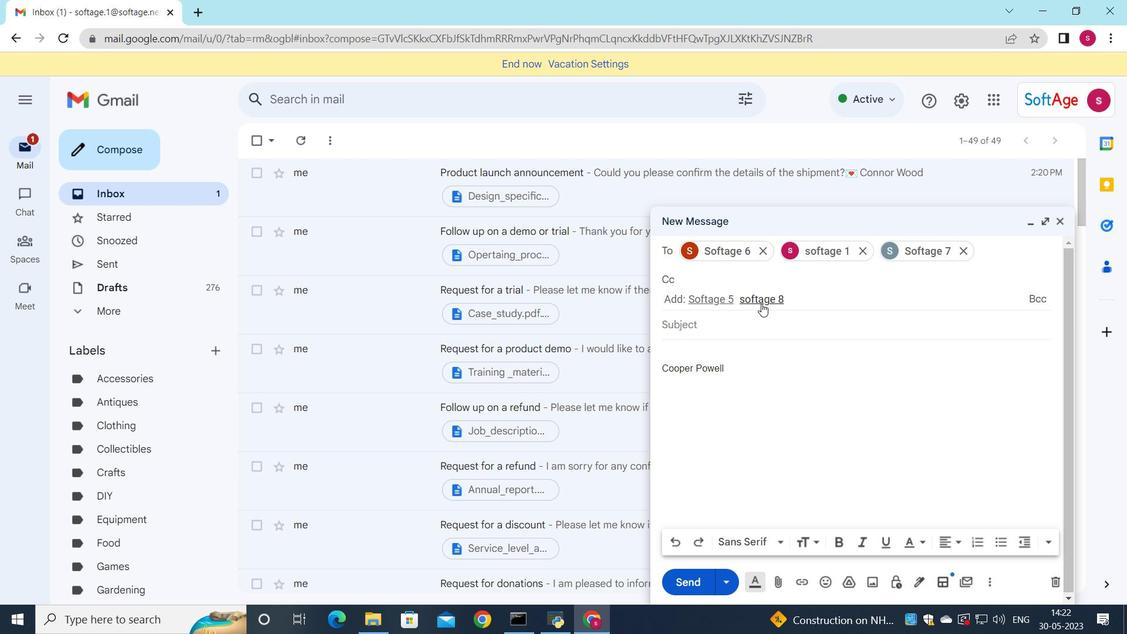 
Action: Mouse pressed left at (760, 301)
Screenshot: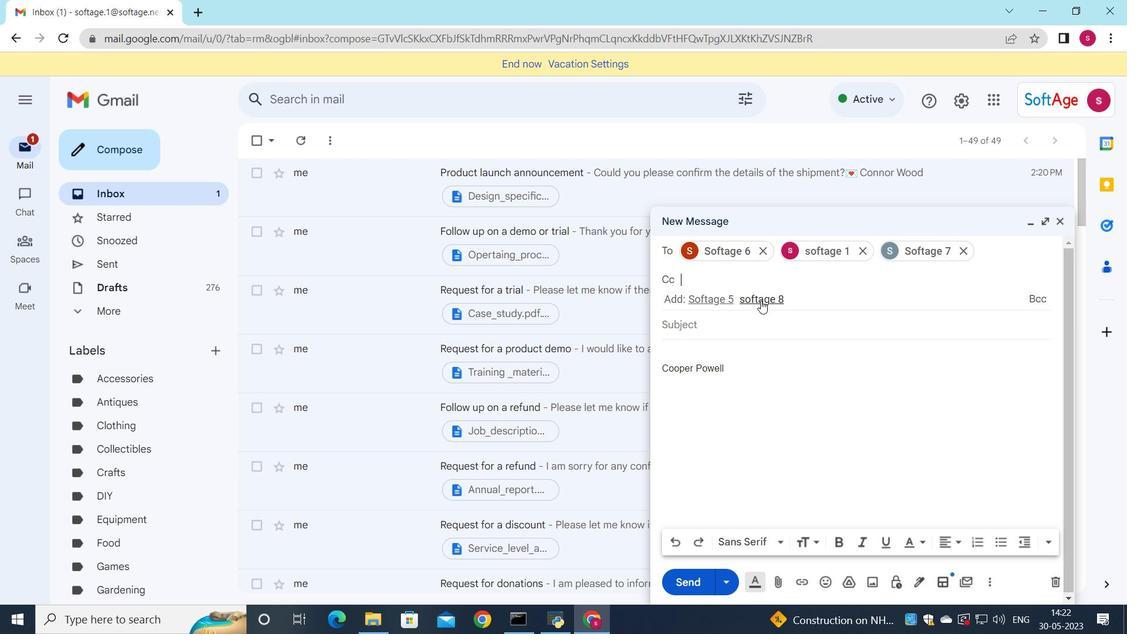 
Action: Mouse moved to (742, 322)
Screenshot: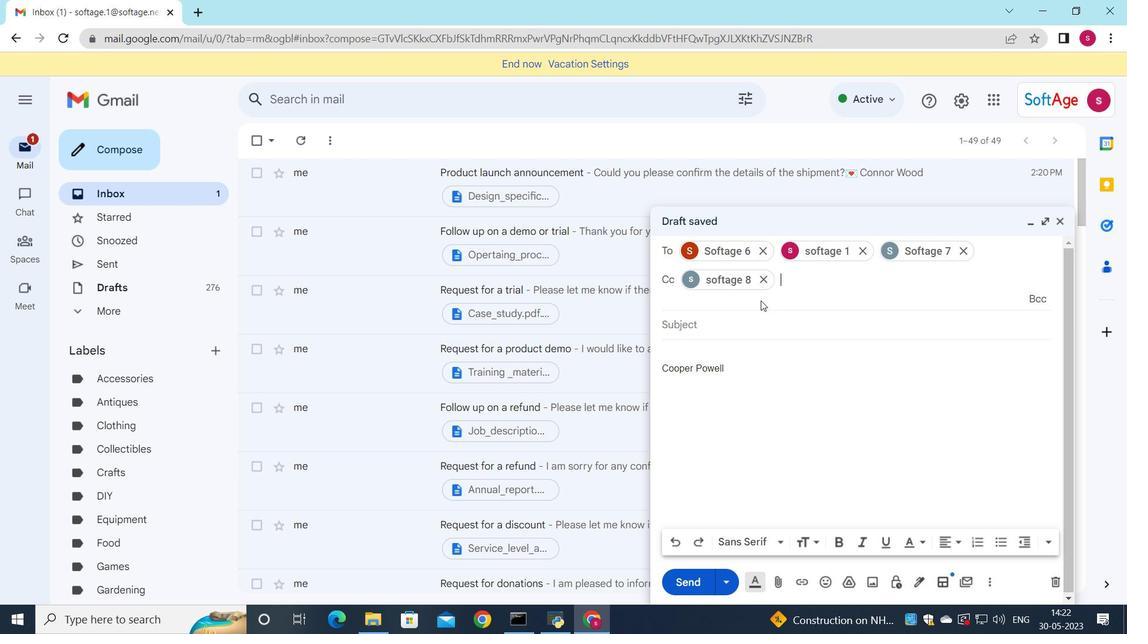 
Action: Mouse pressed left at (742, 322)
Screenshot: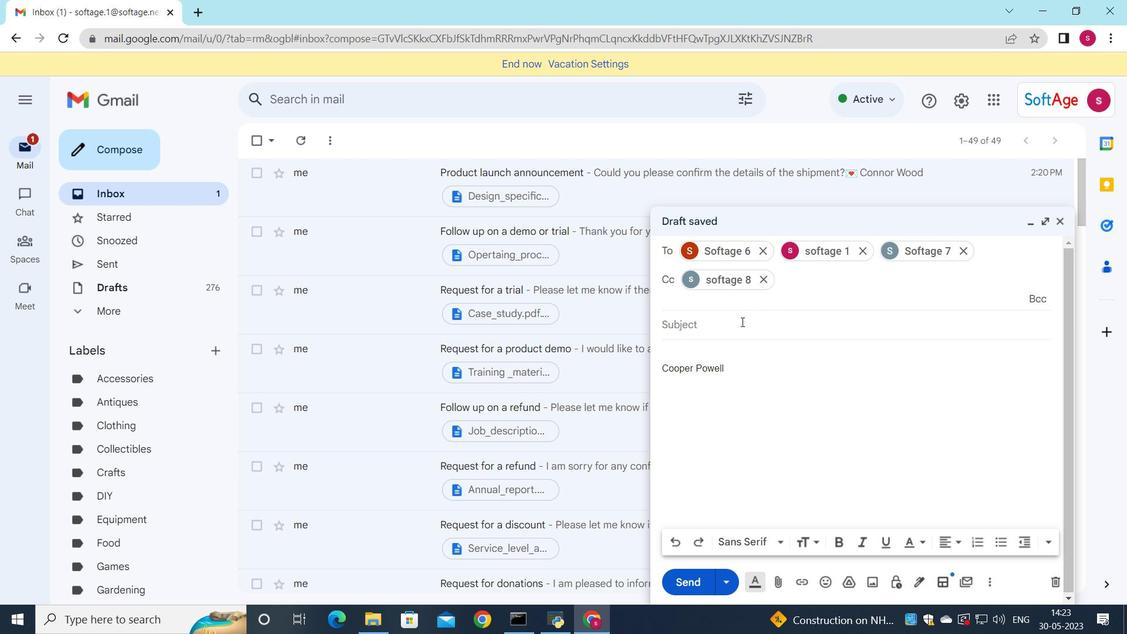 
Action: Key pressed <Key.shift>Product<Key.space>update<Key.space>announcement
Screenshot: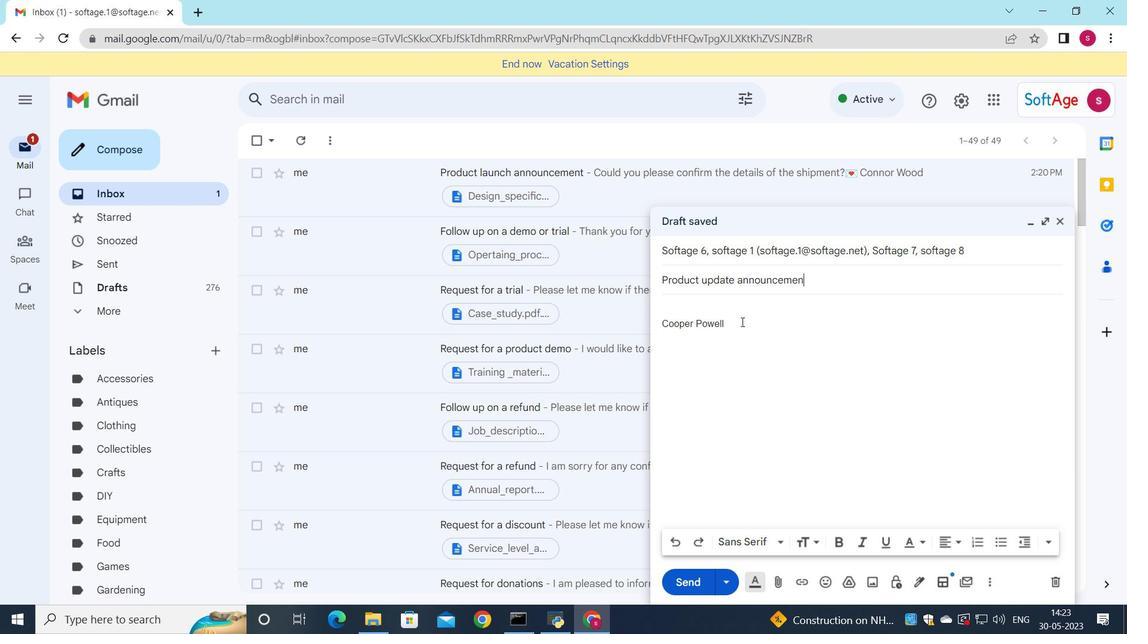 
Action: Mouse moved to (706, 302)
Screenshot: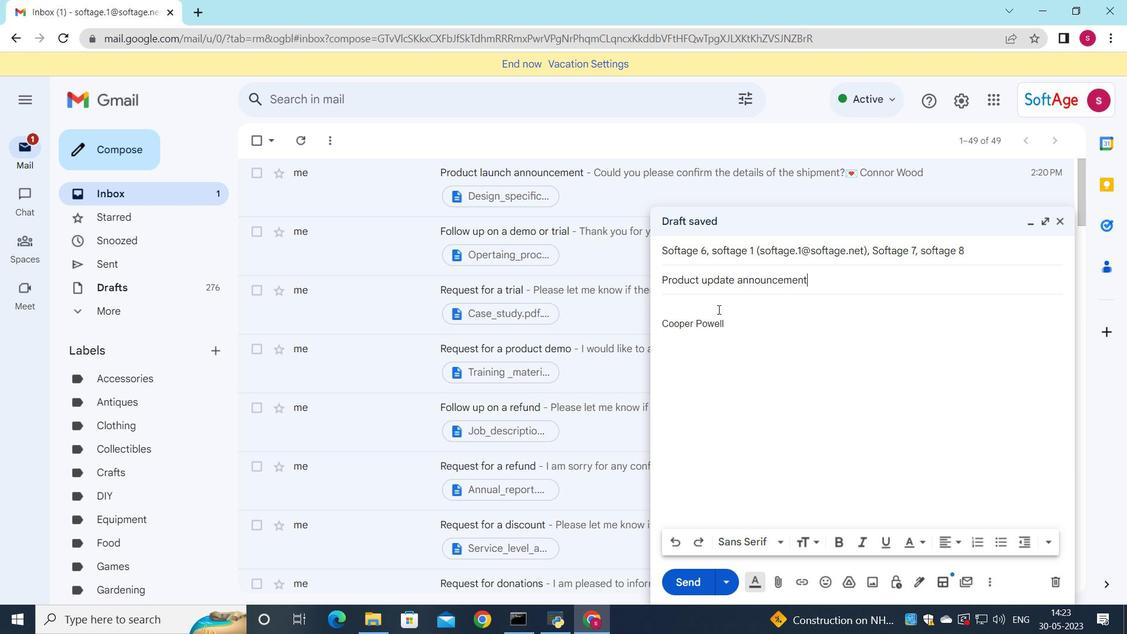 
Action: Mouse pressed left at (706, 302)
Screenshot: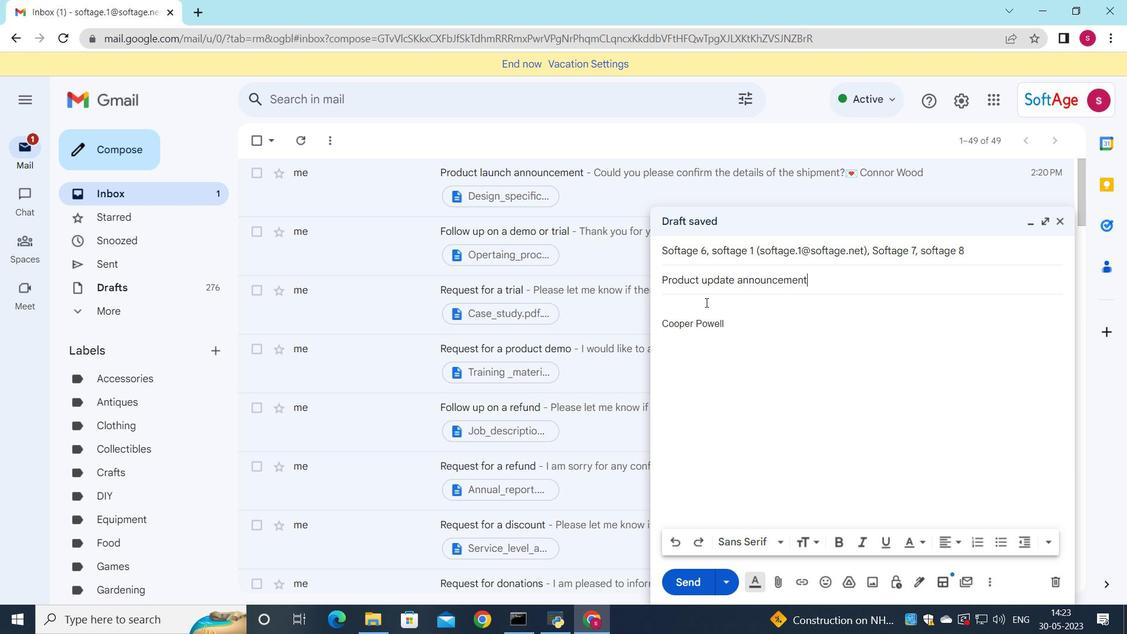 
Action: Key pressed <Key.shift>I<Key.space>will<Key.space>be<Key.space>unavailable<Key.space>during<Key.space>this<Key.space>time.
Screenshot: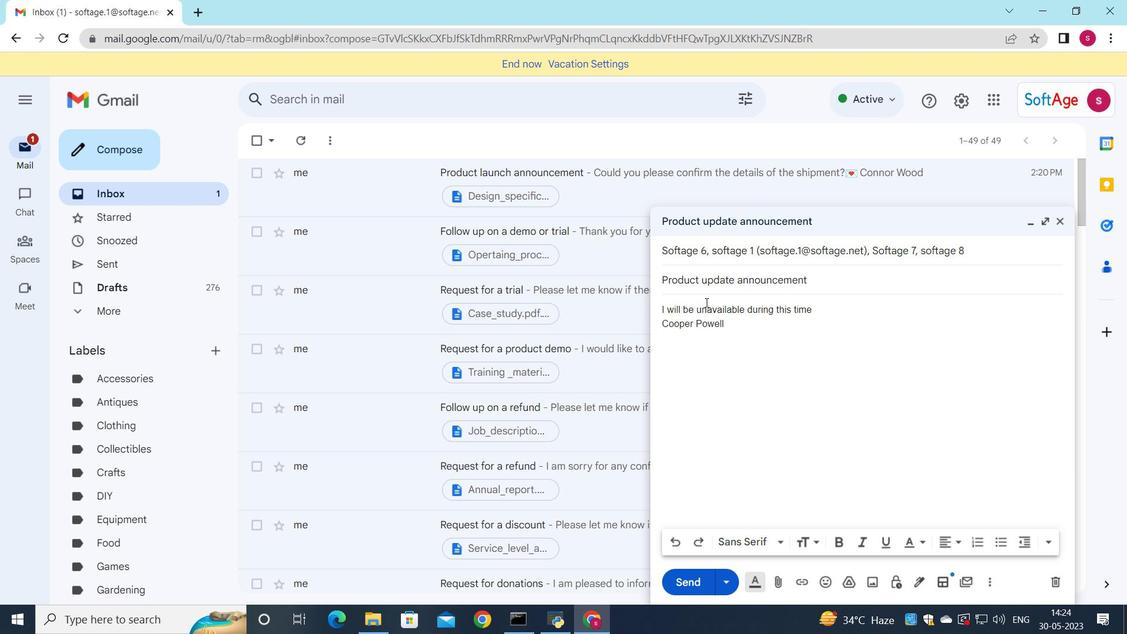 
Action: Mouse moved to (818, 584)
Screenshot: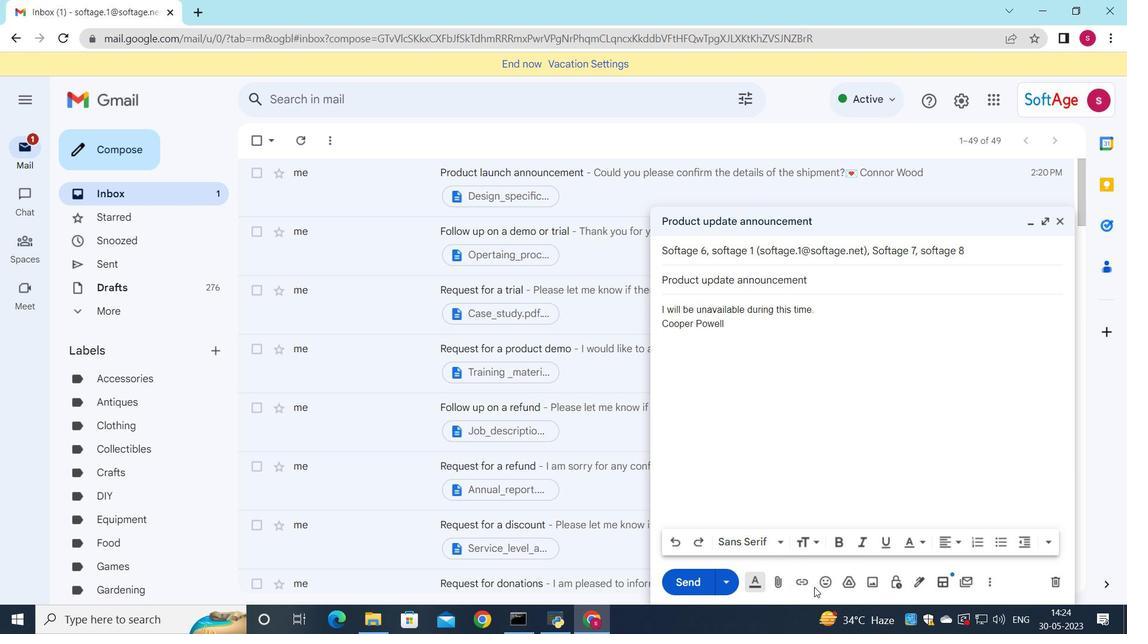 
Action: Mouse pressed left at (818, 584)
Screenshot: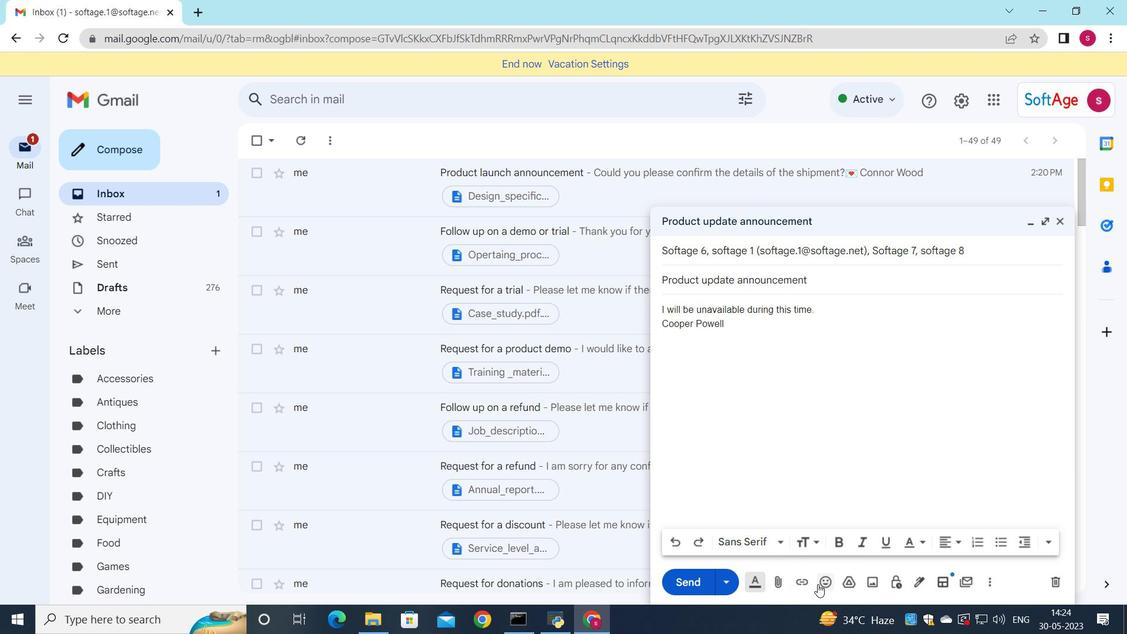 
Action: Mouse moved to (843, 526)
Screenshot: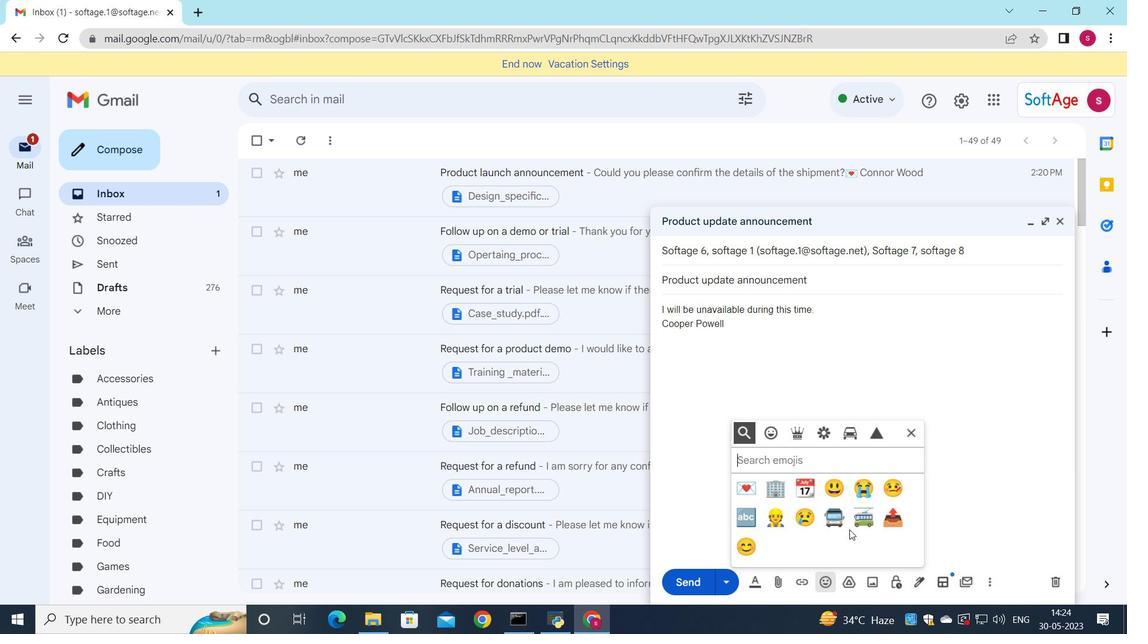 
Action: Mouse pressed left at (843, 526)
Screenshot: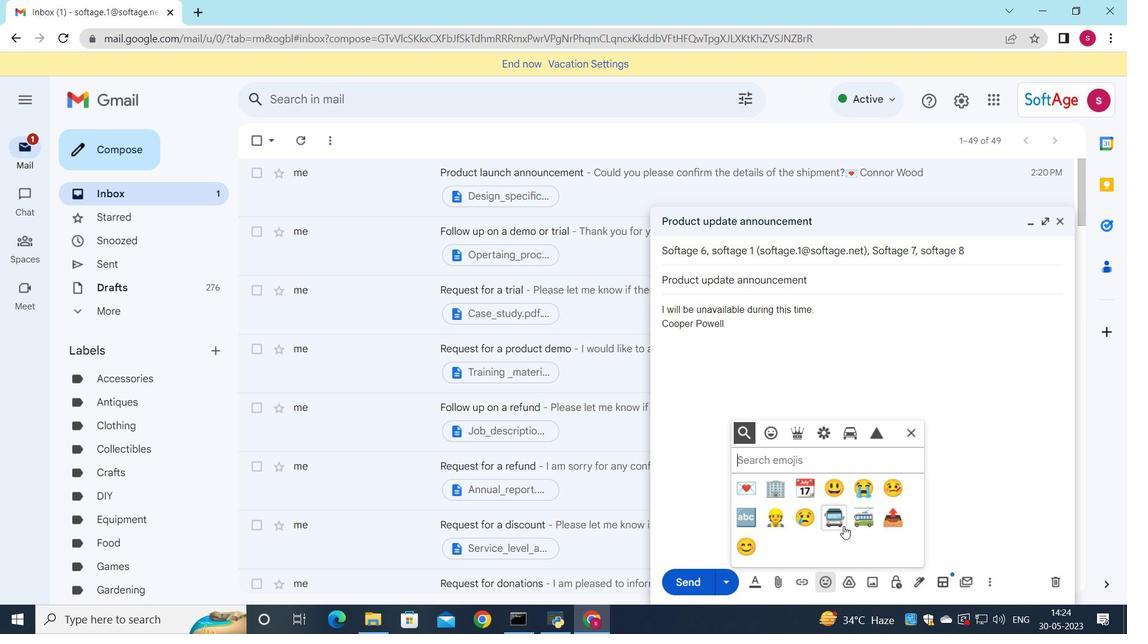 
Action: Mouse moved to (907, 440)
Screenshot: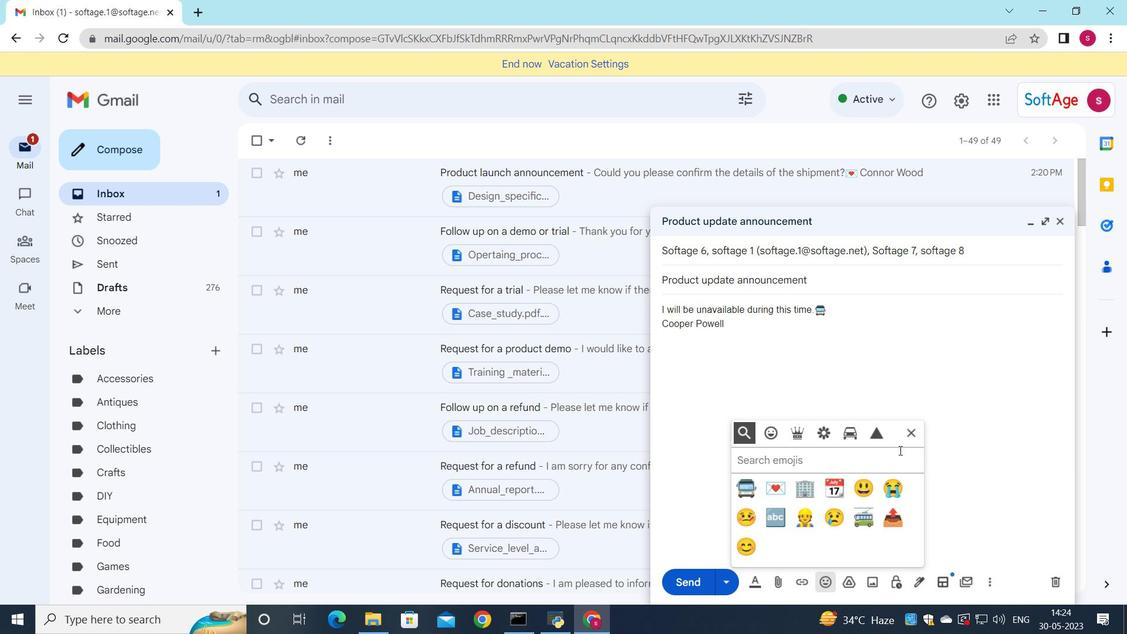 
Action: Mouse pressed left at (907, 440)
Screenshot: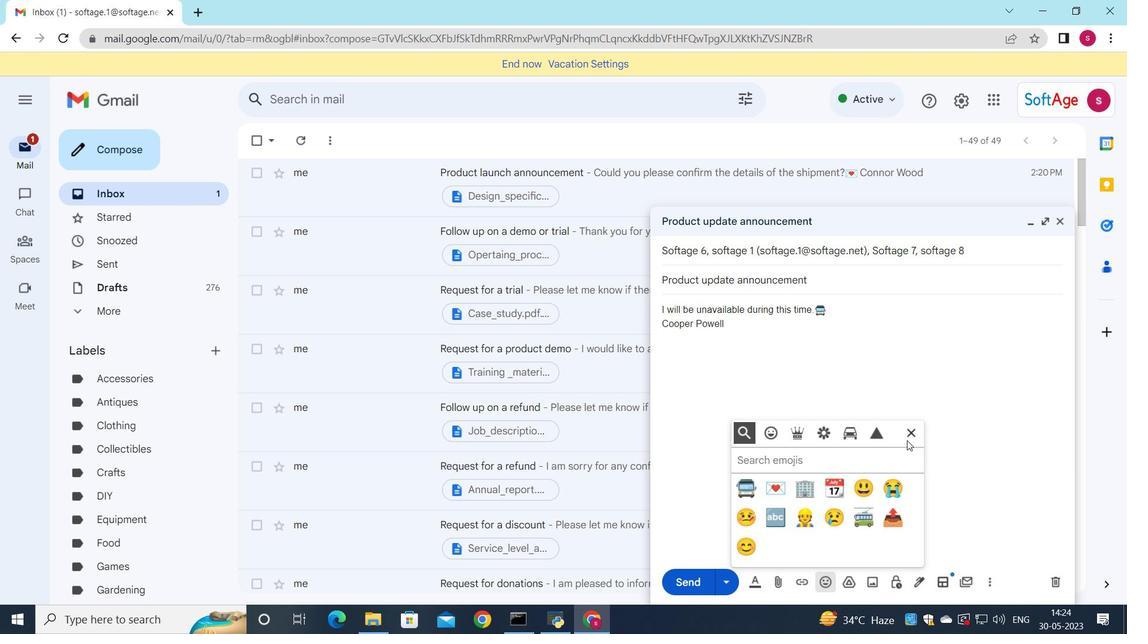 
Action: Mouse moved to (782, 583)
Screenshot: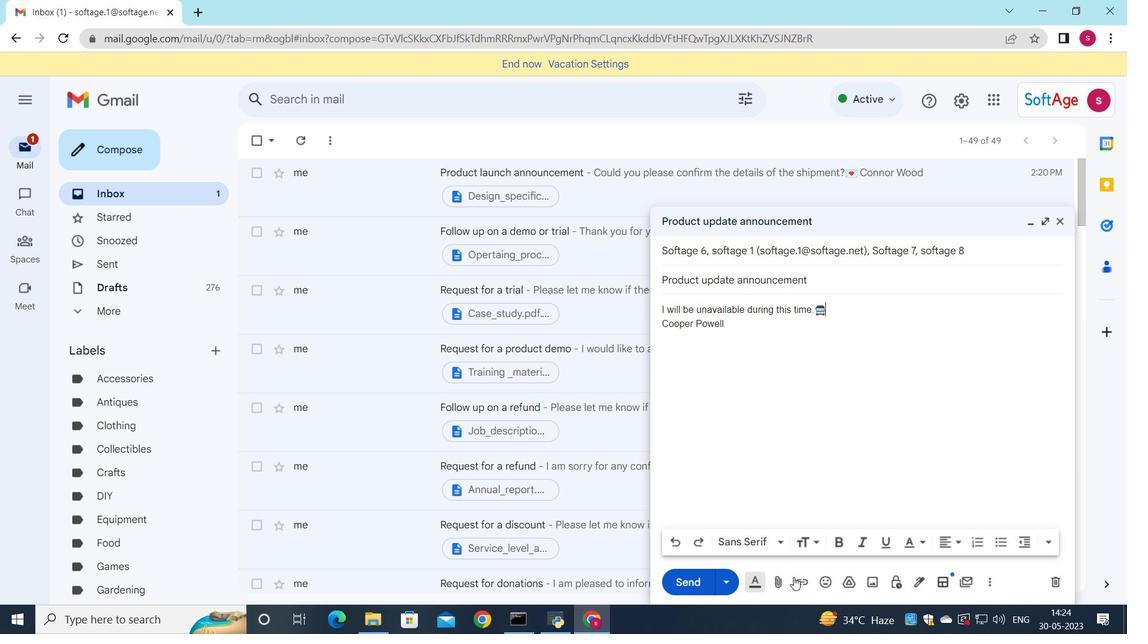 
Action: Mouse pressed left at (782, 583)
Screenshot: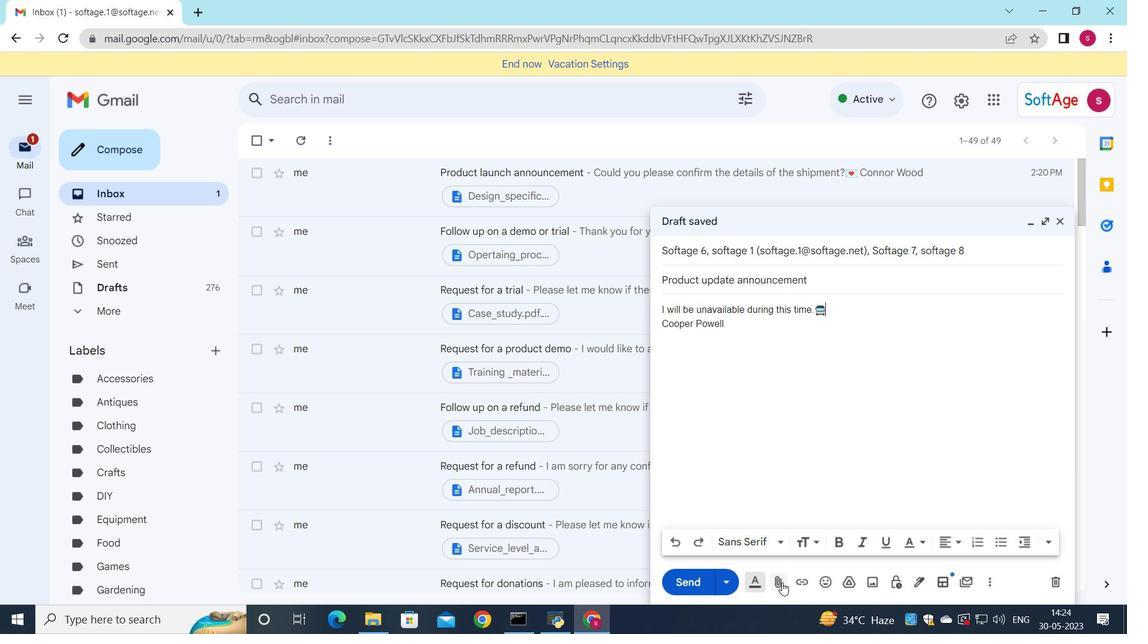 
Action: Mouse moved to (371, 110)
Screenshot: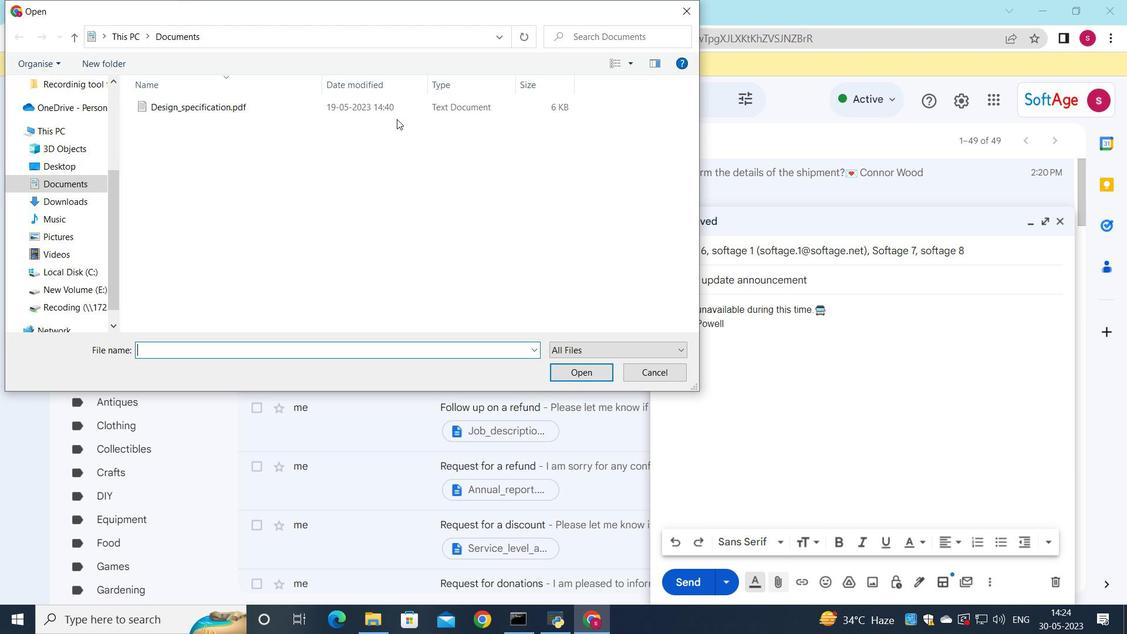 
Action: Mouse pressed left at (371, 110)
Screenshot: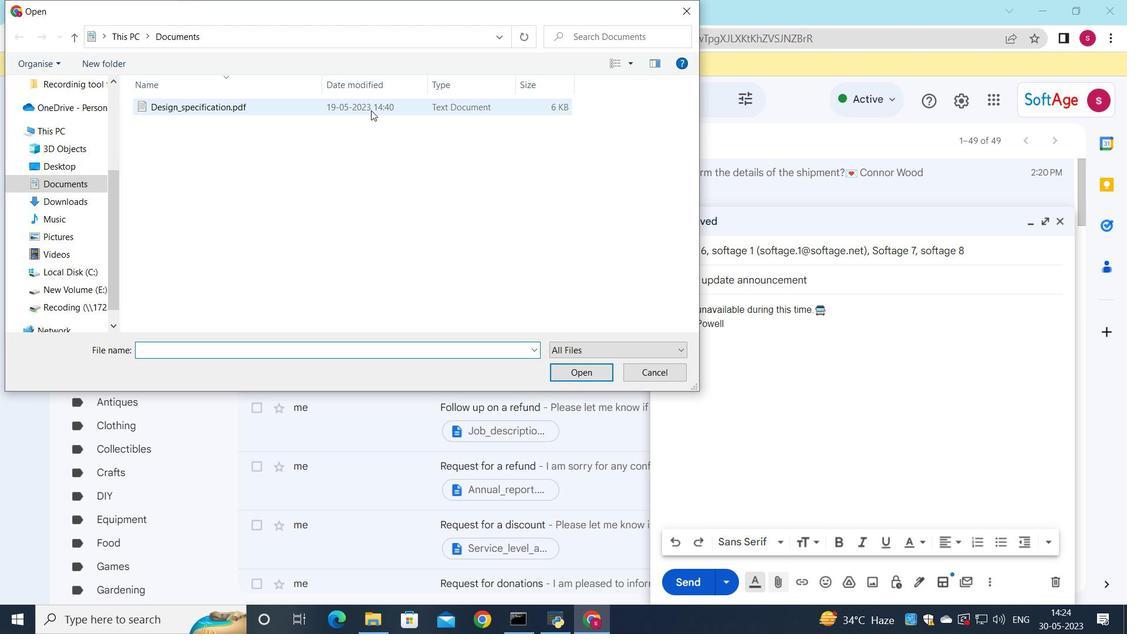
Action: Mouse moved to (318, 109)
Screenshot: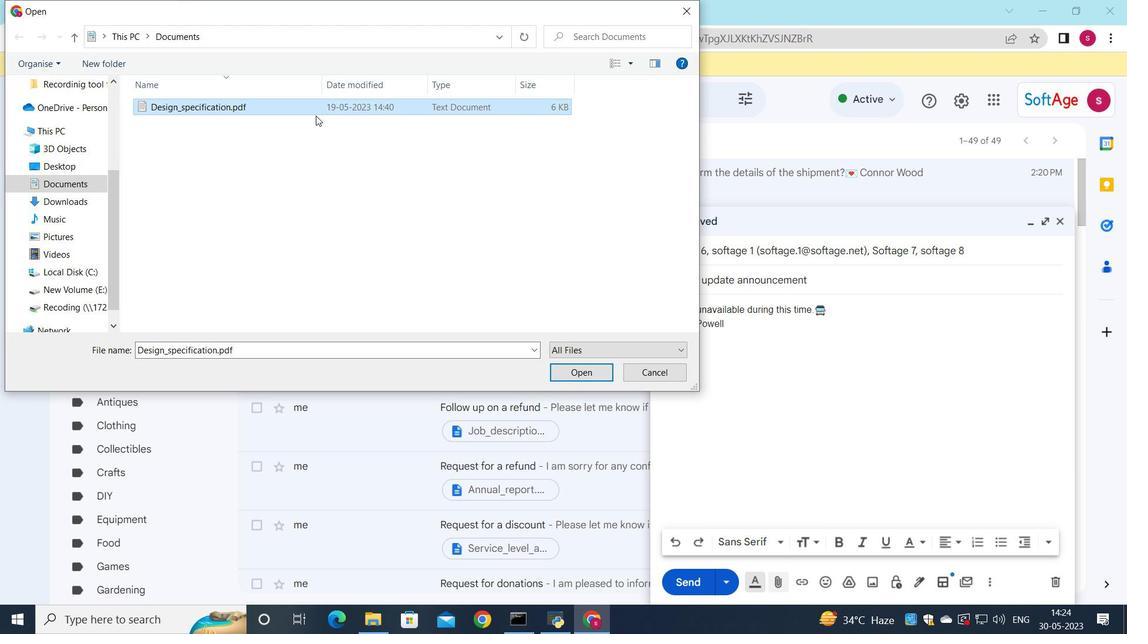 
Action: Mouse pressed left at (318, 109)
Screenshot: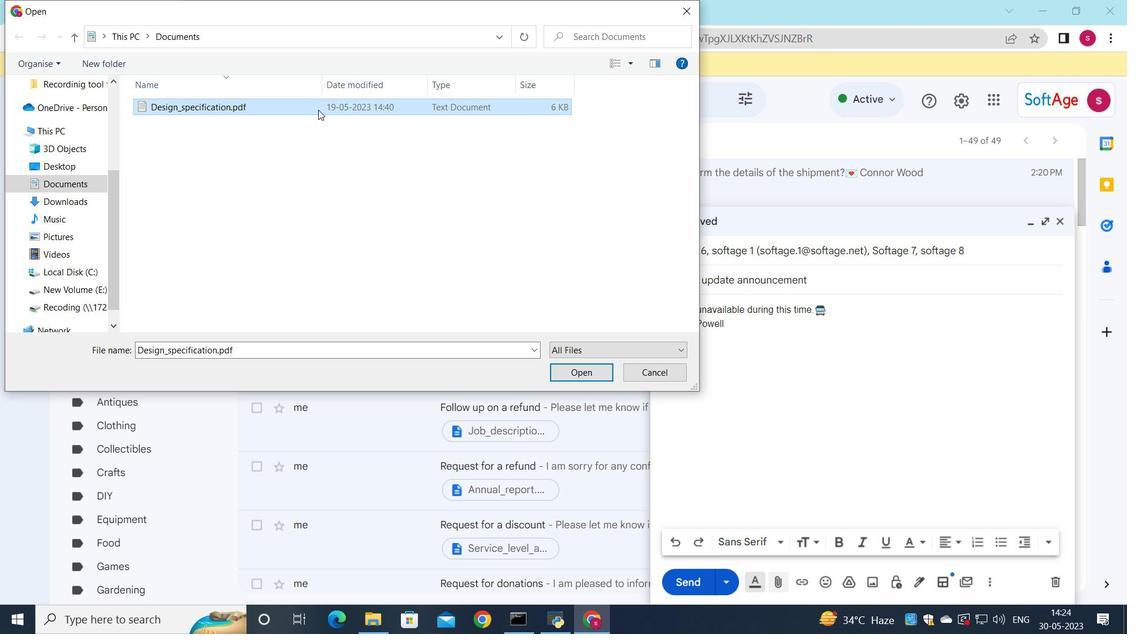 
Action: Mouse moved to (706, 264)
Screenshot: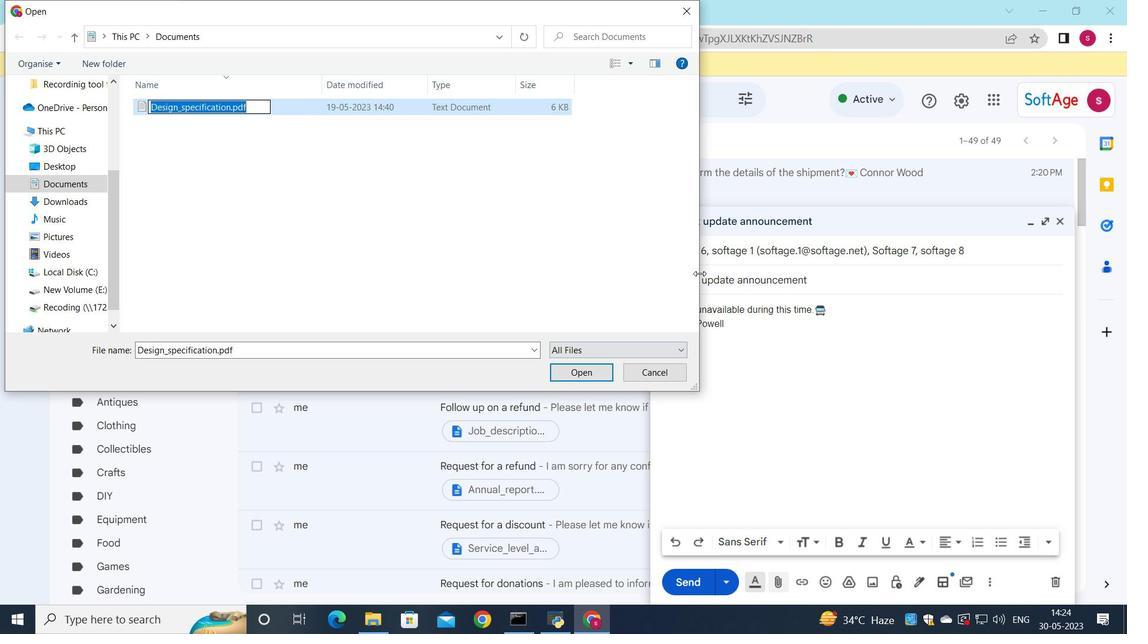 
Action: Key pressed <Key.shift>Quality<Key.shift><Key.shift><Key.shift><Key.shift>_assurance<Key.shift><Key.shift><Key.shift><Key.shift><Key.shift>_plan.docx
Screenshot: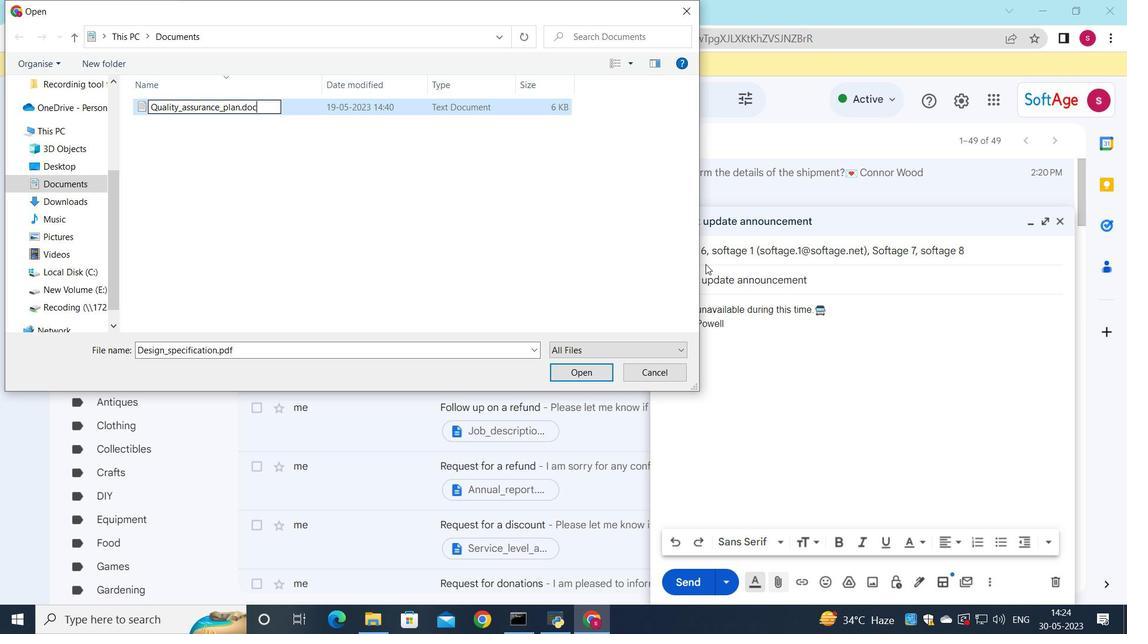 
Action: Mouse moved to (396, 106)
Screenshot: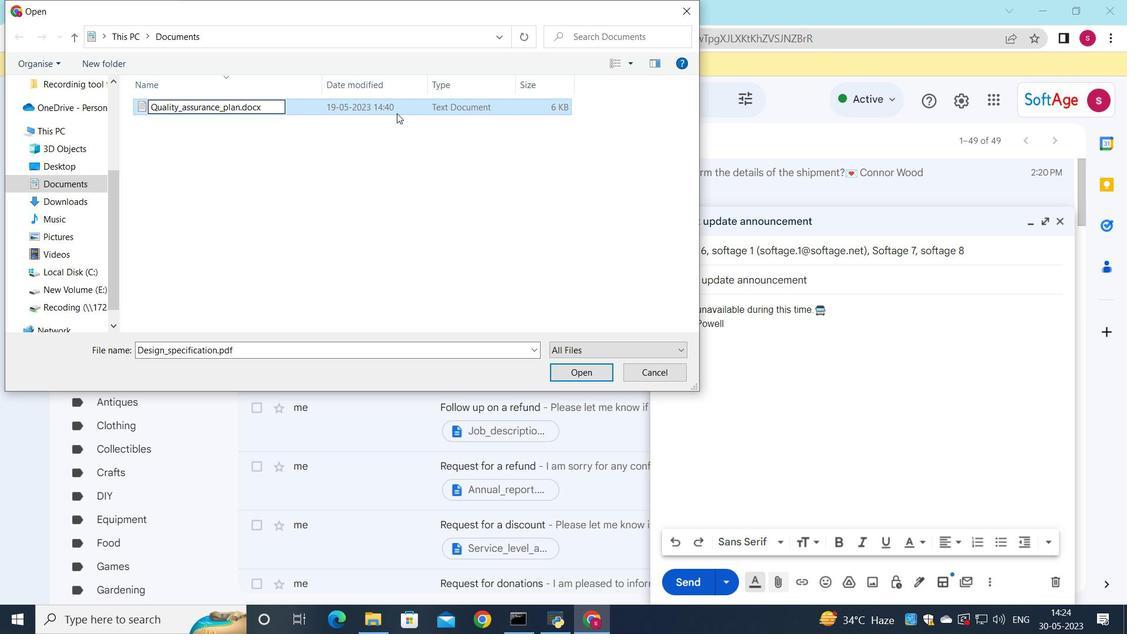 
Action: Mouse pressed left at (396, 106)
Screenshot: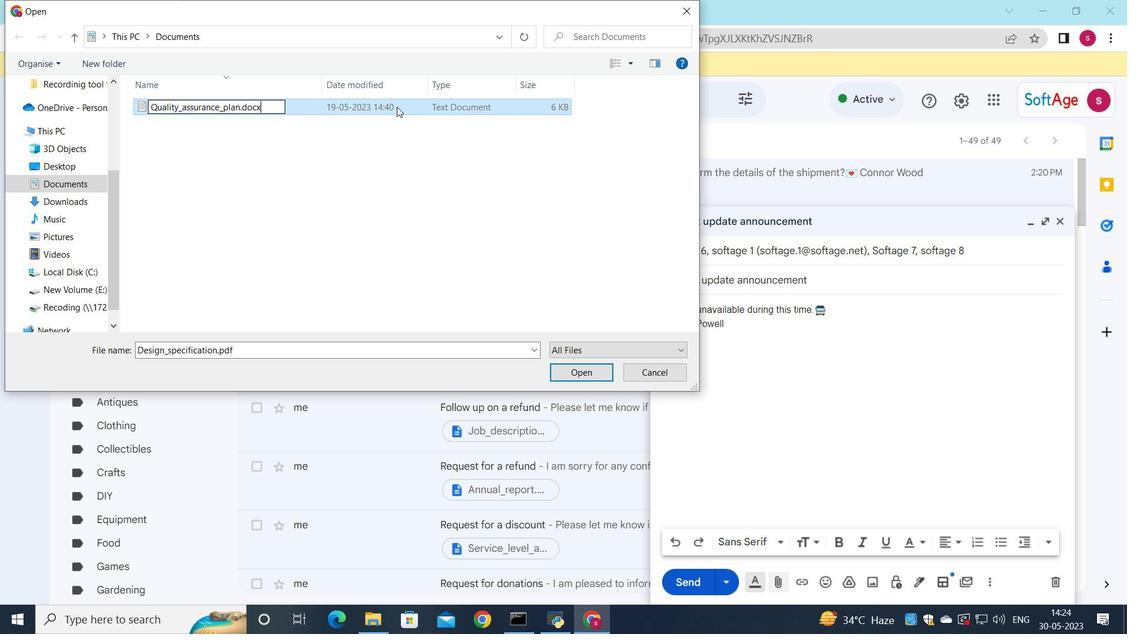 
Action: Mouse moved to (578, 375)
Screenshot: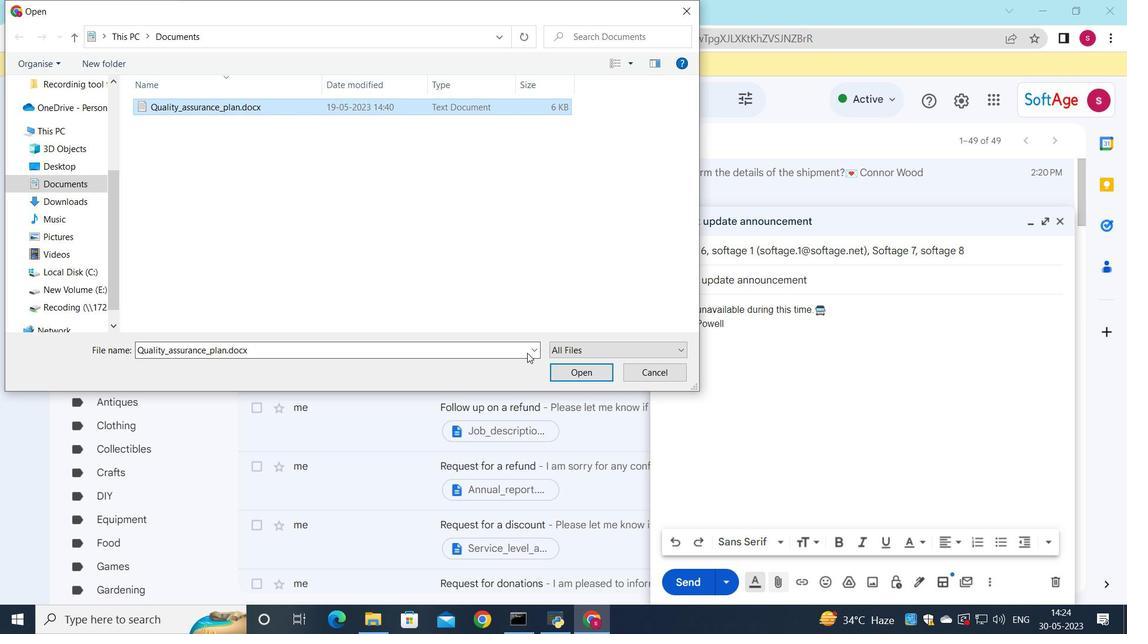 
Action: Mouse pressed left at (578, 375)
Screenshot: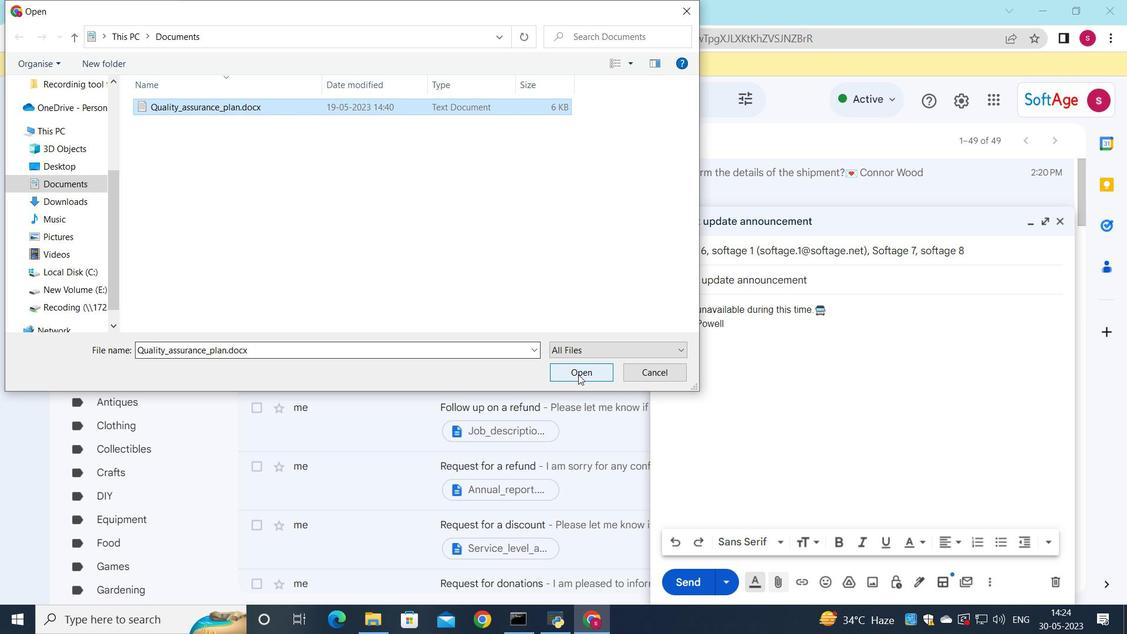 
Action: Mouse moved to (678, 589)
Screenshot: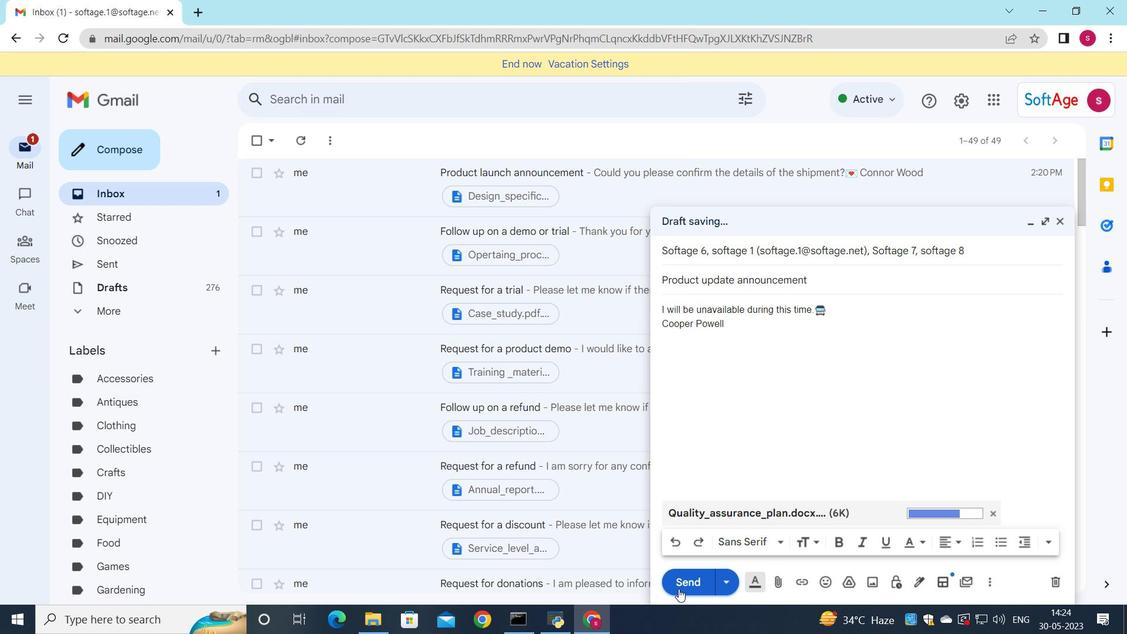 
Action: Mouse pressed left at (678, 589)
Screenshot: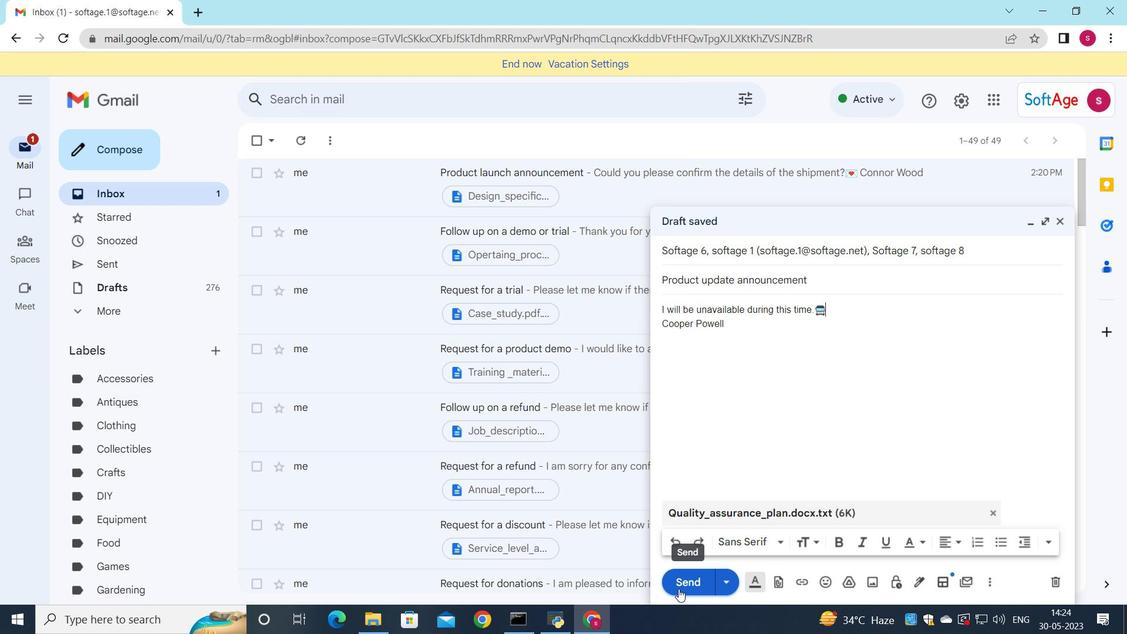 
Action: Mouse moved to (641, 169)
Screenshot: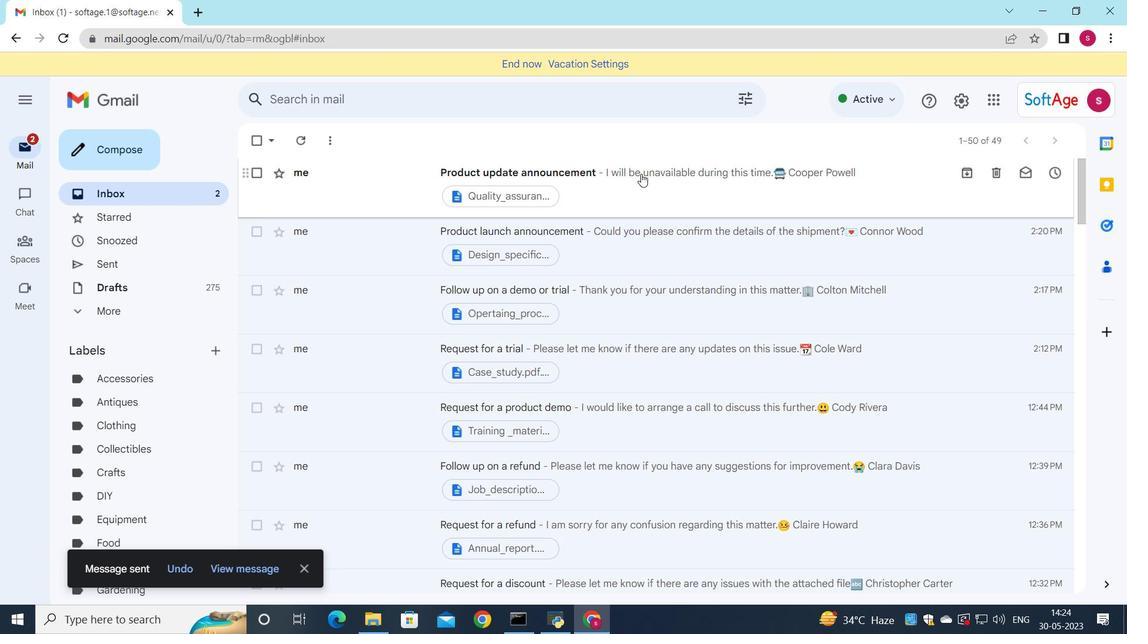 
Action: Mouse pressed left at (641, 169)
Screenshot: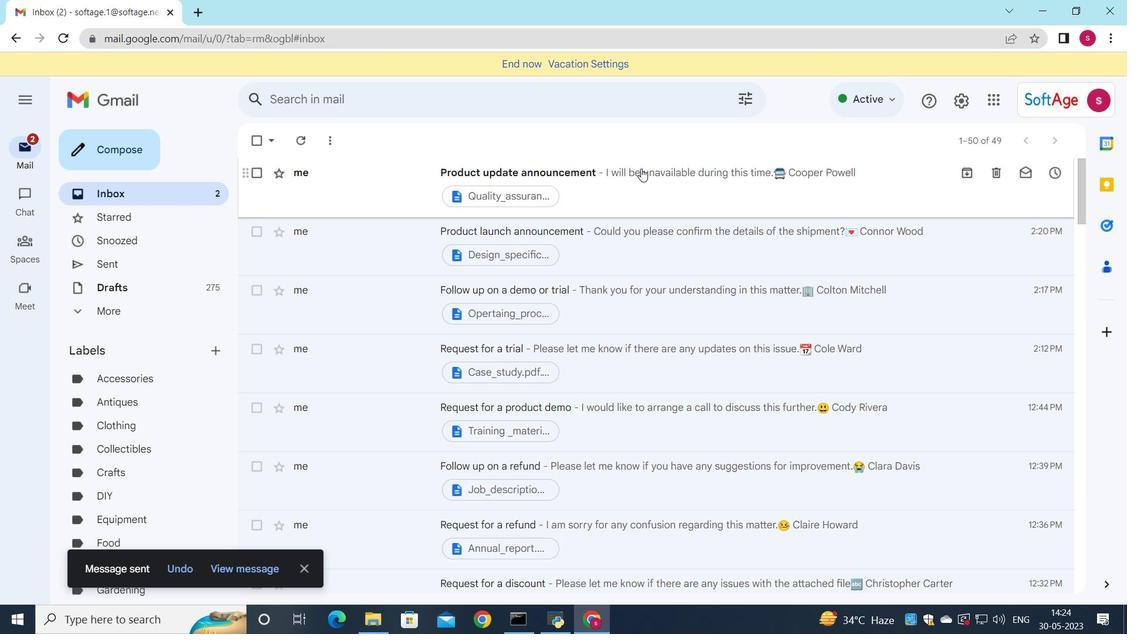 
Action: Mouse moved to (652, 223)
Screenshot: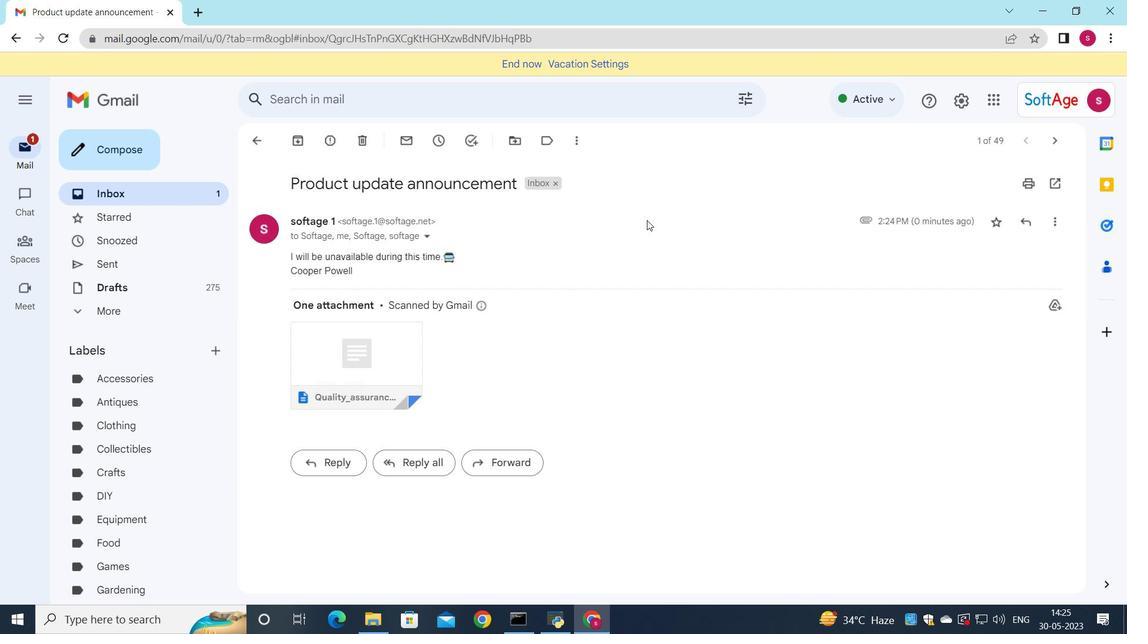 
